 Task: Create new customer invoice with Date Opened: 15-May-23, Select Customer: Office Depot OfficeMax
, Terms: Net 15. Make invoice entry for item-1 with Date: 15-May-23, Description: African Spice Luxury Home Reed Diffuser & Decor
, Income Account: Income:Sales, Quantity: 1, Unit Price: 15.49, Sales Tax: Y, Sales Tax Included: N, Tax Table: Sales Tax. Make entry for item-2 with Date: 15-May-23, Description: Maybelline New York Fit Me 355 Tinted Moisturizer
, Income Account: Income:Sales, Quantity: 1, Unit Price: 10.69, Sales Tax: Y, Sales Tax Included: N, Tax Table: Sales Tax. Post Invoice with Post Date: 15-May-23, Post to Accounts: Assets:Accounts Receivable. Pay / Process Payment with Transaction Date: 29-May-23, Amount: 27.75, Transfer Account: Checking Account. Go to 'Print Invoice'. Save a pdf copy of the invoice.
Action: Mouse moved to (191, 38)
Screenshot: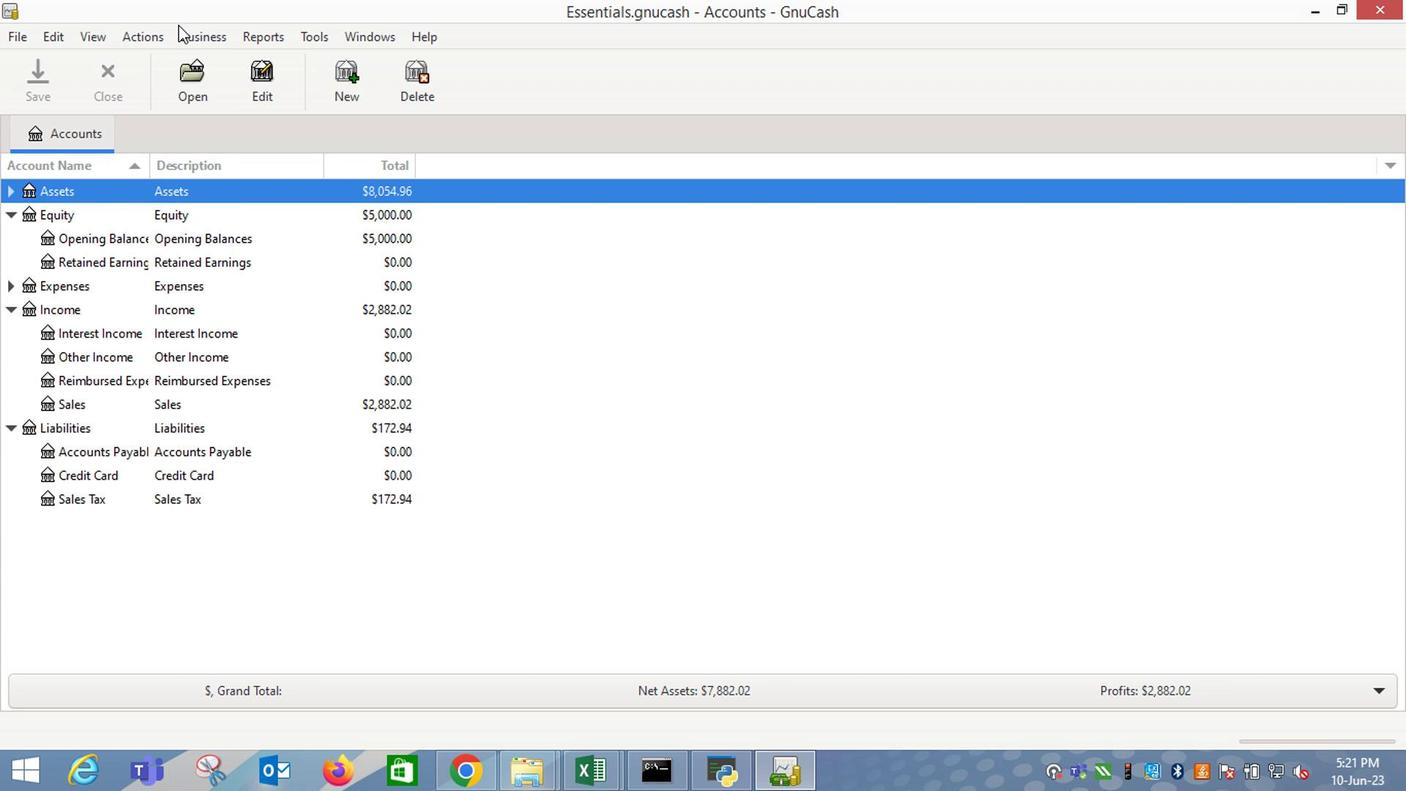 
Action: Mouse pressed left at (191, 38)
Screenshot: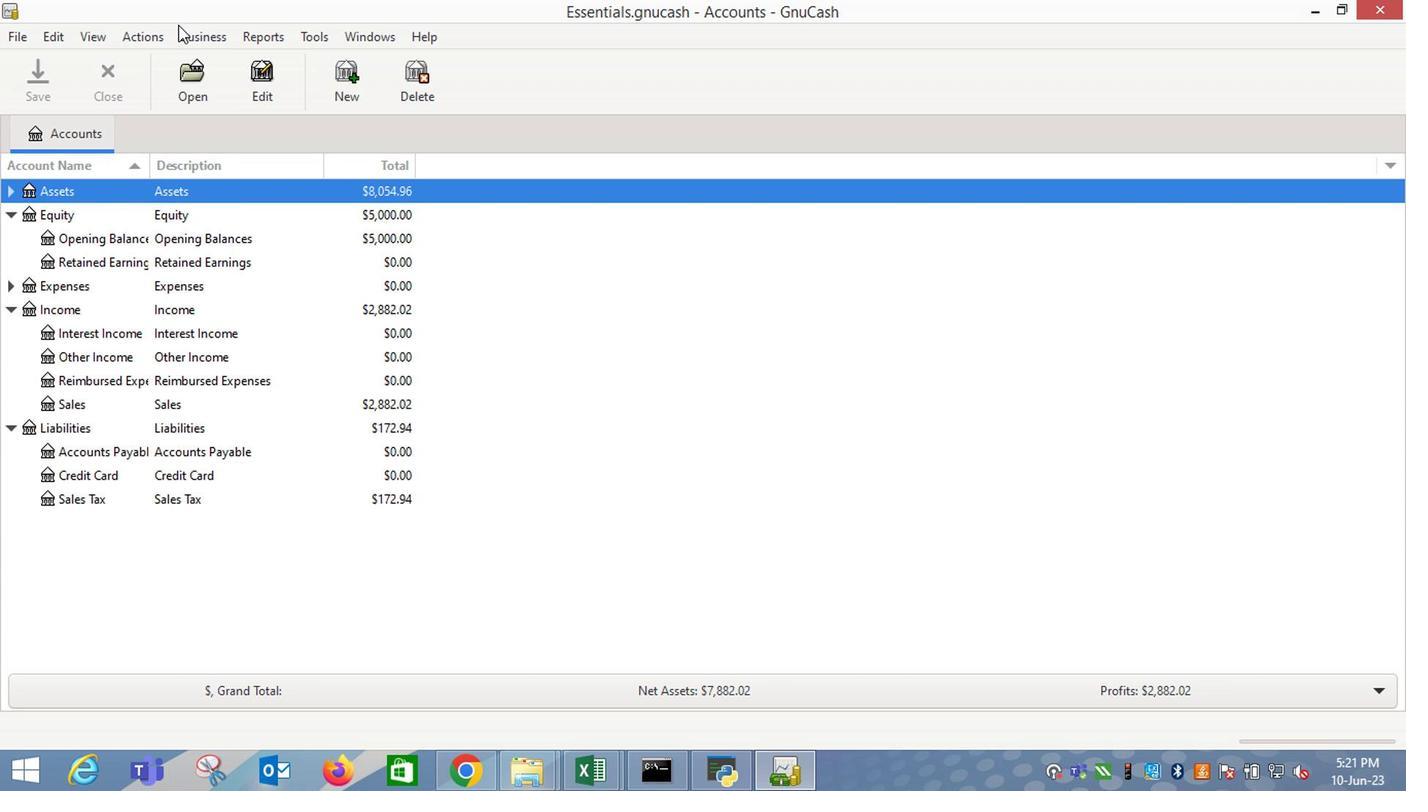 
Action: Mouse moved to (456, 146)
Screenshot: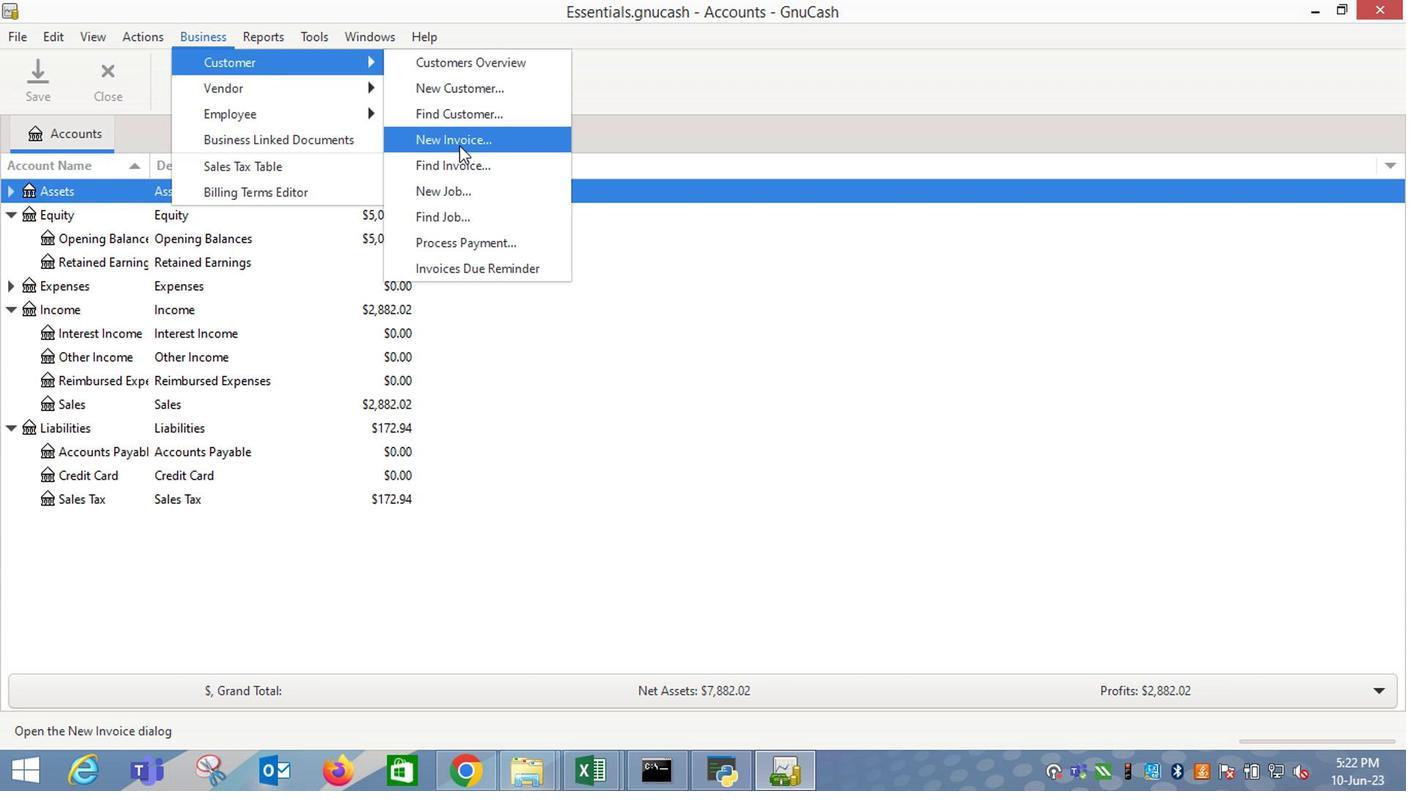 
Action: Mouse pressed left at (456, 146)
Screenshot: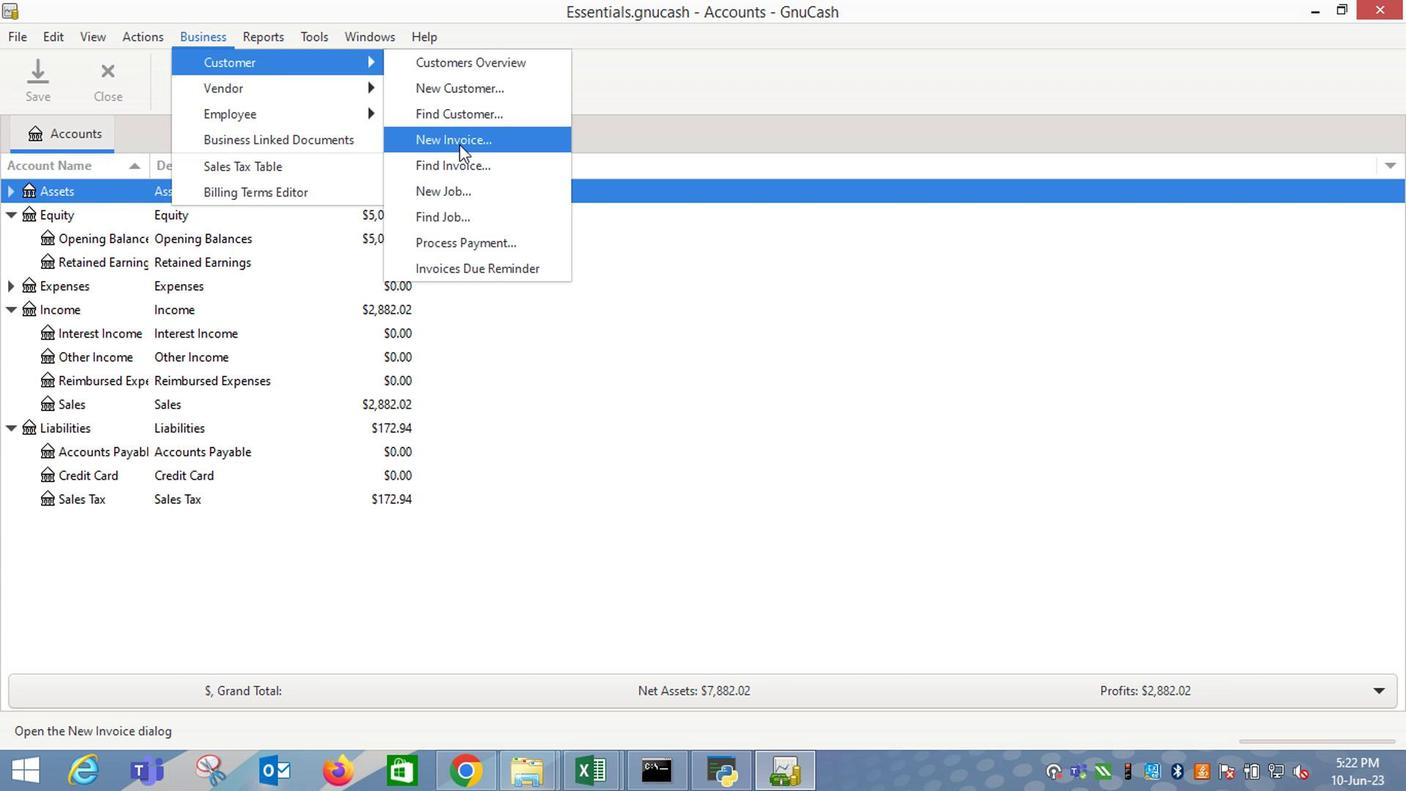 
Action: Mouse moved to (848, 312)
Screenshot: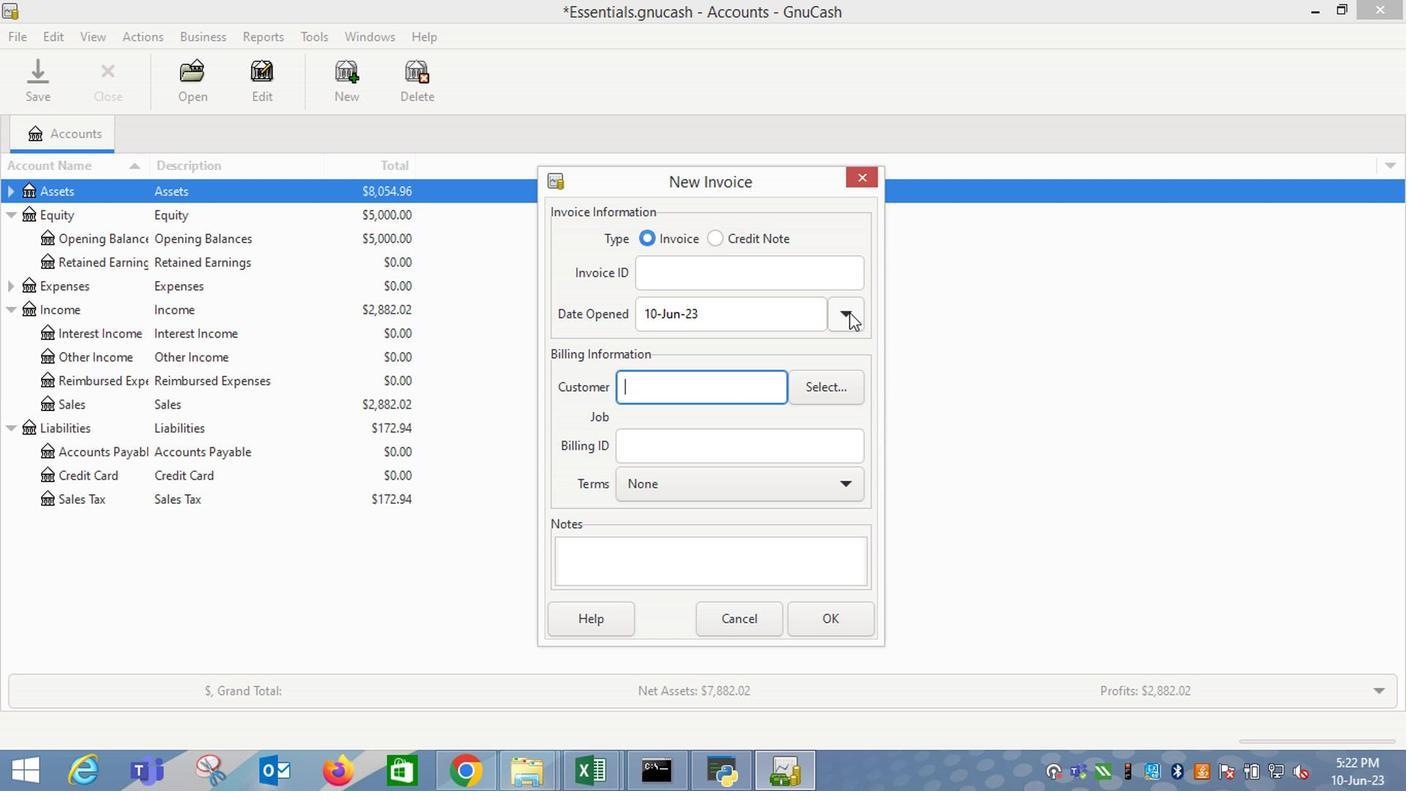 
Action: Mouse pressed left at (848, 312)
Screenshot: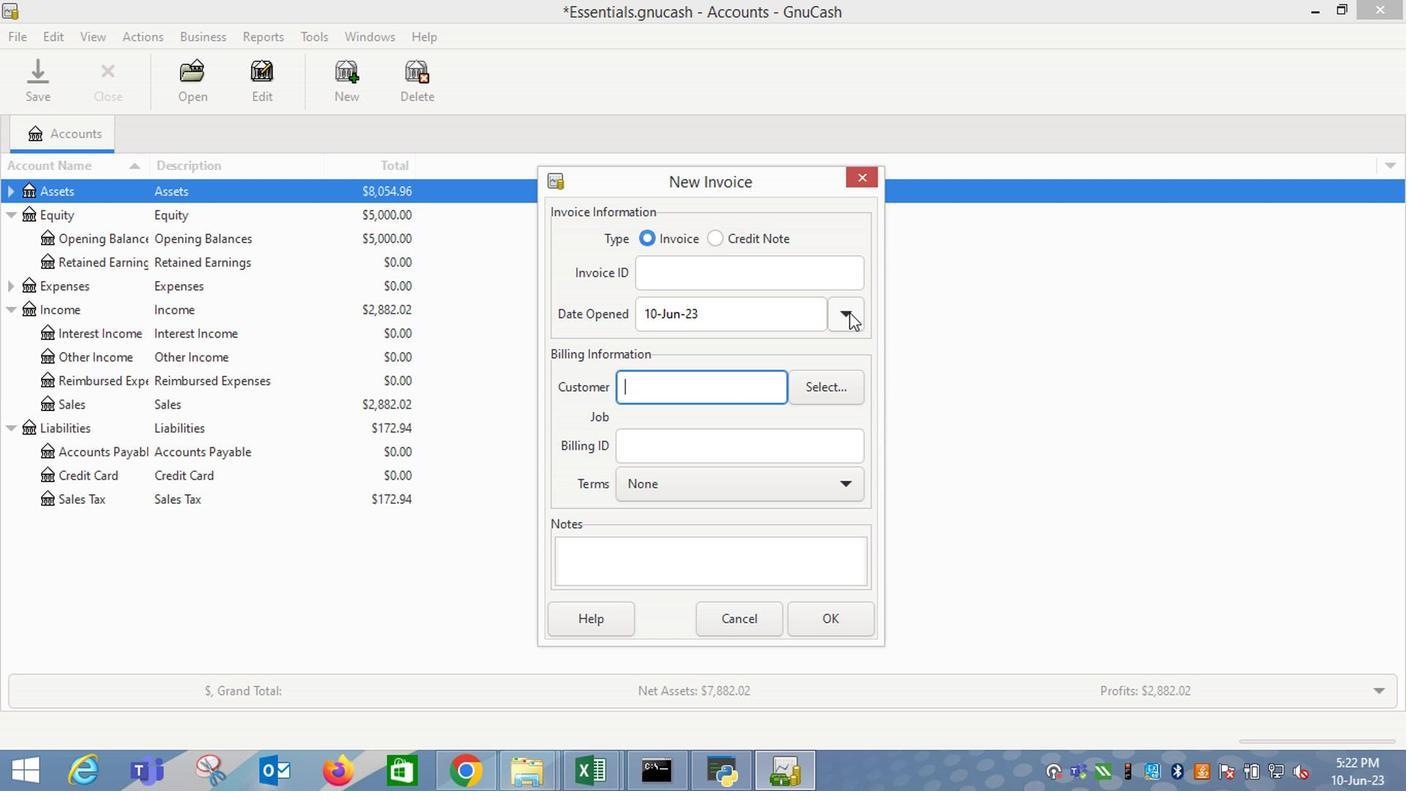 
Action: Mouse moved to (682, 343)
Screenshot: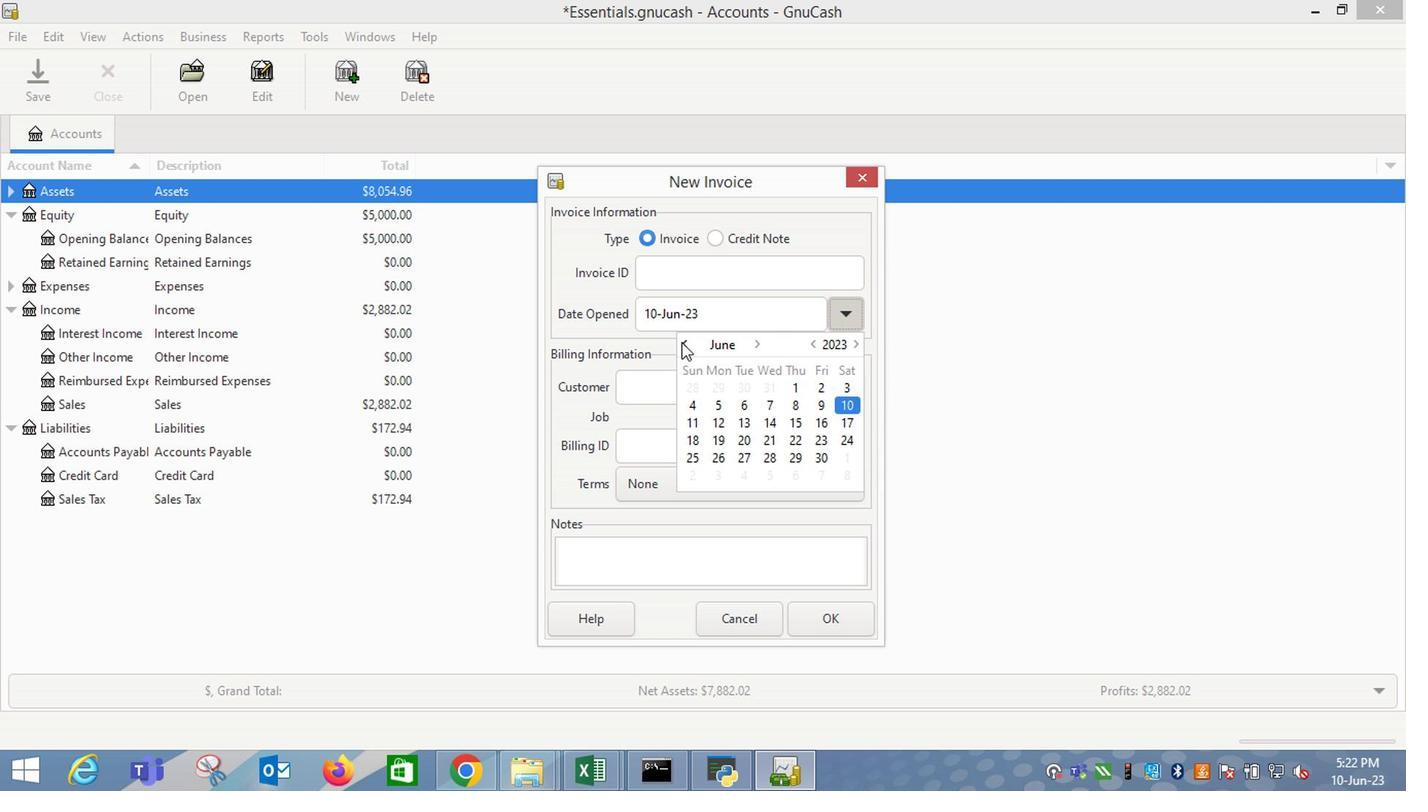 
Action: Mouse pressed left at (682, 343)
Screenshot: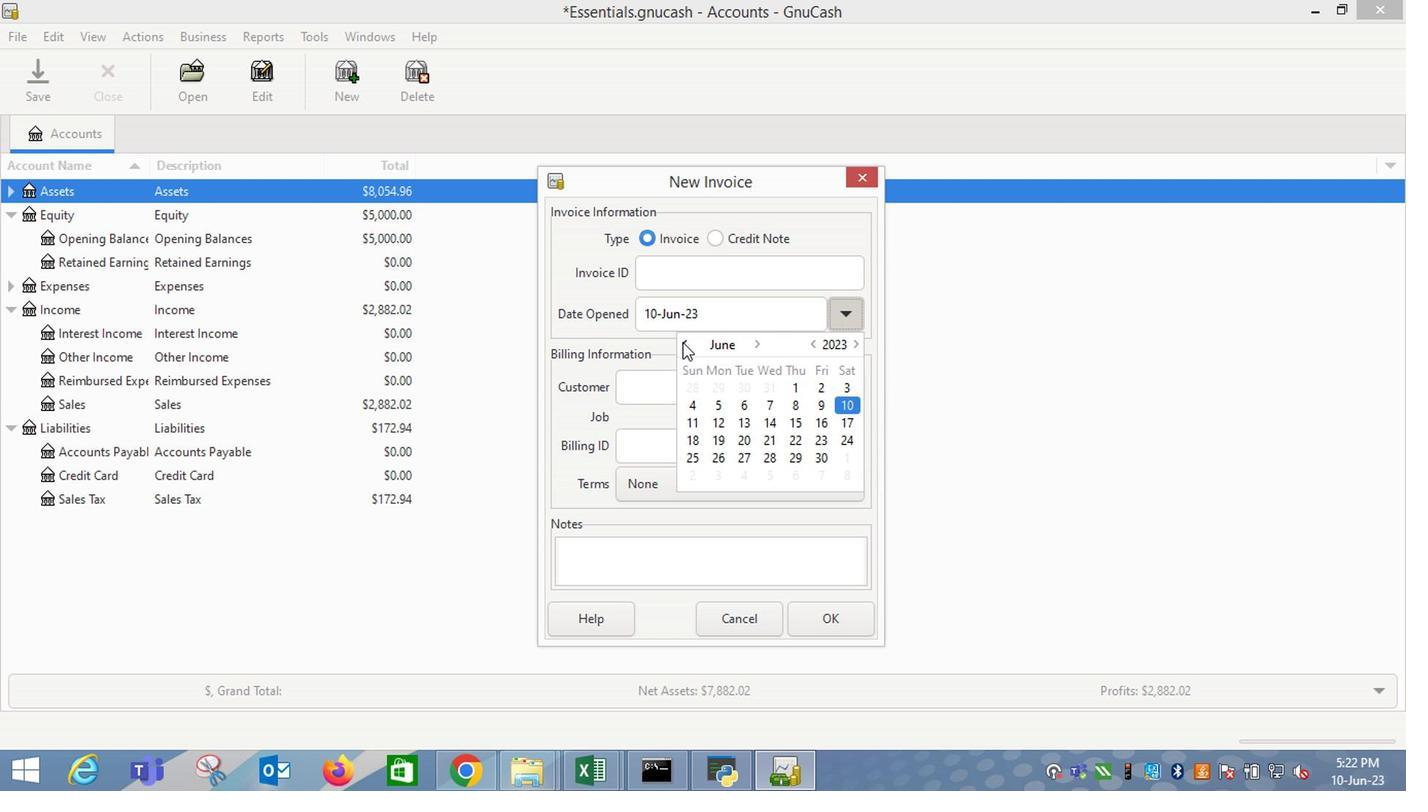 
Action: Mouse moved to (719, 425)
Screenshot: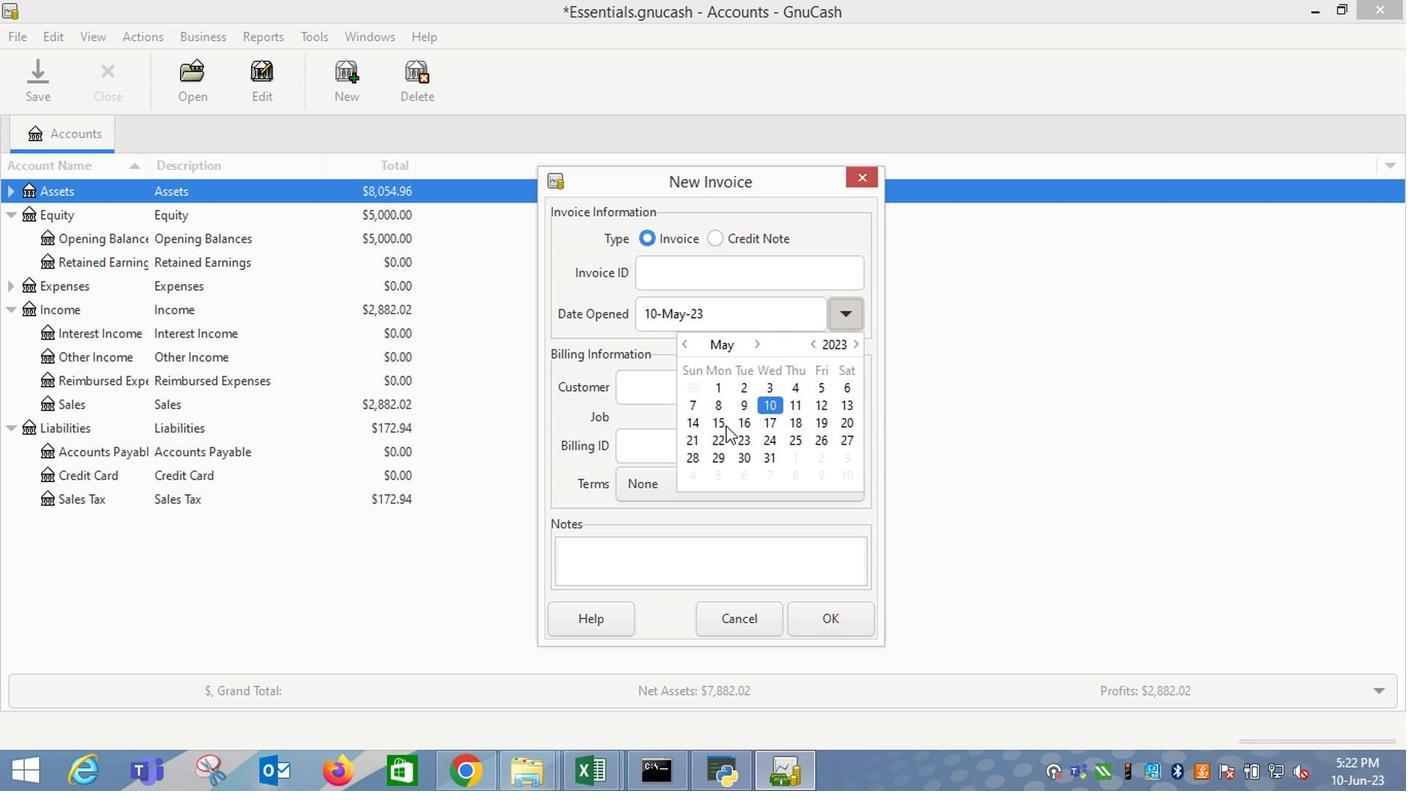 
Action: Mouse pressed left at (719, 425)
Screenshot: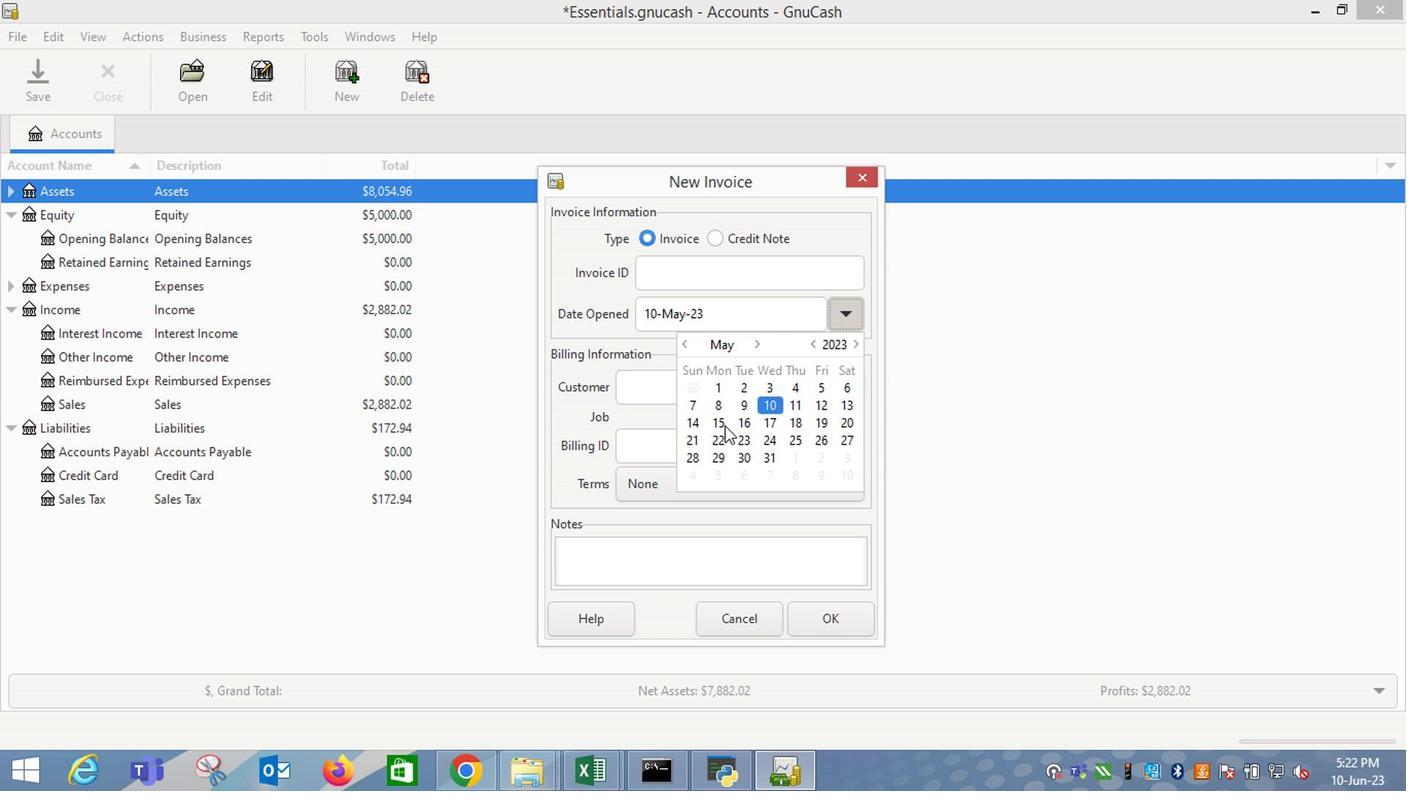 
Action: Mouse moved to (635, 384)
Screenshot: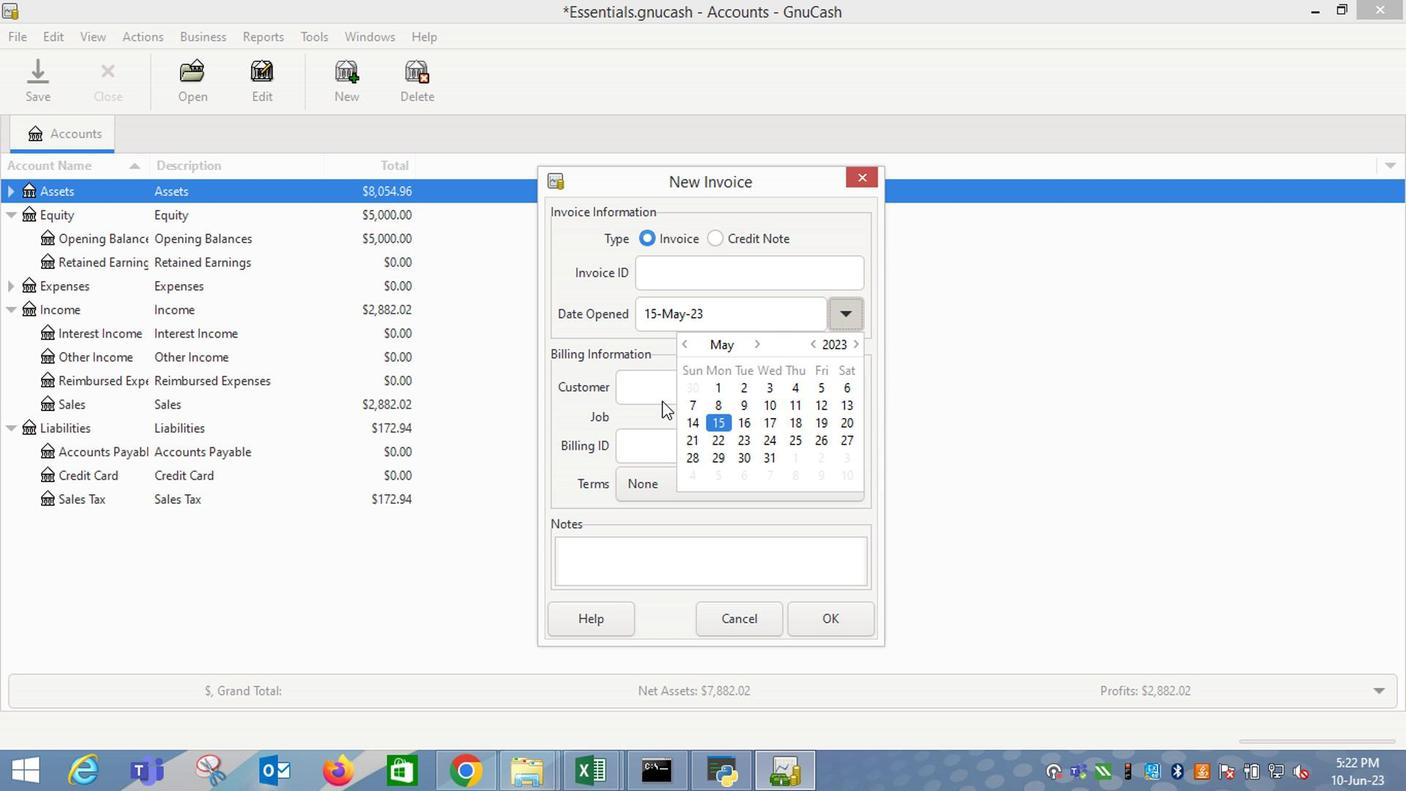 
Action: Mouse pressed left at (635, 384)
Screenshot: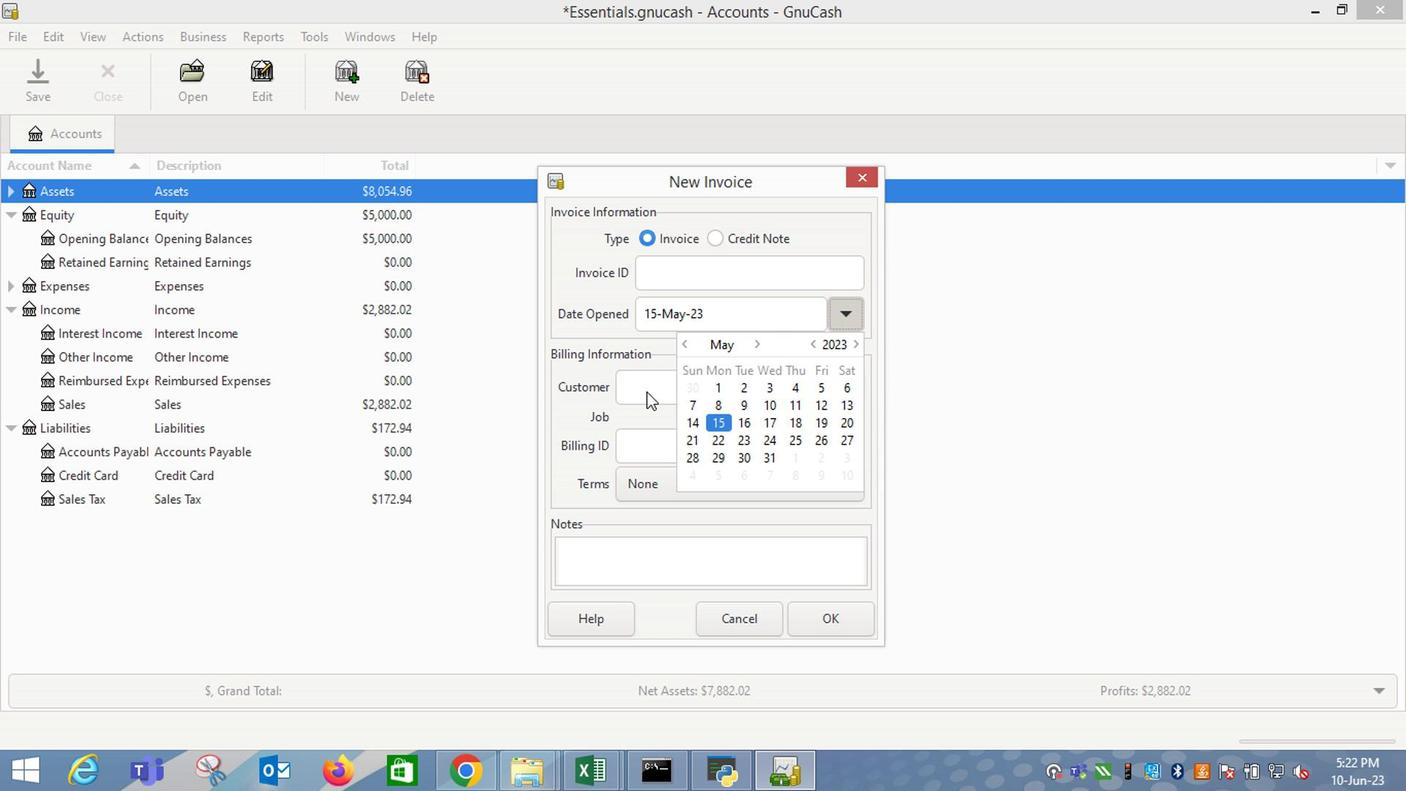 
Action: Mouse moved to (667, 394)
Screenshot: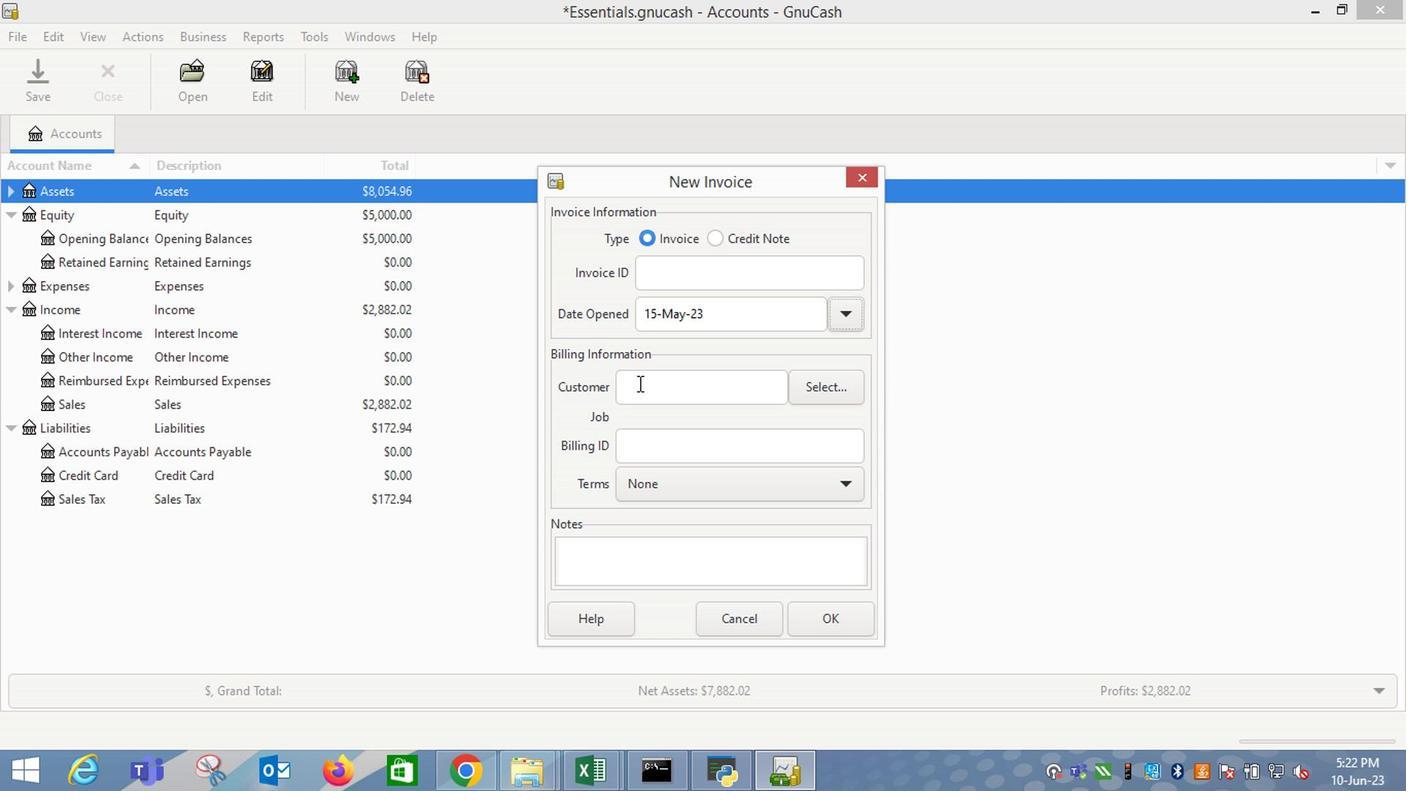 
Action: Mouse pressed left at (667, 394)
Screenshot: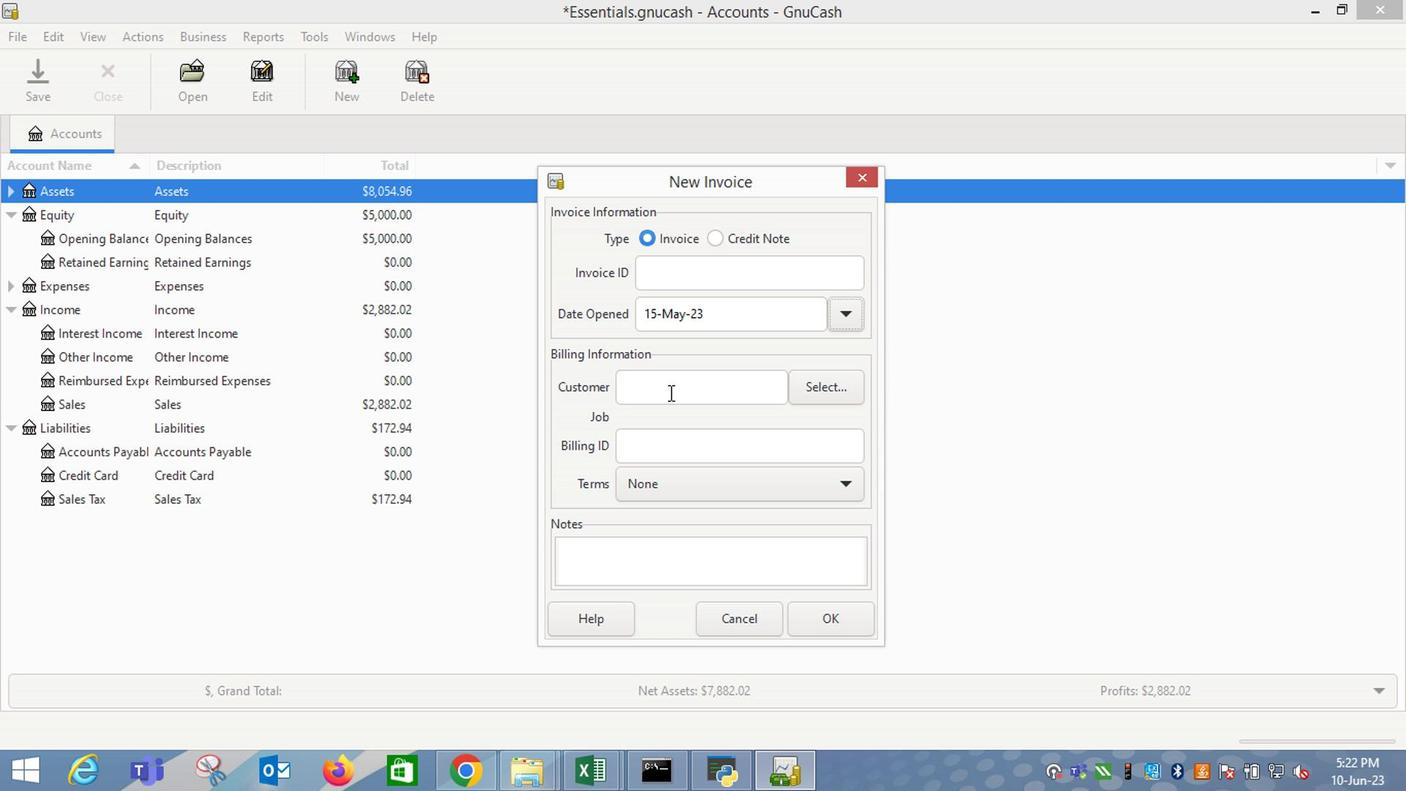 
Action: Mouse moved to (674, 389)
Screenshot: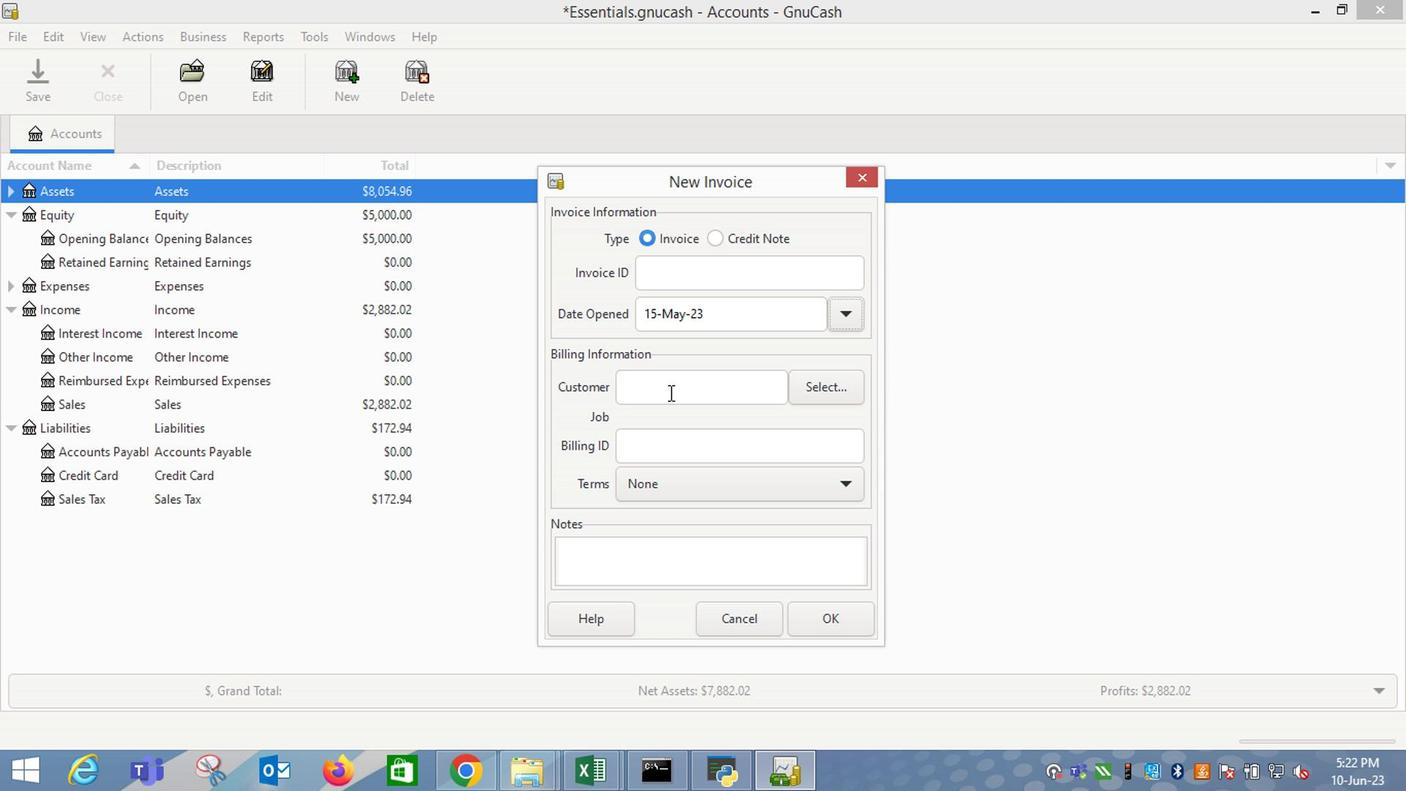
Action: Key pressed <Key.shift_r>Off
Screenshot: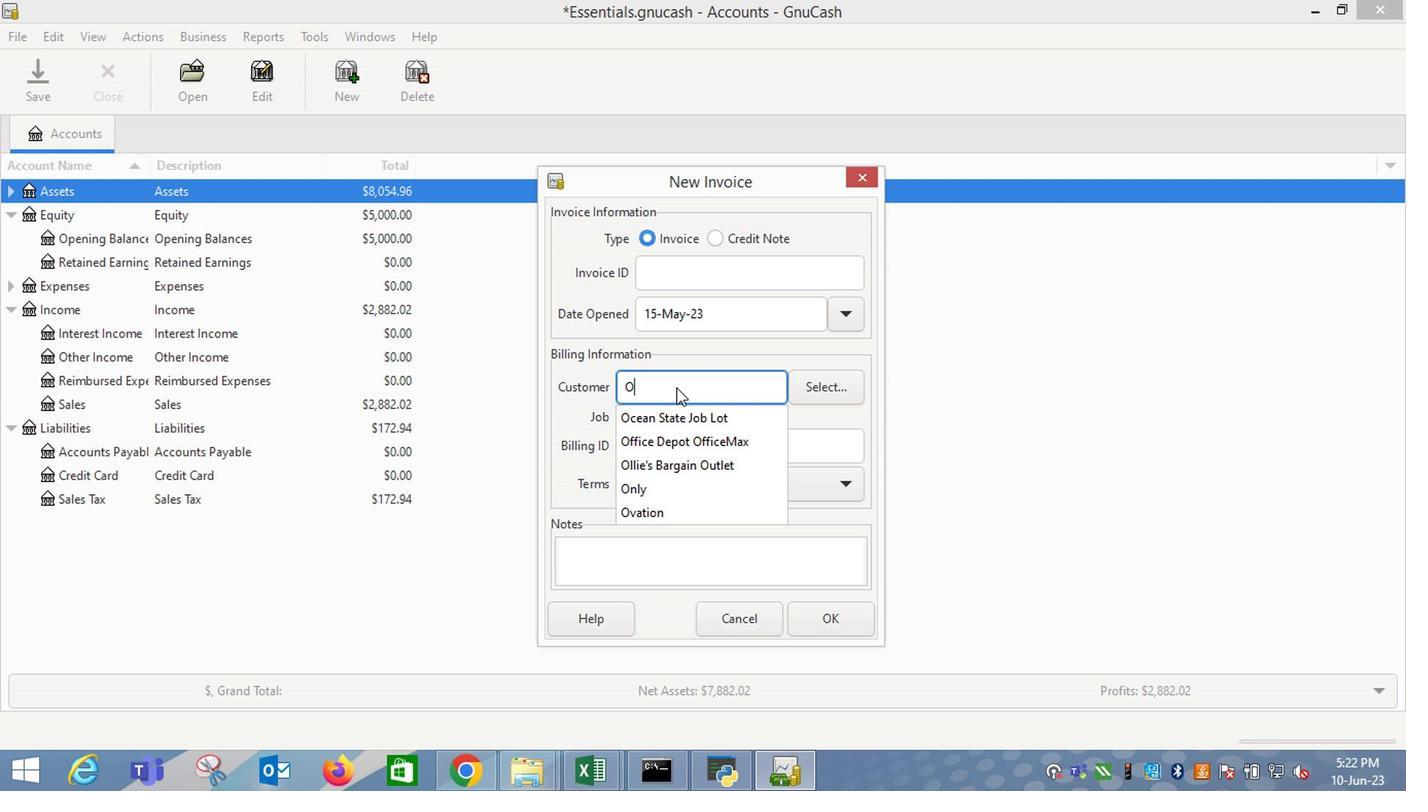 
Action: Mouse moved to (668, 407)
Screenshot: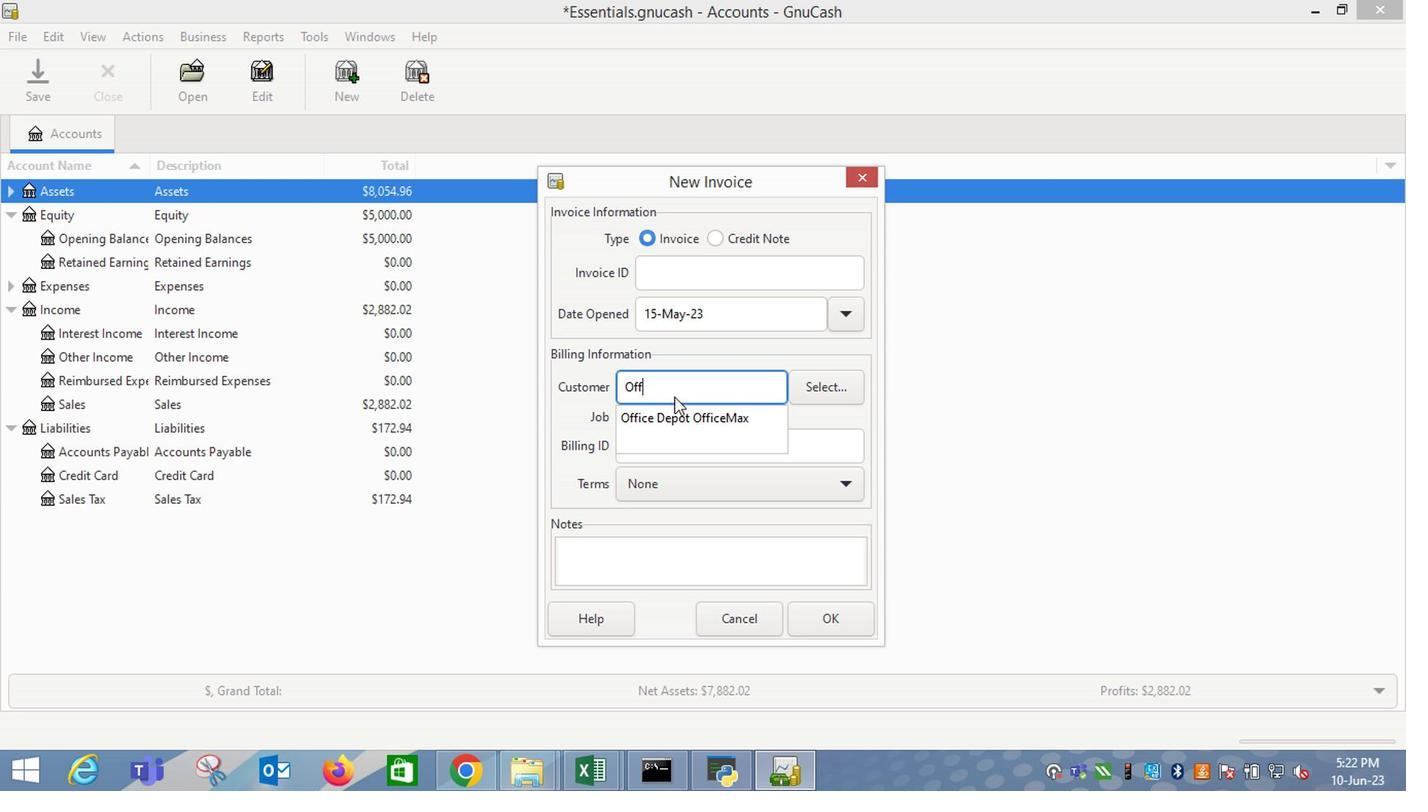 
Action: Mouse pressed left at (668, 407)
Screenshot: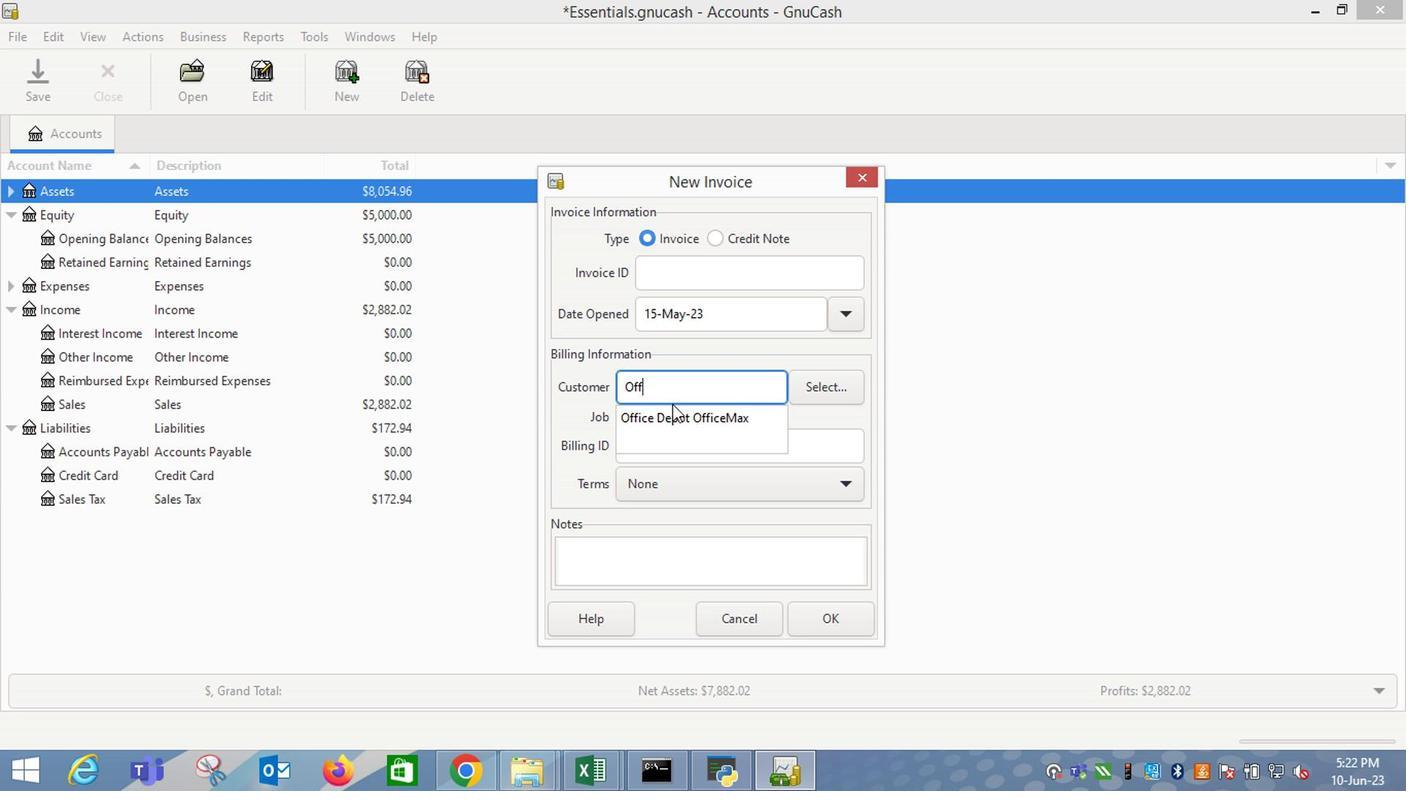 
Action: Mouse moved to (676, 504)
Screenshot: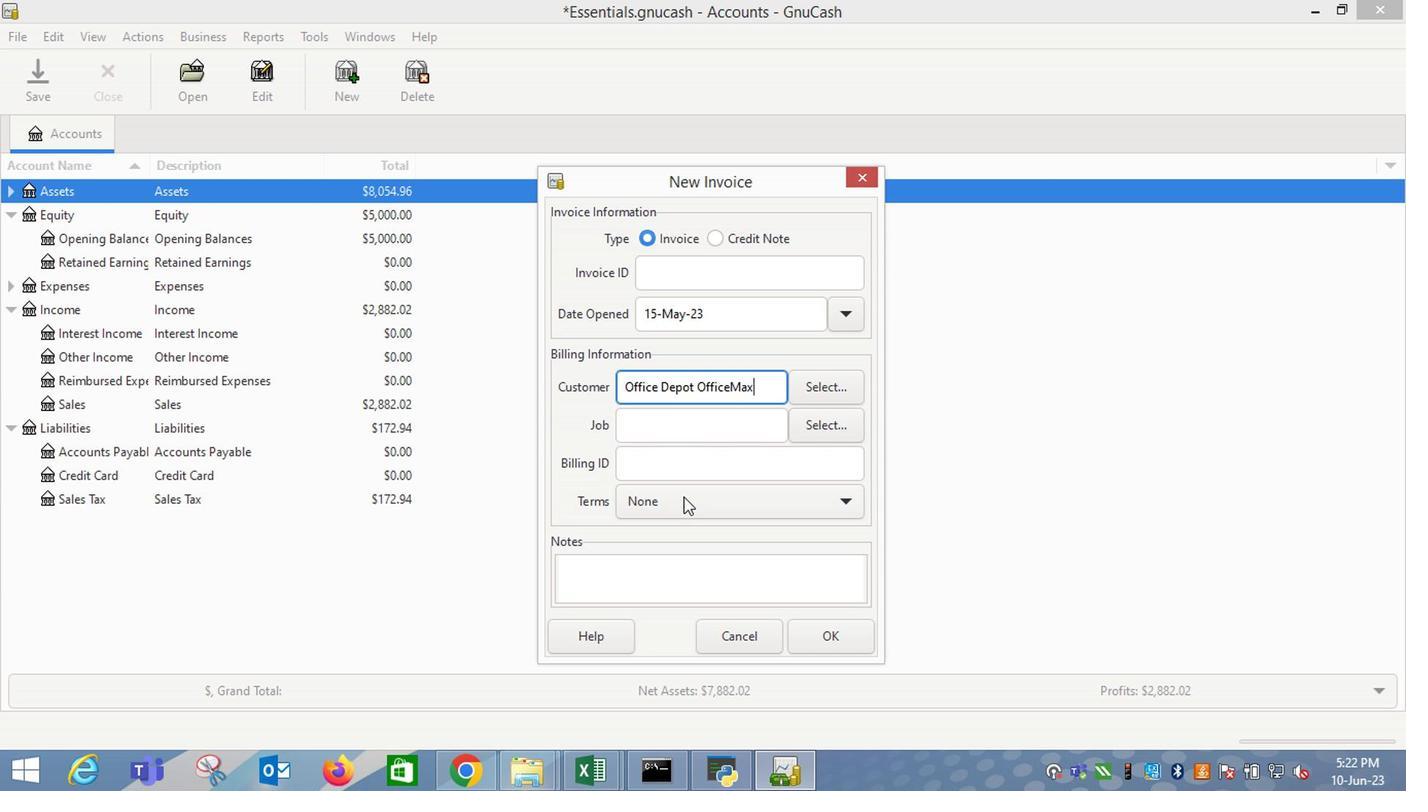 
Action: Mouse pressed left at (676, 504)
Screenshot: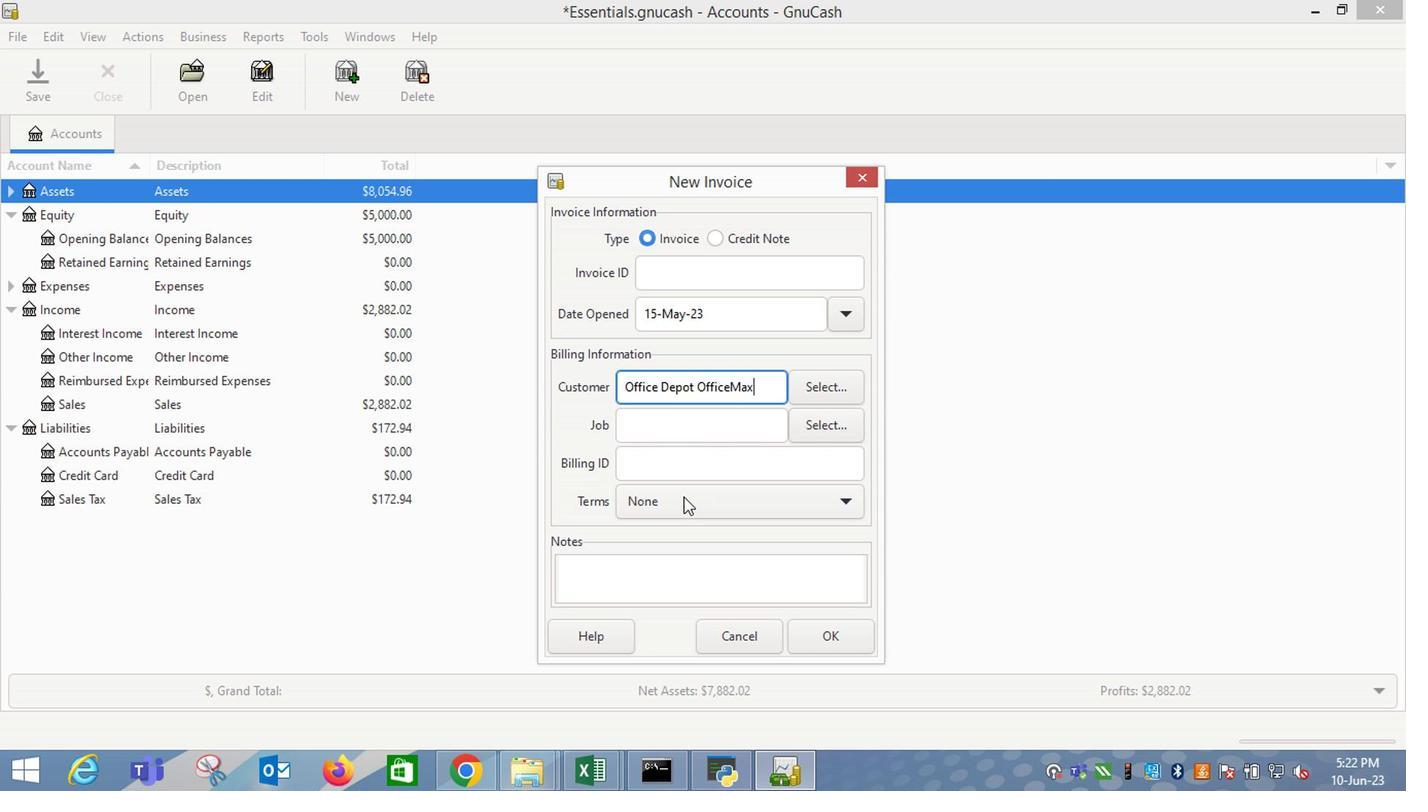 
Action: Mouse moved to (657, 539)
Screenshot: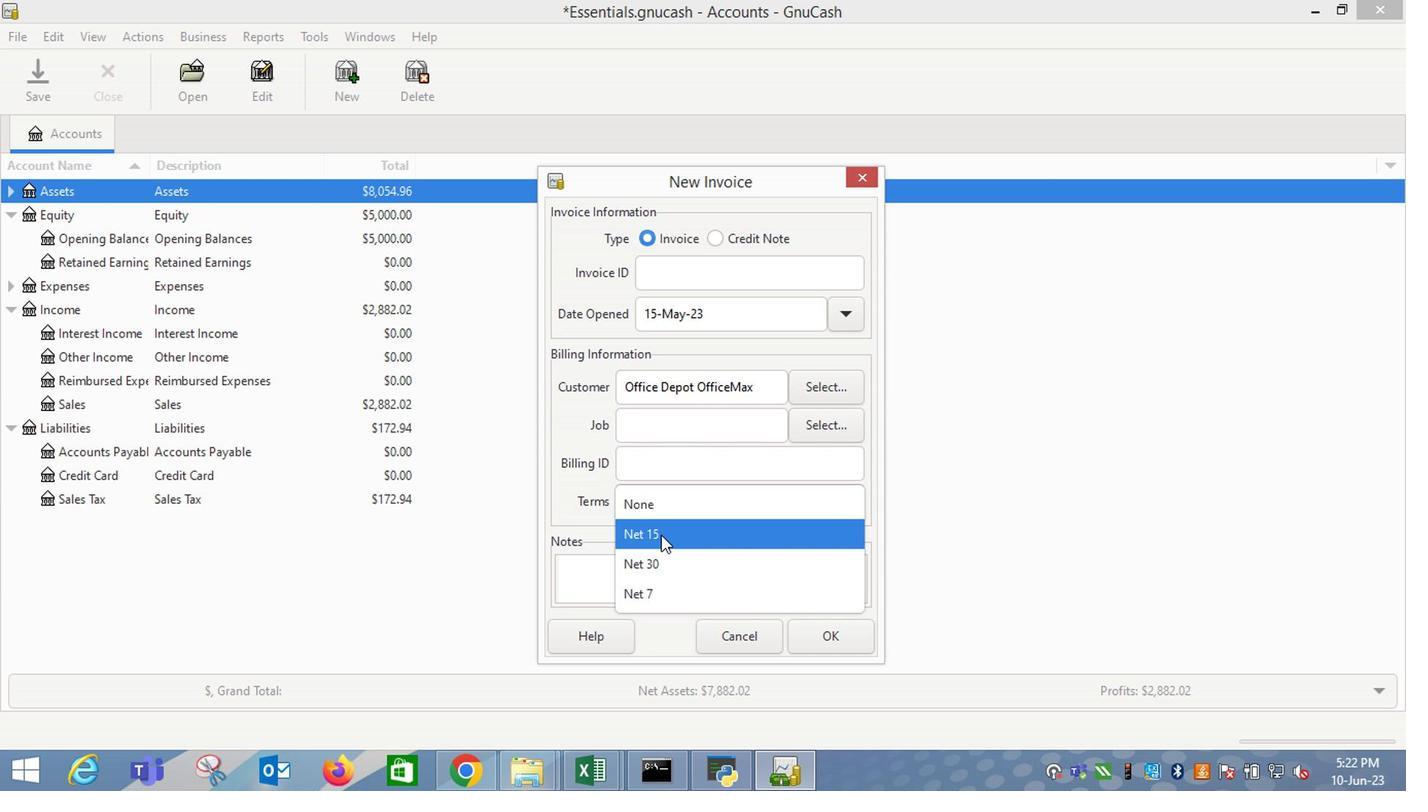 
Action: Mouse pressed left at (657, 539)
Screenshot: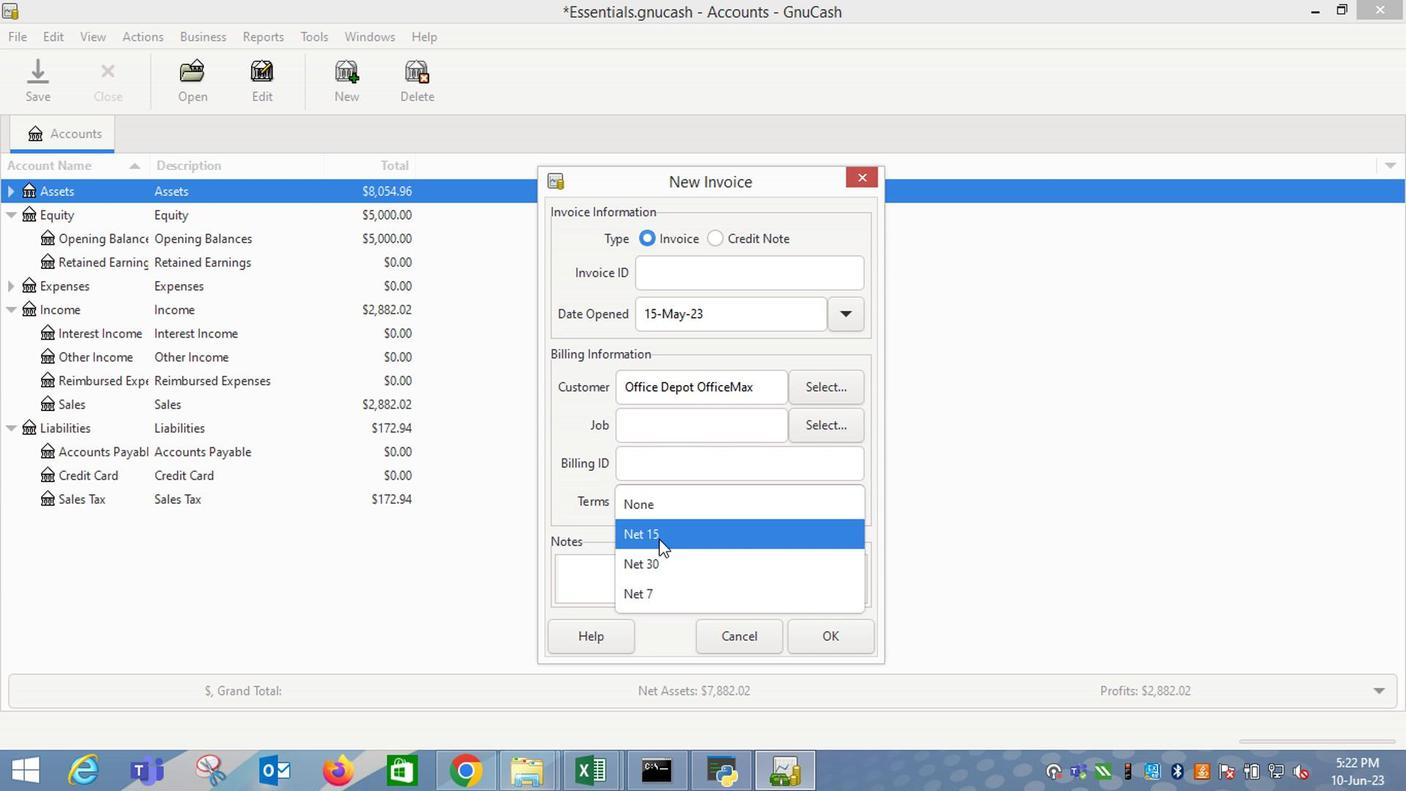 
Action: Mouse moved to (817, 641)
Screenshot: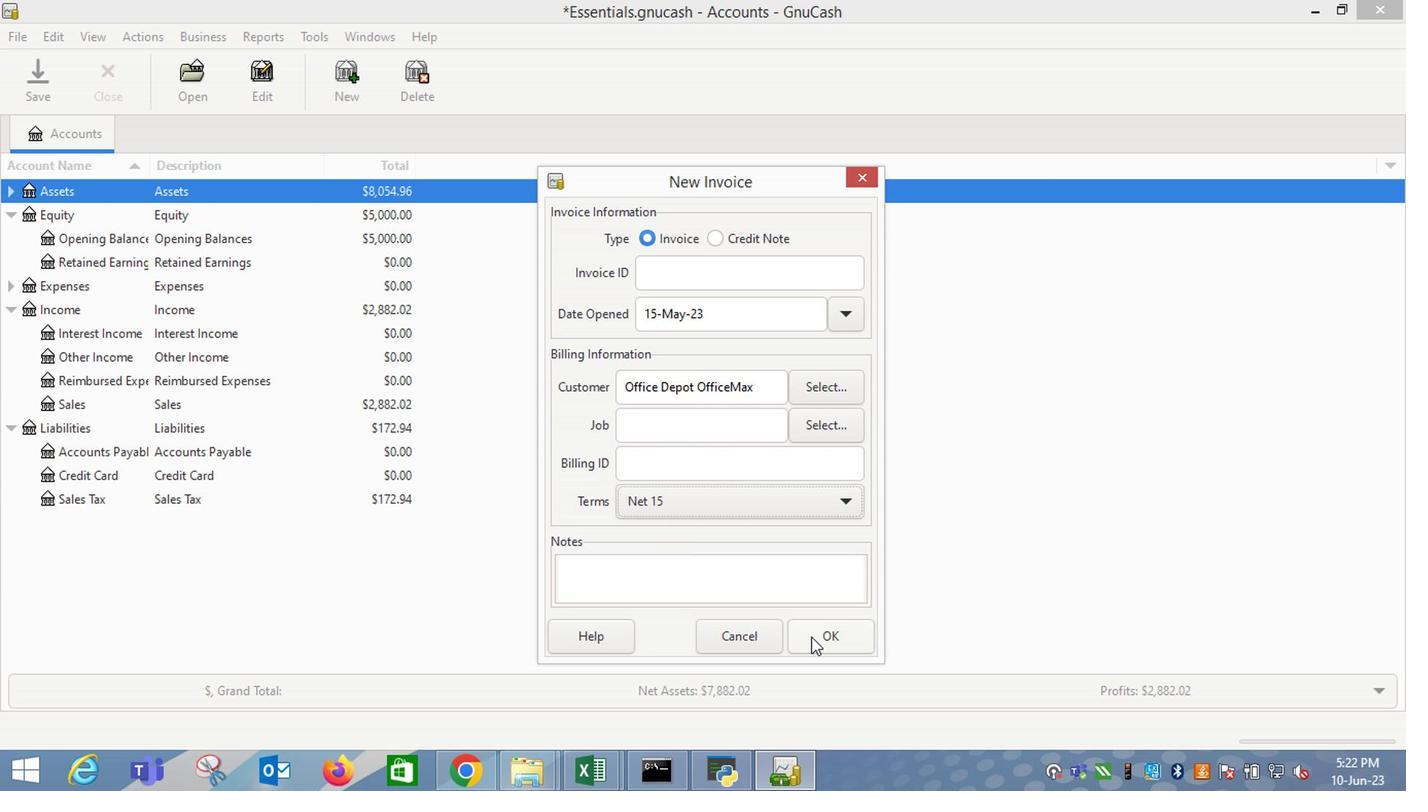 
Action: Mouse pressed left at (817, 641)
Screenshot: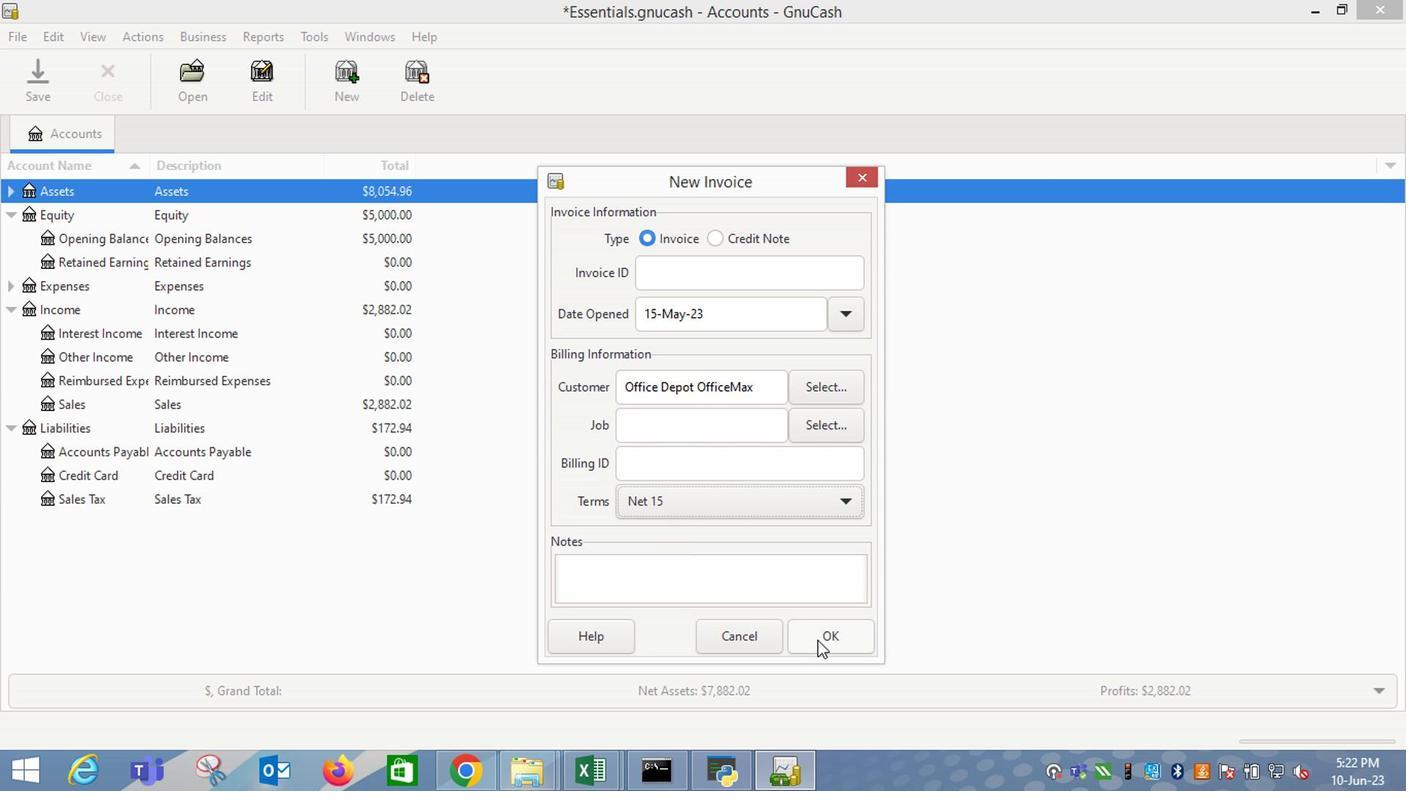 
Action: Mouse moved to (90, 397)
Screenshot: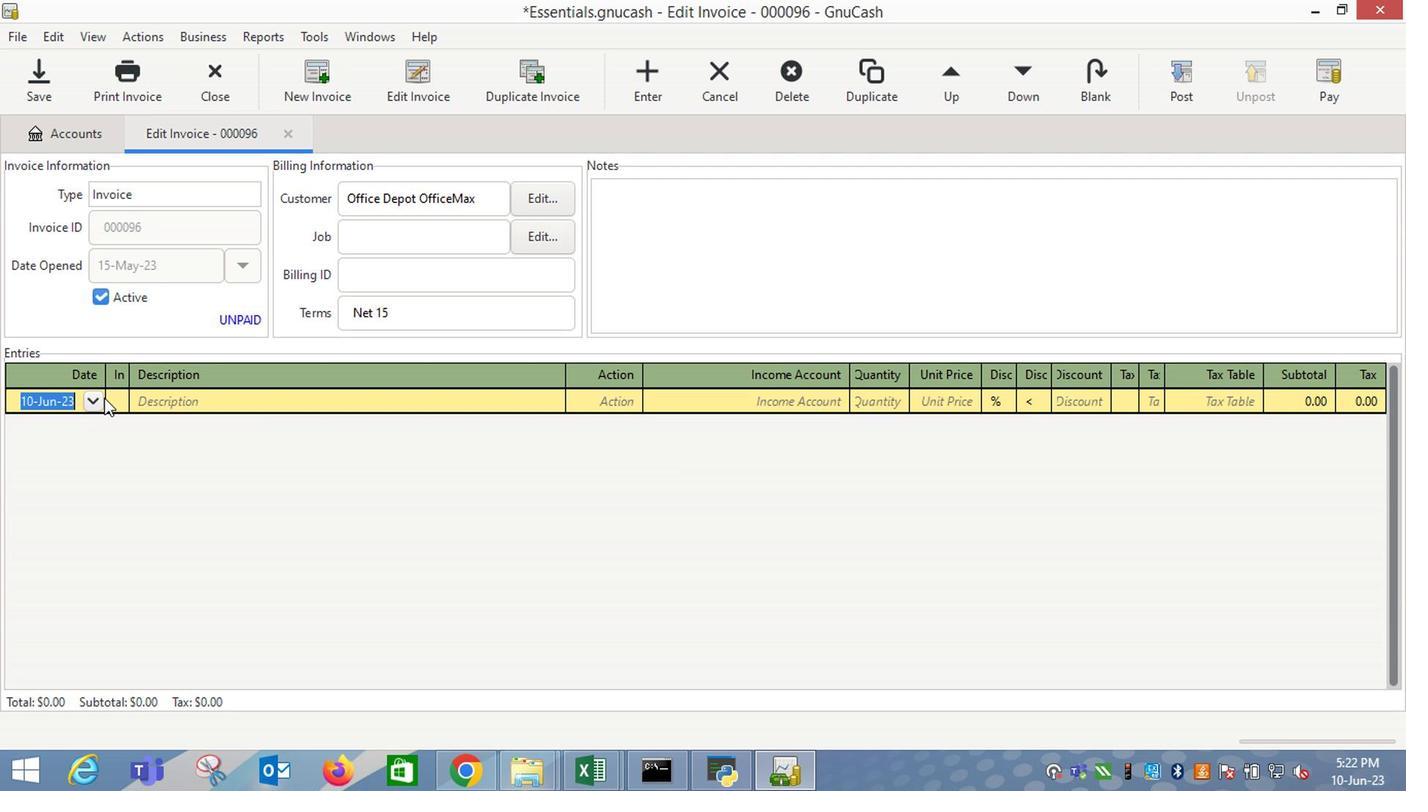 
Action: Mouse pressed left at (90, 397)
Screenshot: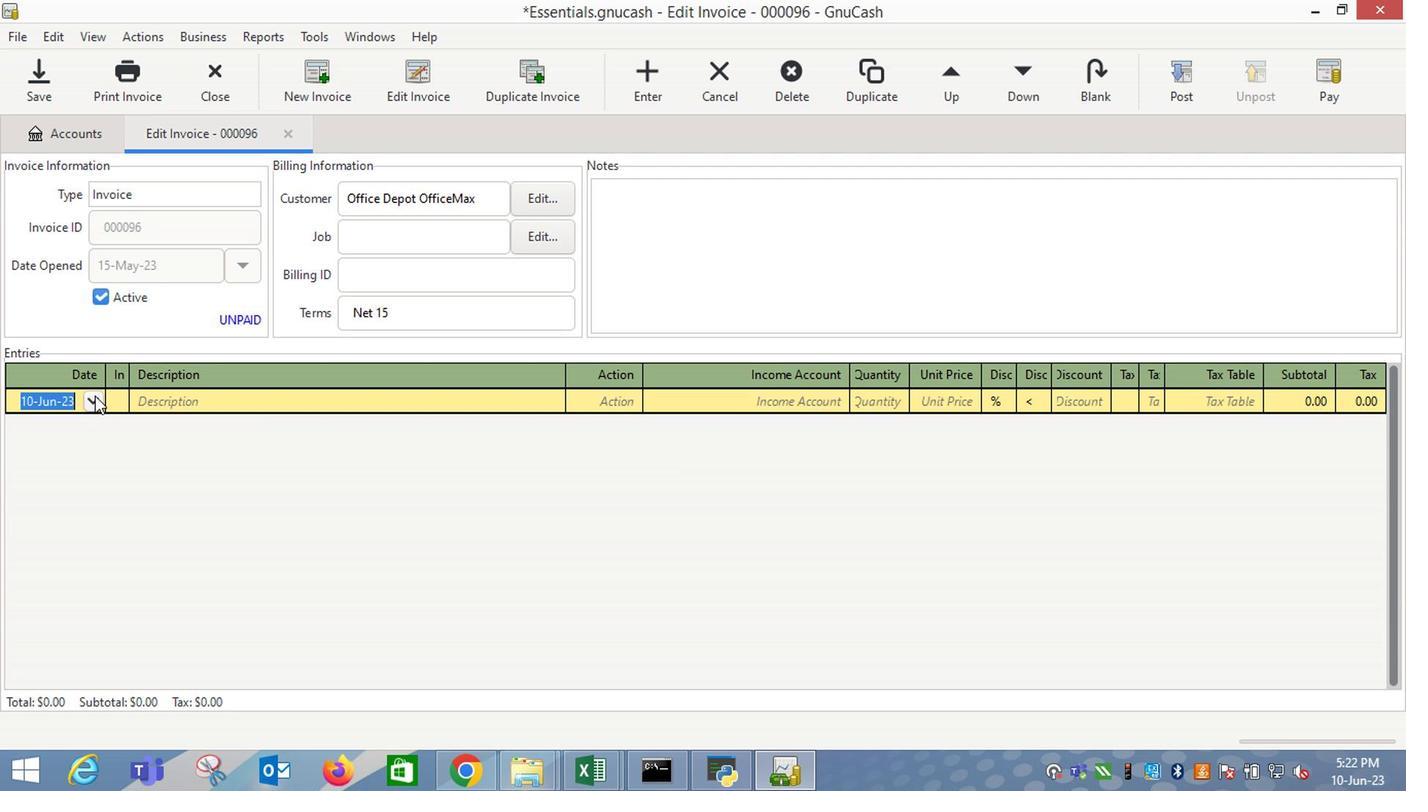 
Action: Mouse moved to (6, 430)
Screenshot: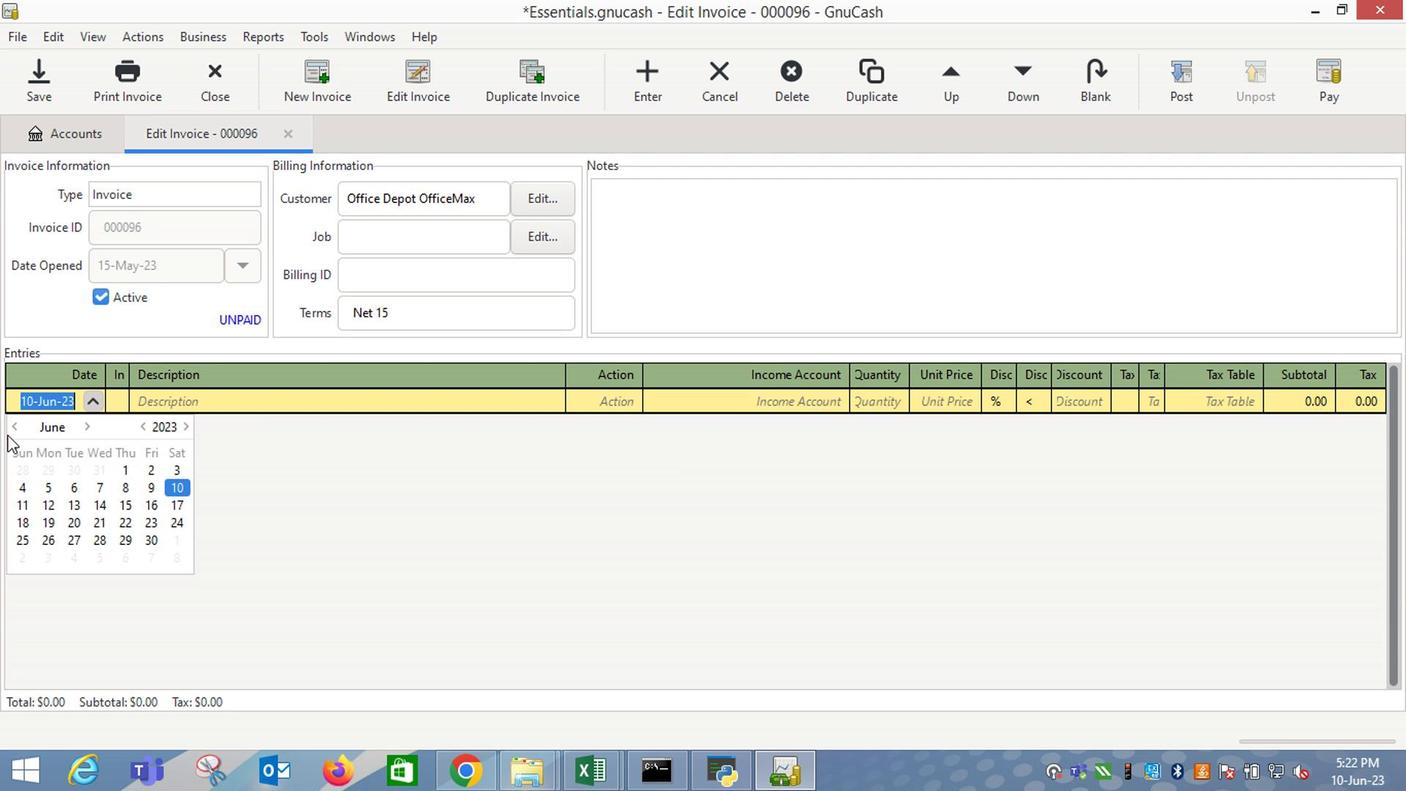 
Action: Mouse pressed left at (6, 430)
Screenshot: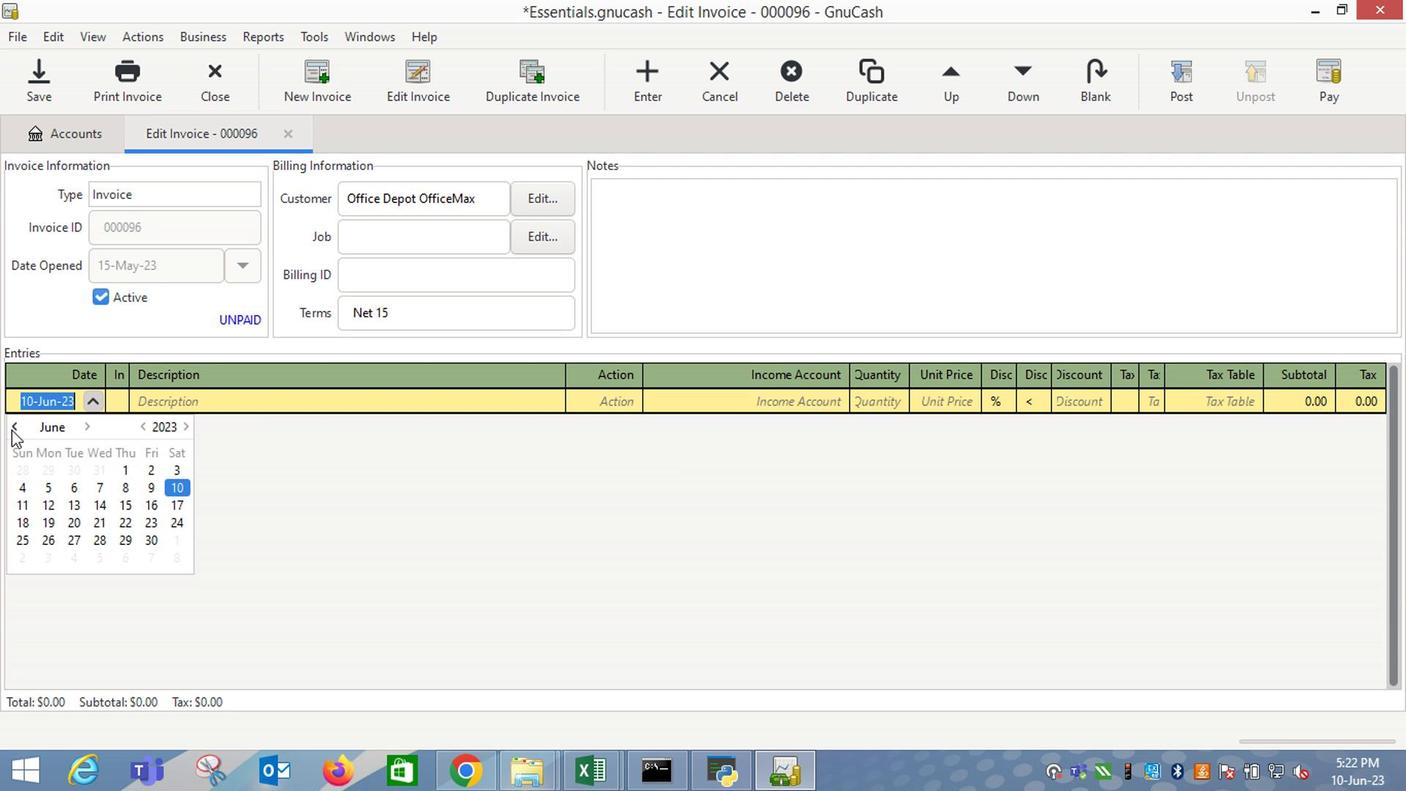 
Action: Mouse moved to (46, 509)
Screenshot: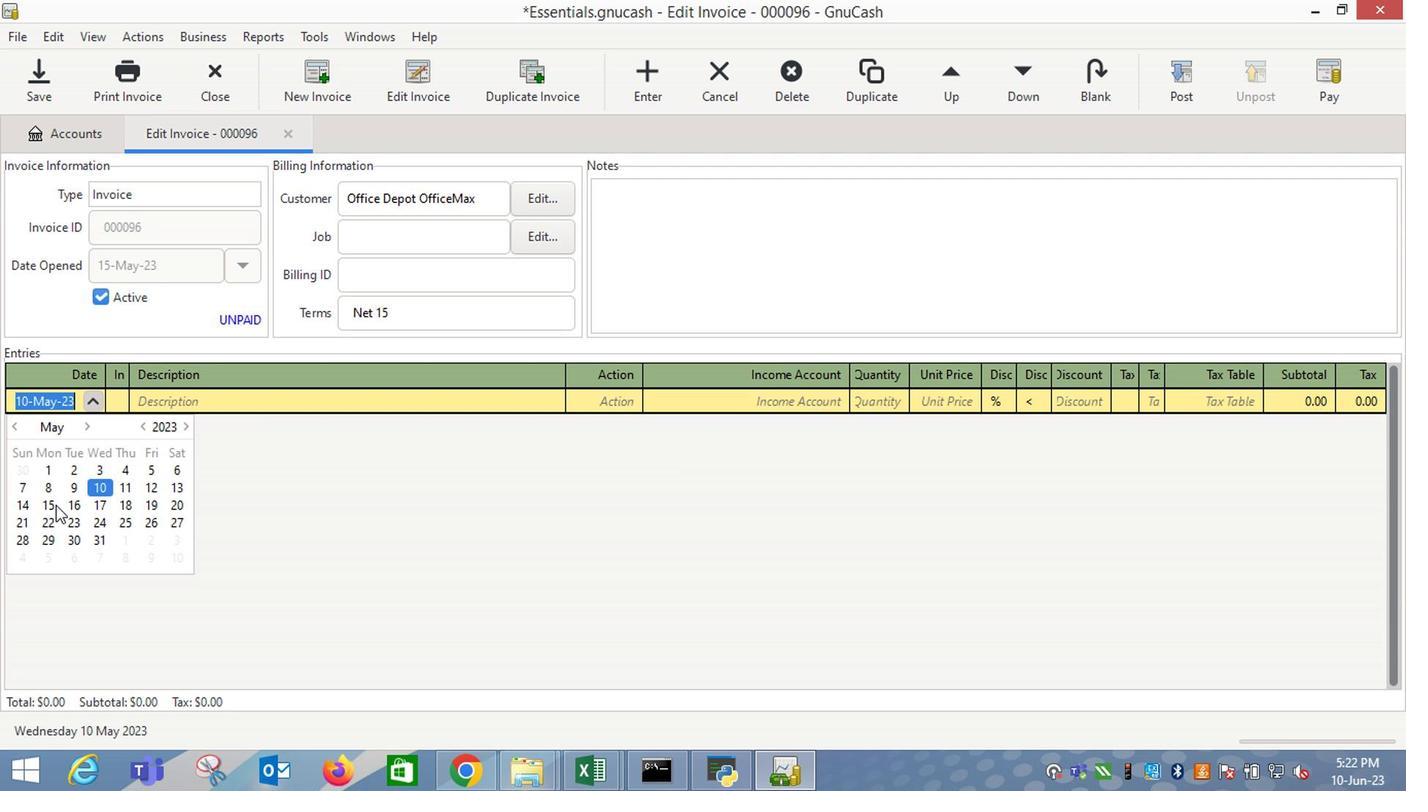 
Action: Mouse pressed left at (46, 509)
Screenshot: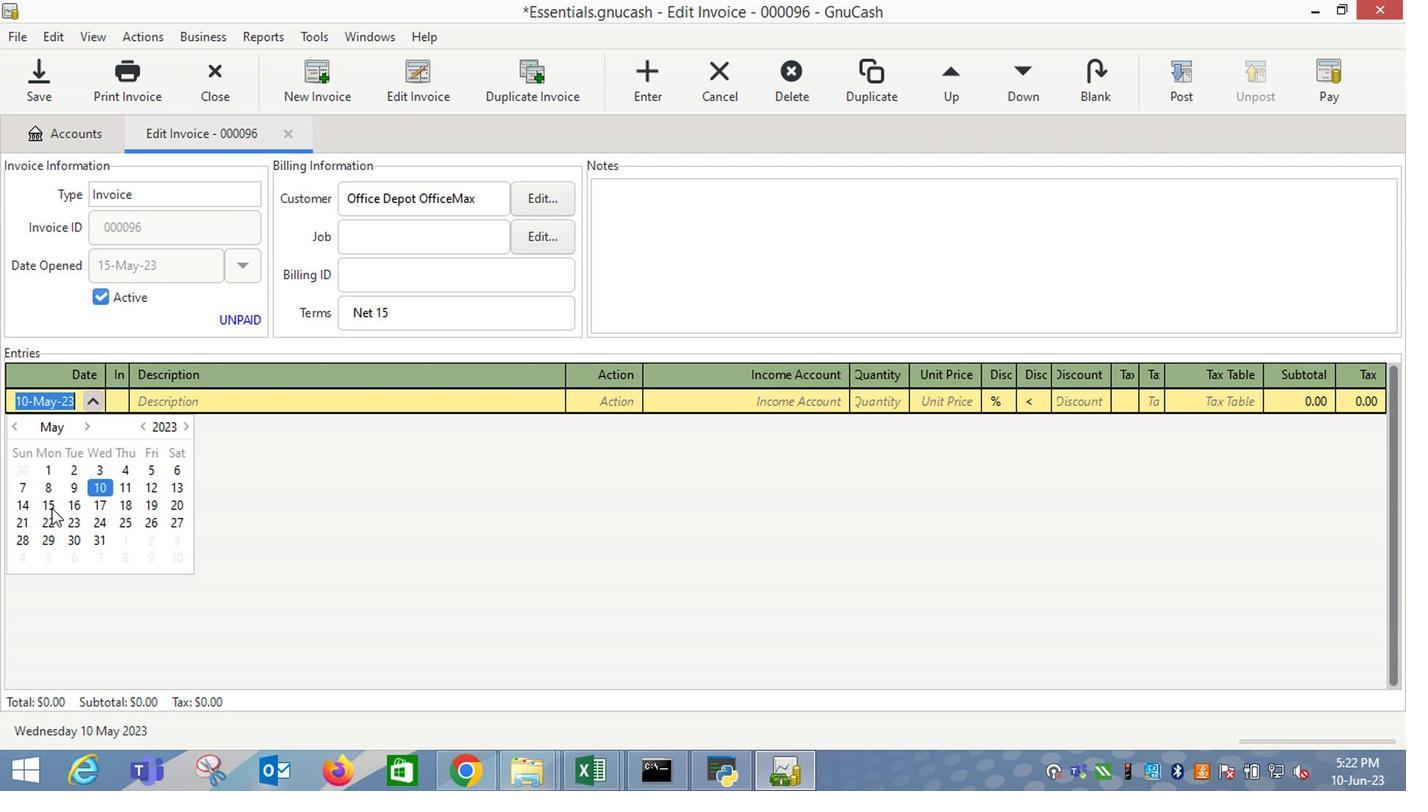 
Action: Mouse moved to (46, 509)
Screenshot: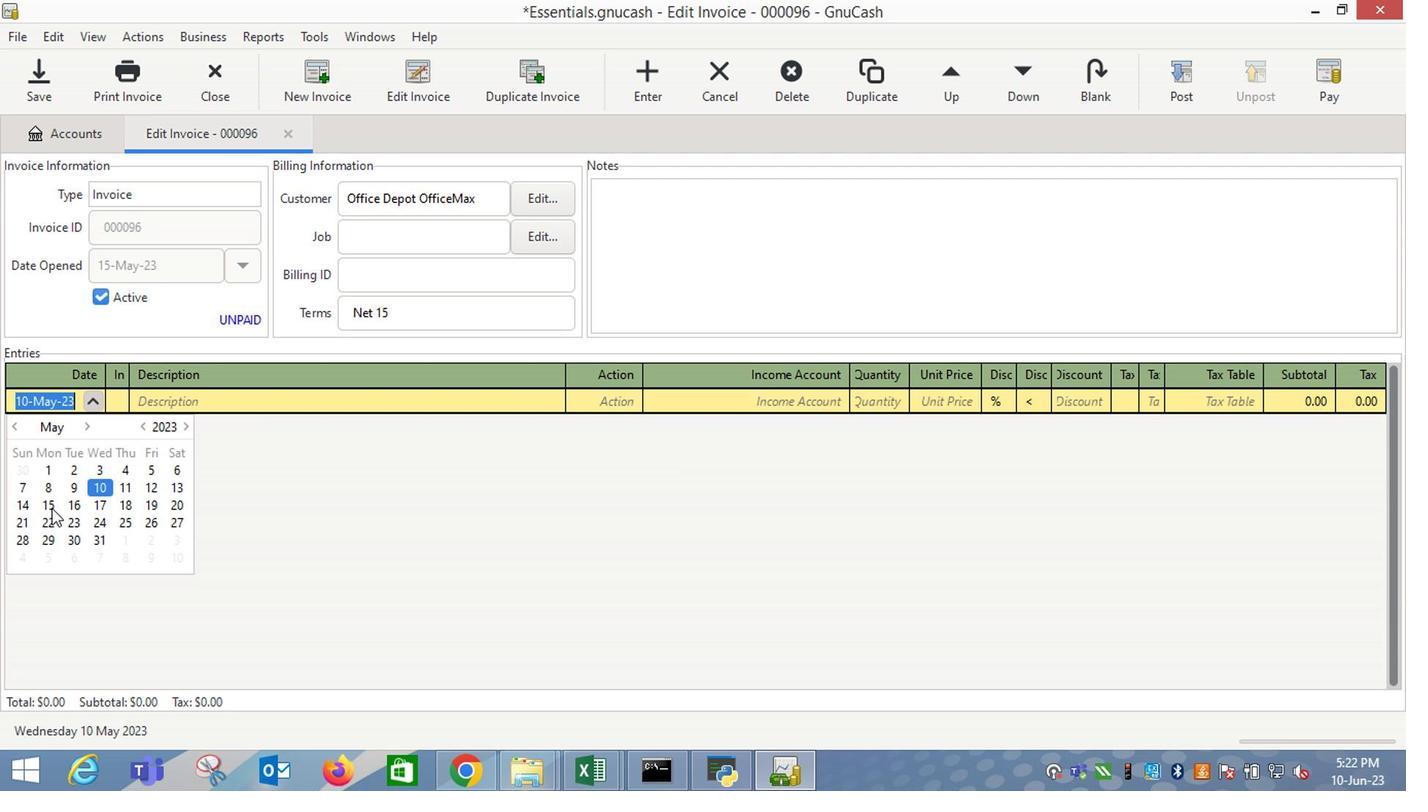 
Action: Key pressed <Key.tab><Key.shift_r>Af<Key.tab>1<Key.tab>15.49<Key.tab>
Screenshot: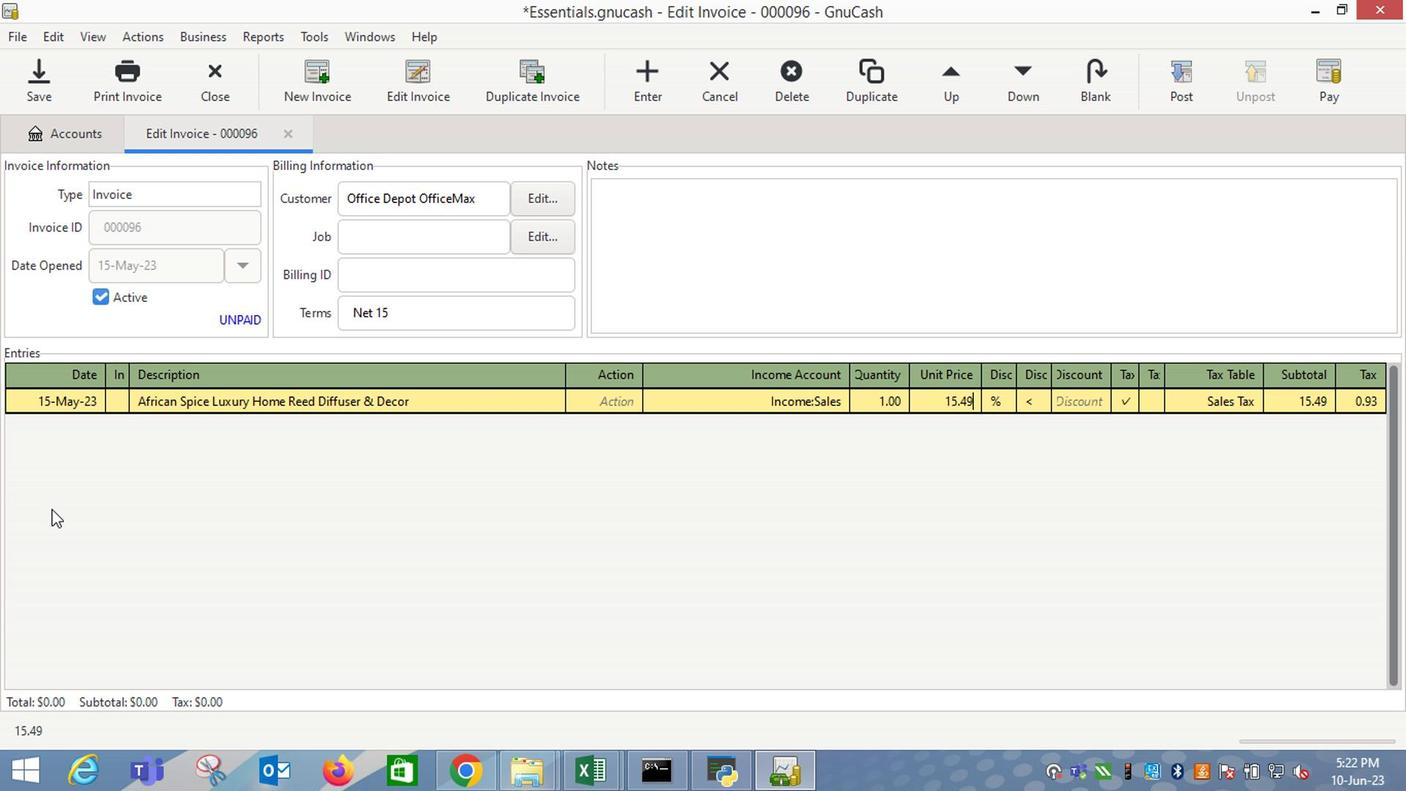 
Action: Mouse moved to (1198, 402)
Screenshot: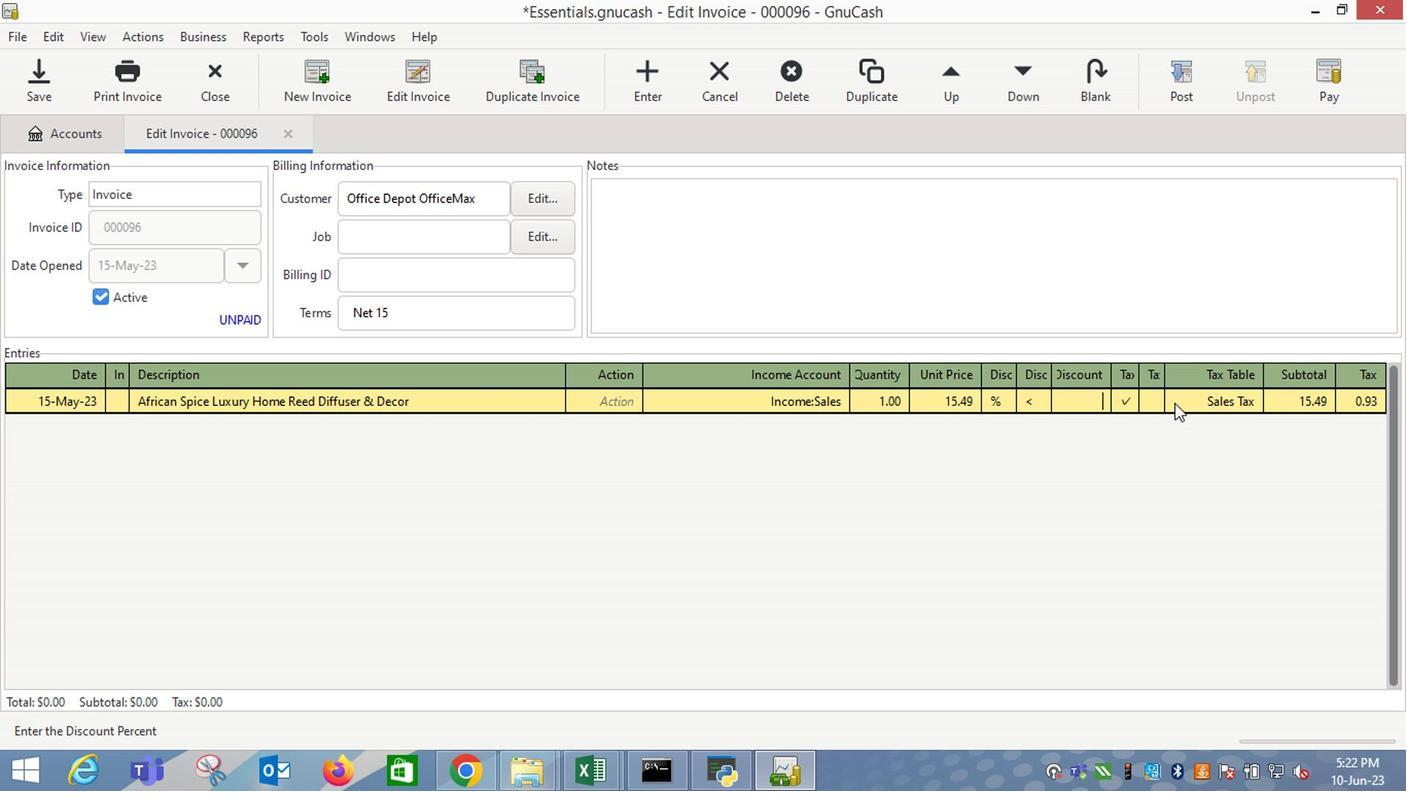 
Action: Mouse pressed left at (1198, 402)
Screenshot: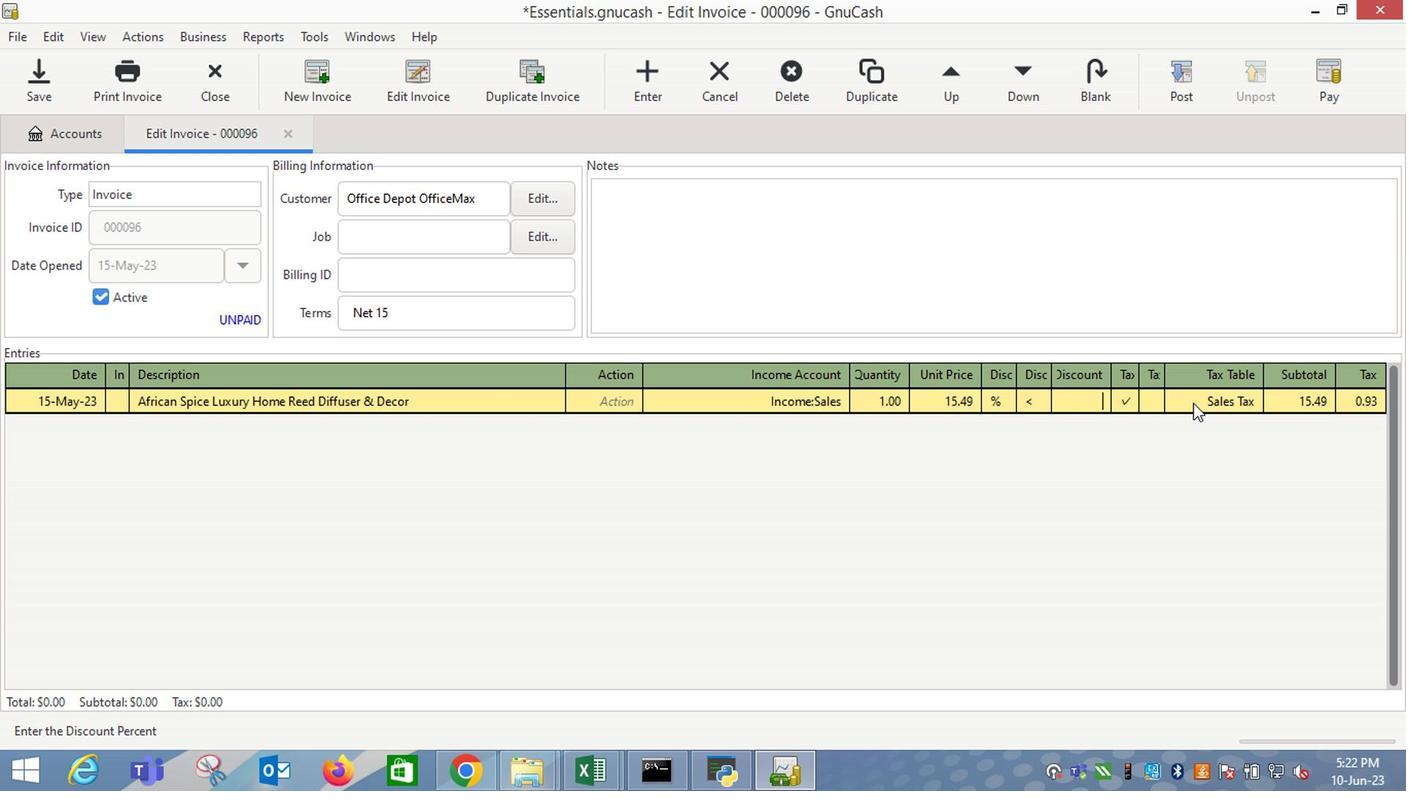 
Action: Mouse moved to (1183, 405)
Screenshot: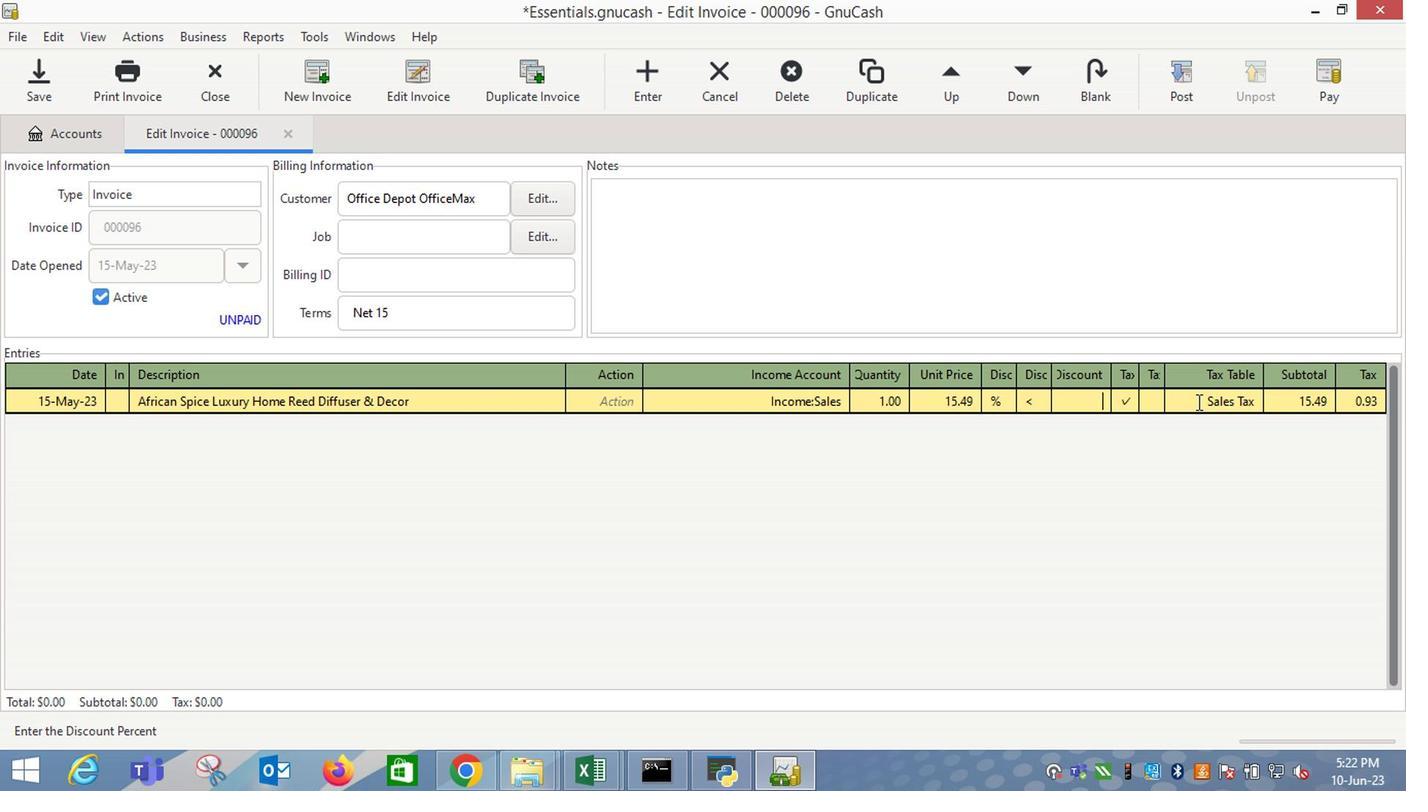 
Action: Key pressed <Key.enter>
Screenshot: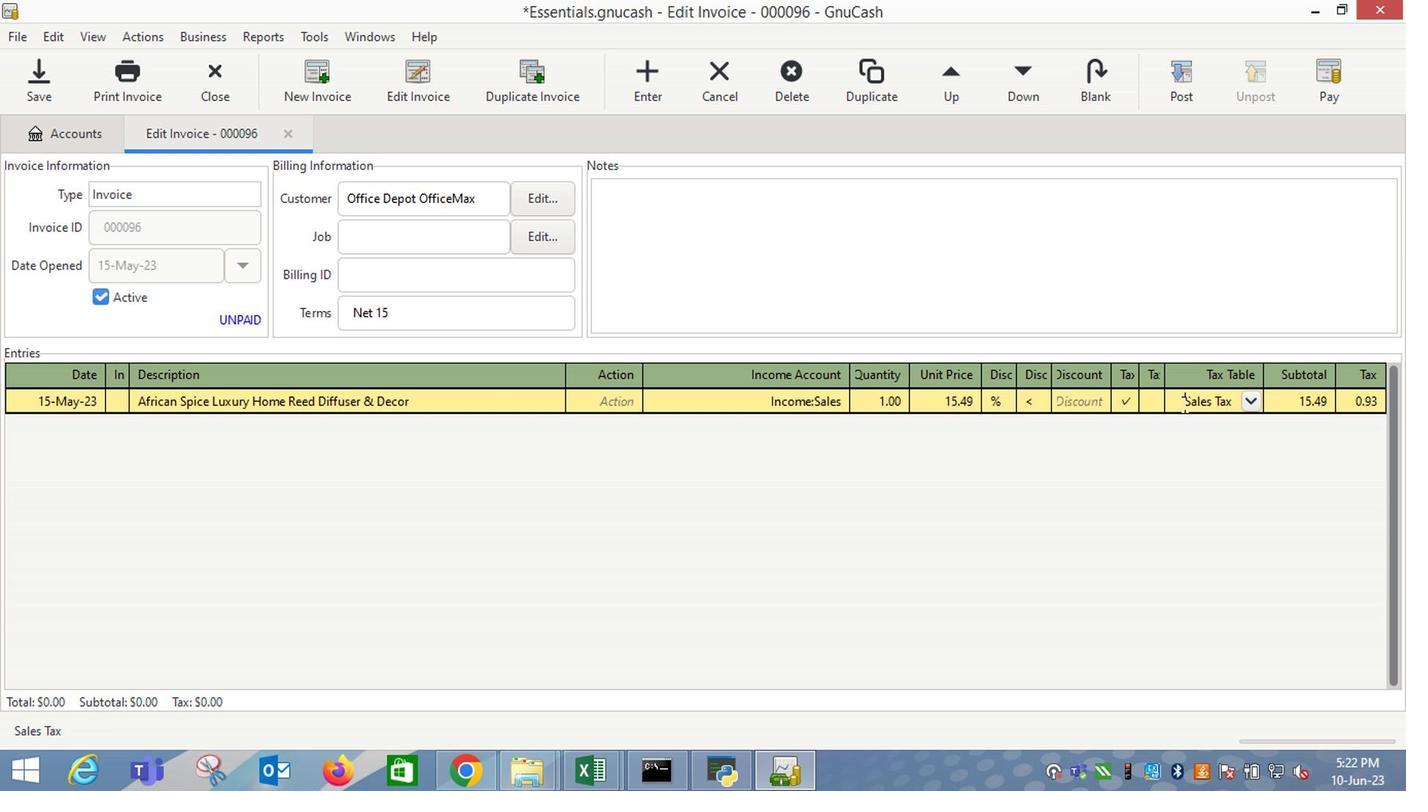 
Action: Mouse moved to (1182, 405)
Screenshot: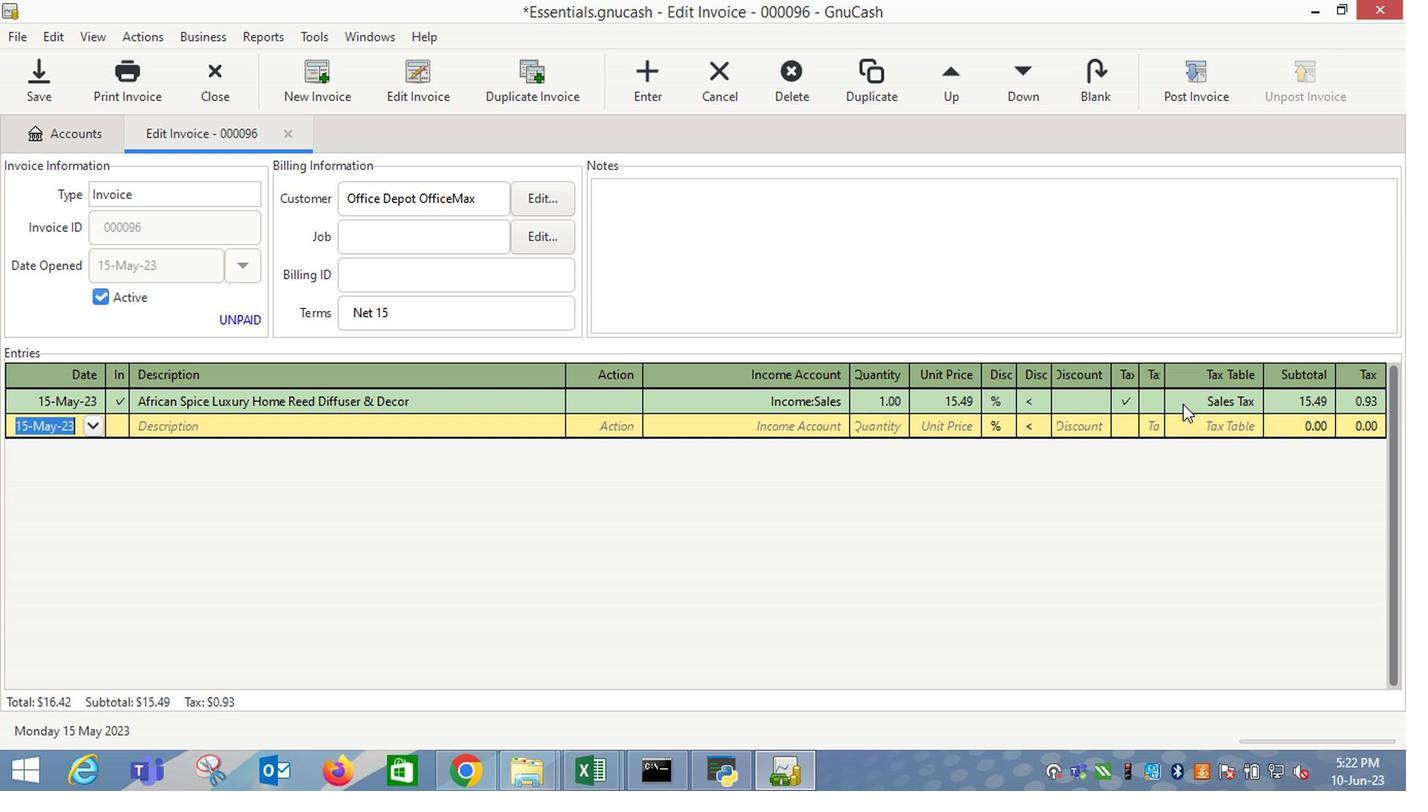 
Action: Key pressed <Key.tab><Key.shift_r>Maybelline<Key.space><Key.shift_r>New<Key.space><Key.shift_r><Key.shift_r><Key.shift_r><Key.shift_r><Key.shift_r><Key.shift_r><Key.shift_r>R<Key.backspace><Key.shift_r>York<Key.space><Key.shift_r>Fit<Key.space><Key.shift_r>M<Key.tab><Key.tab>10.69<Key.tab>
Screenshot: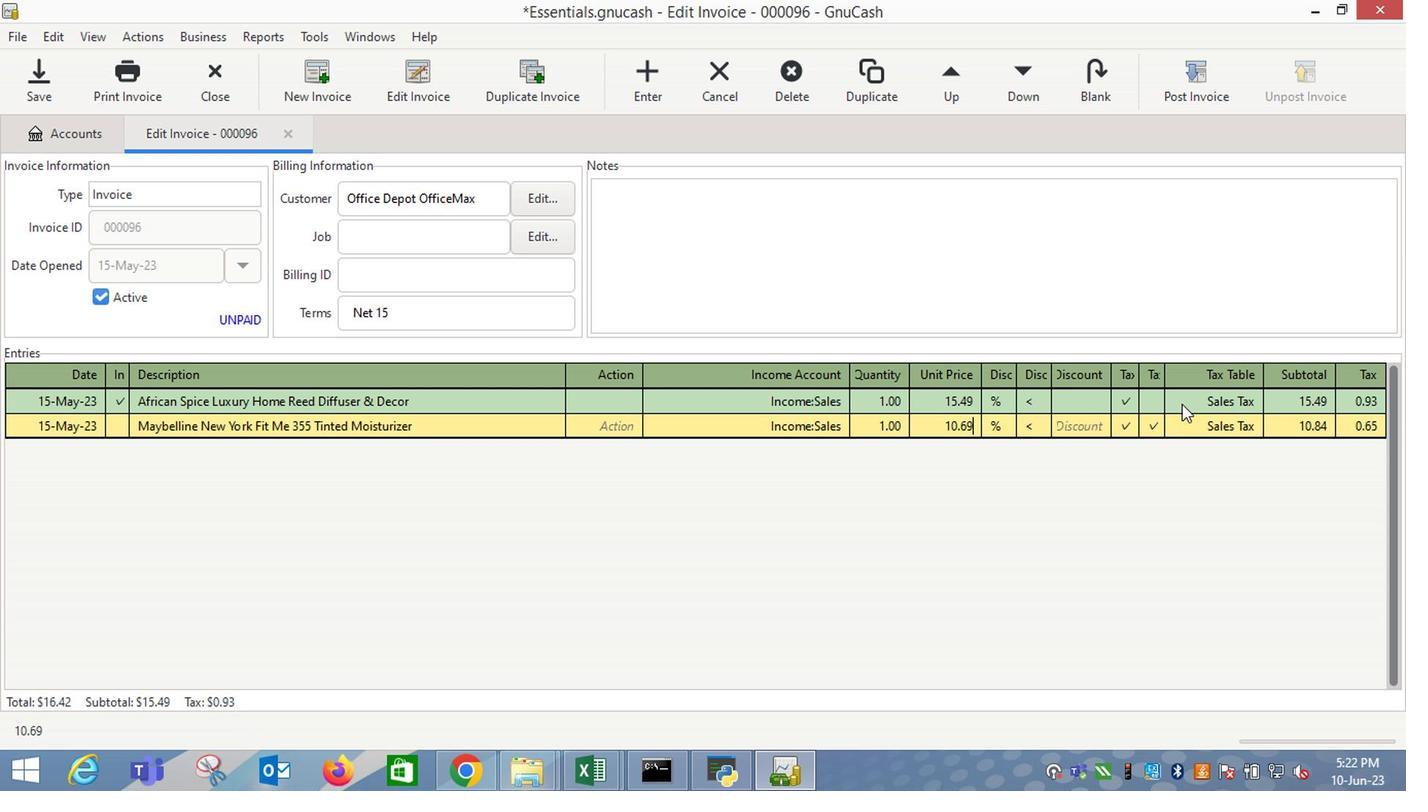 
Action: Mouse moved to (1147, 430)
Screenshot: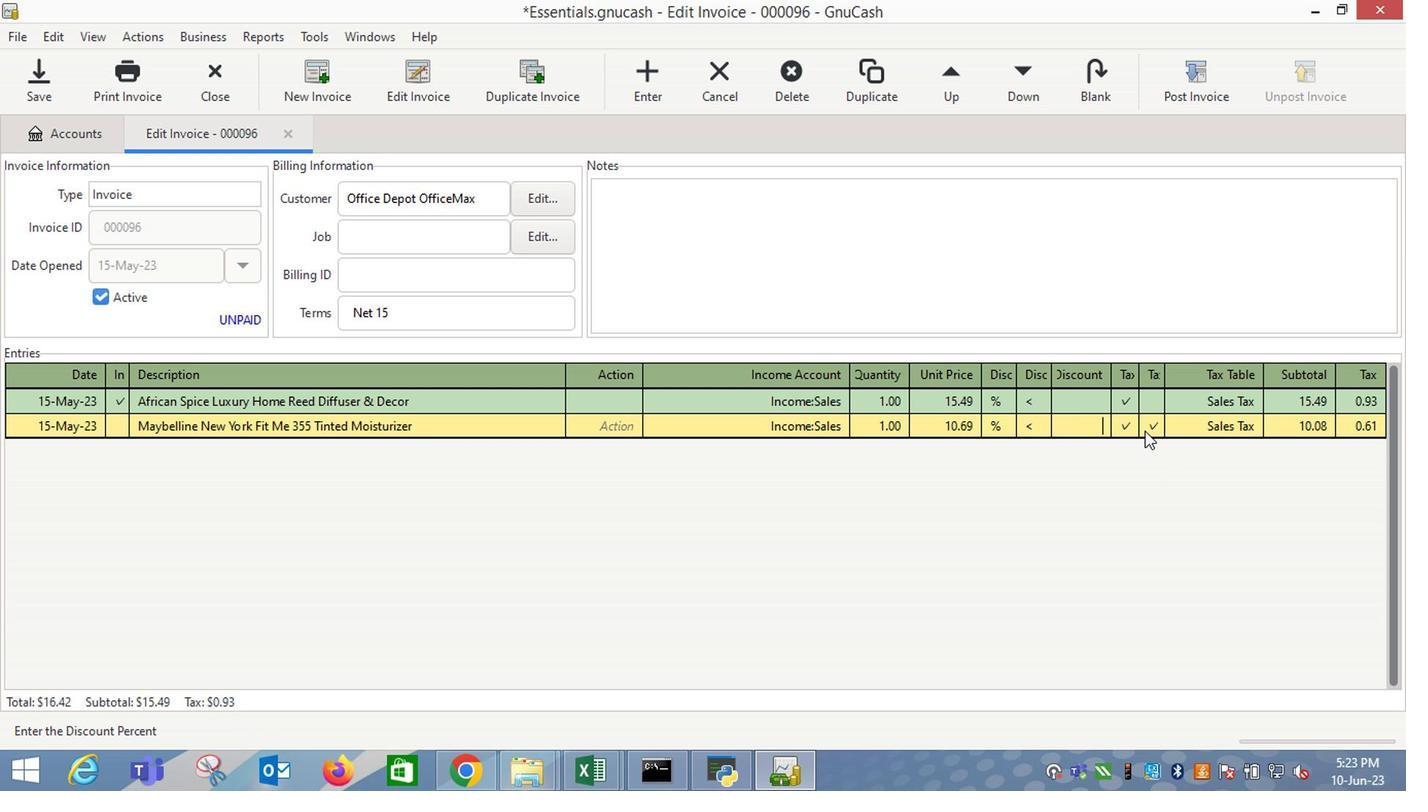 
Action: Mouse pressed left at (1147, 430)
Screenshot: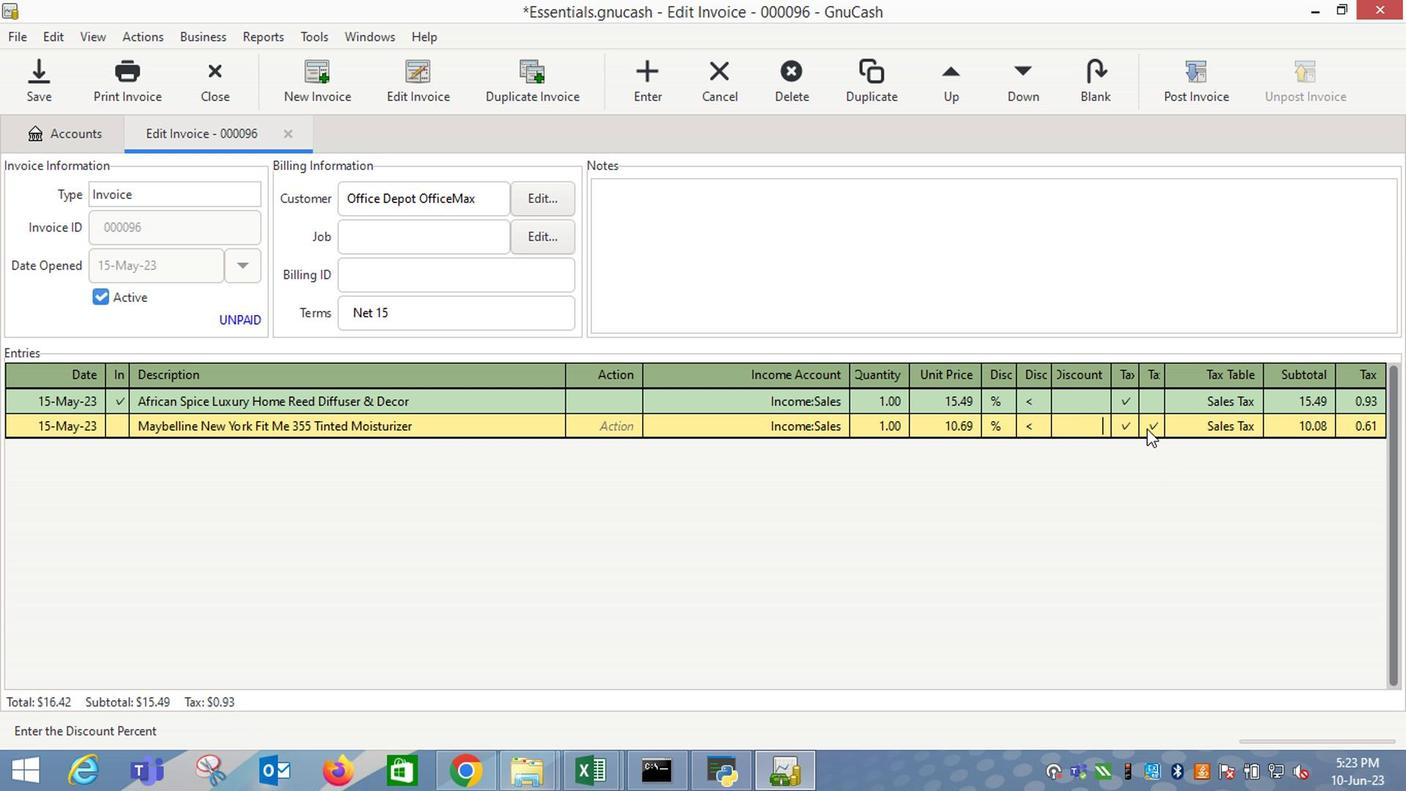 
Action: Mouse moved to (1222, 432)
Screenshot: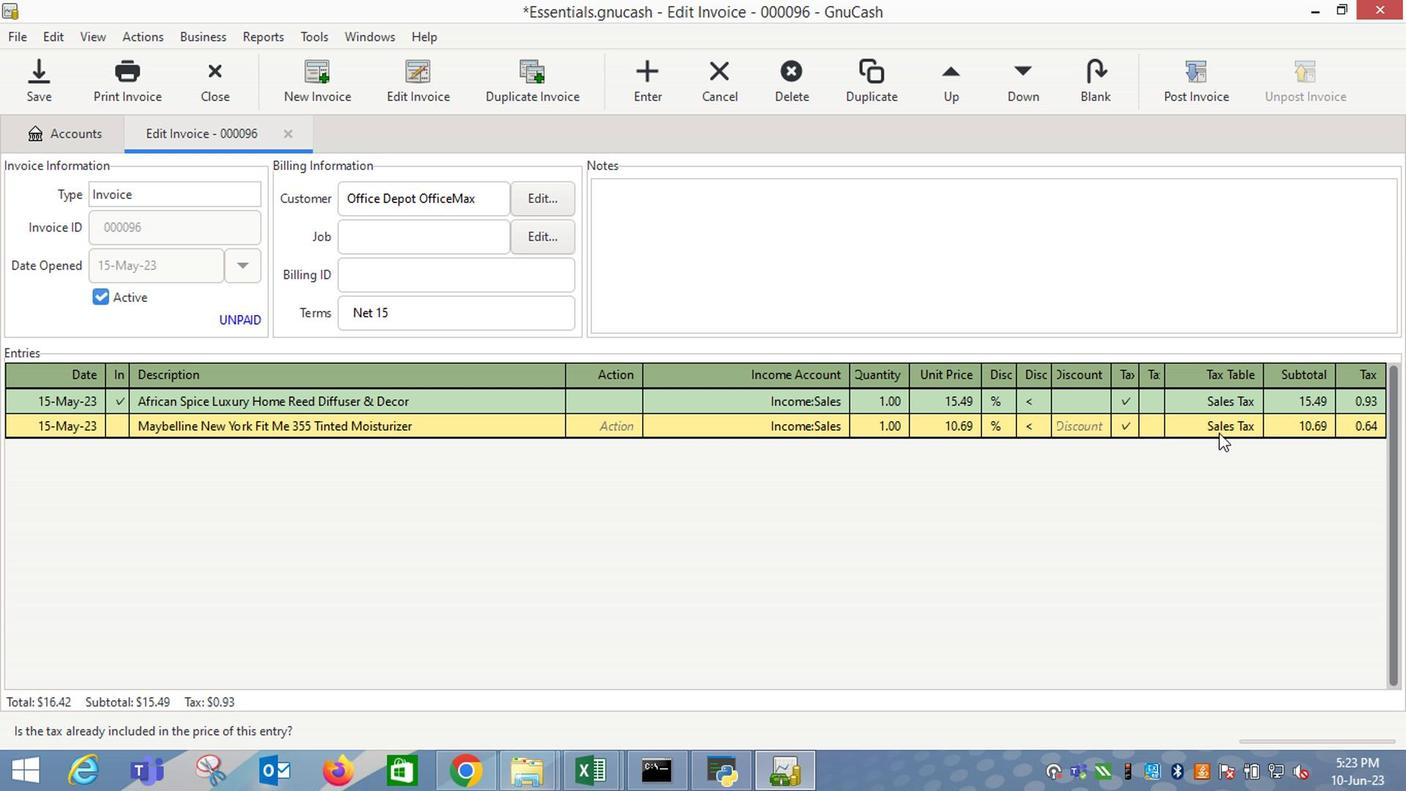 
Action: Mouse pressed left at (1222, 432)
Screenshot: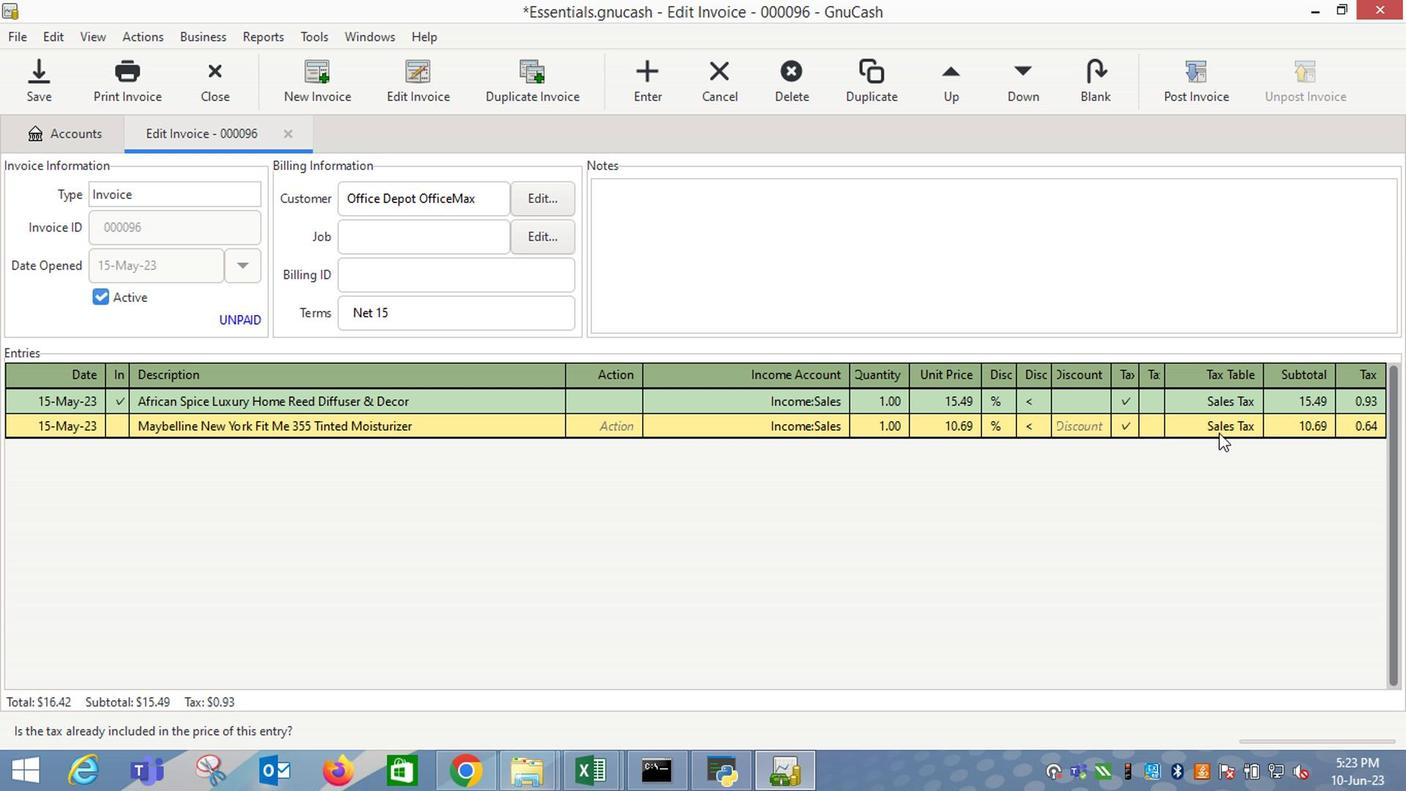 
Action: Mouse moved to (1206, 432)
Screenshot: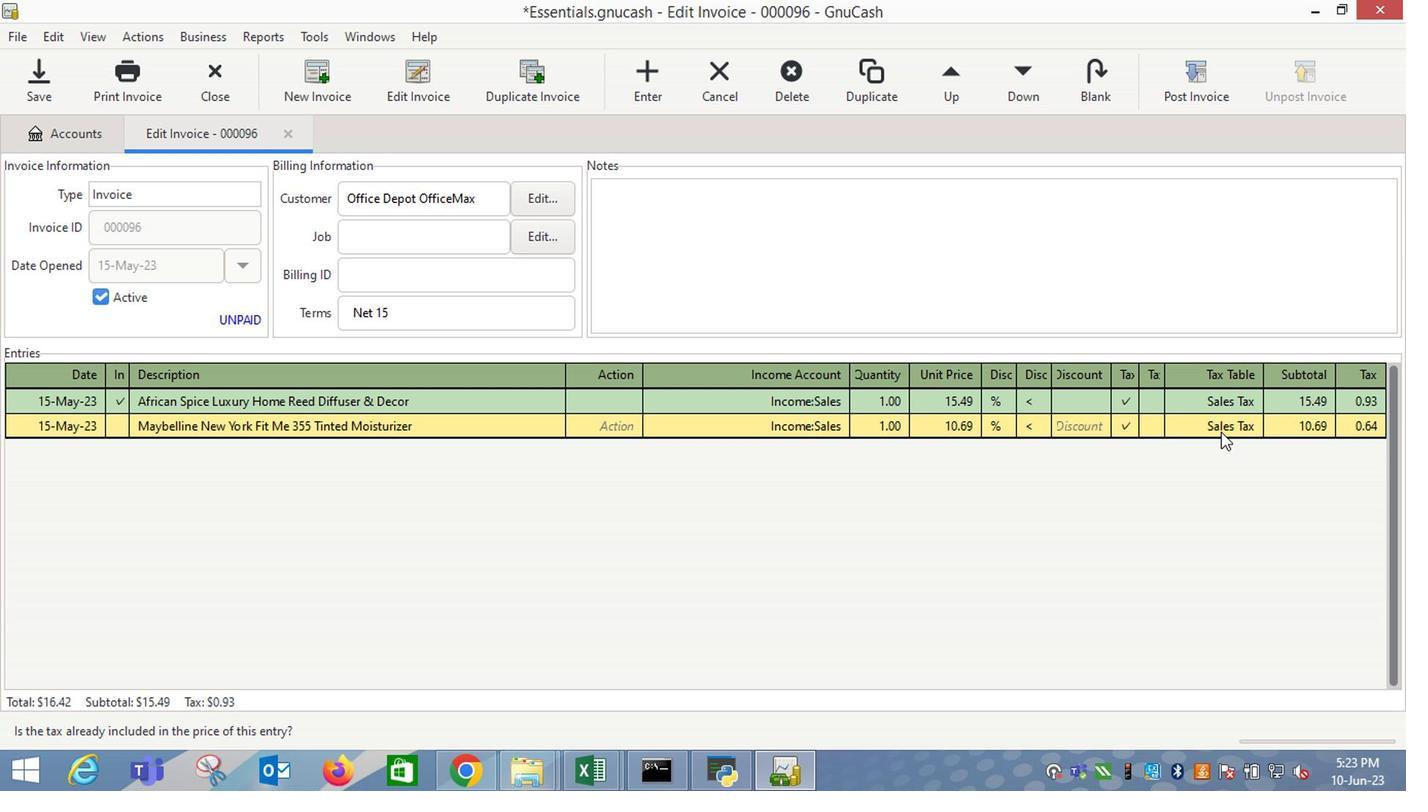 
Action: Key pressed <Key.enter>
Screenshot: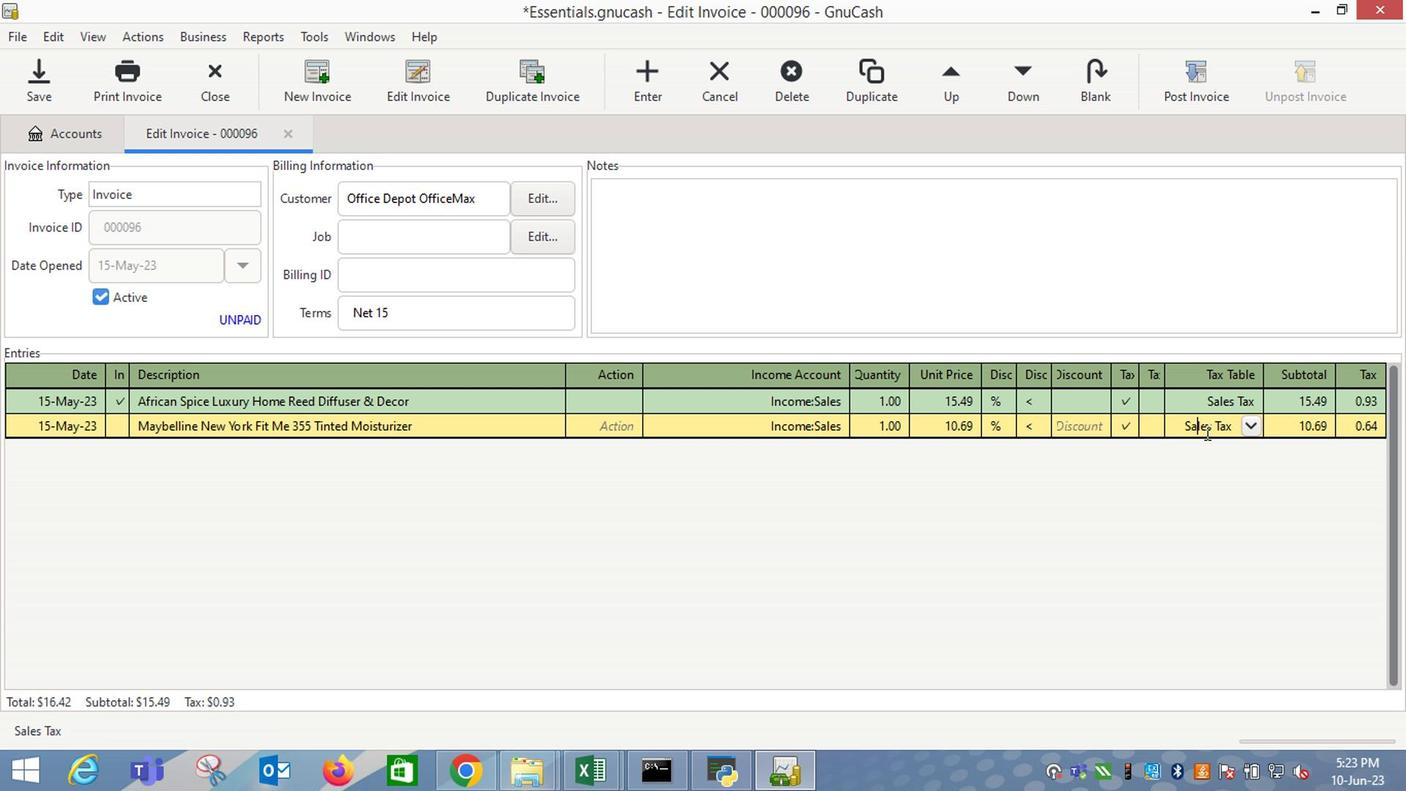 
Action: Mouse moved to (1189, 93)
Screenshot: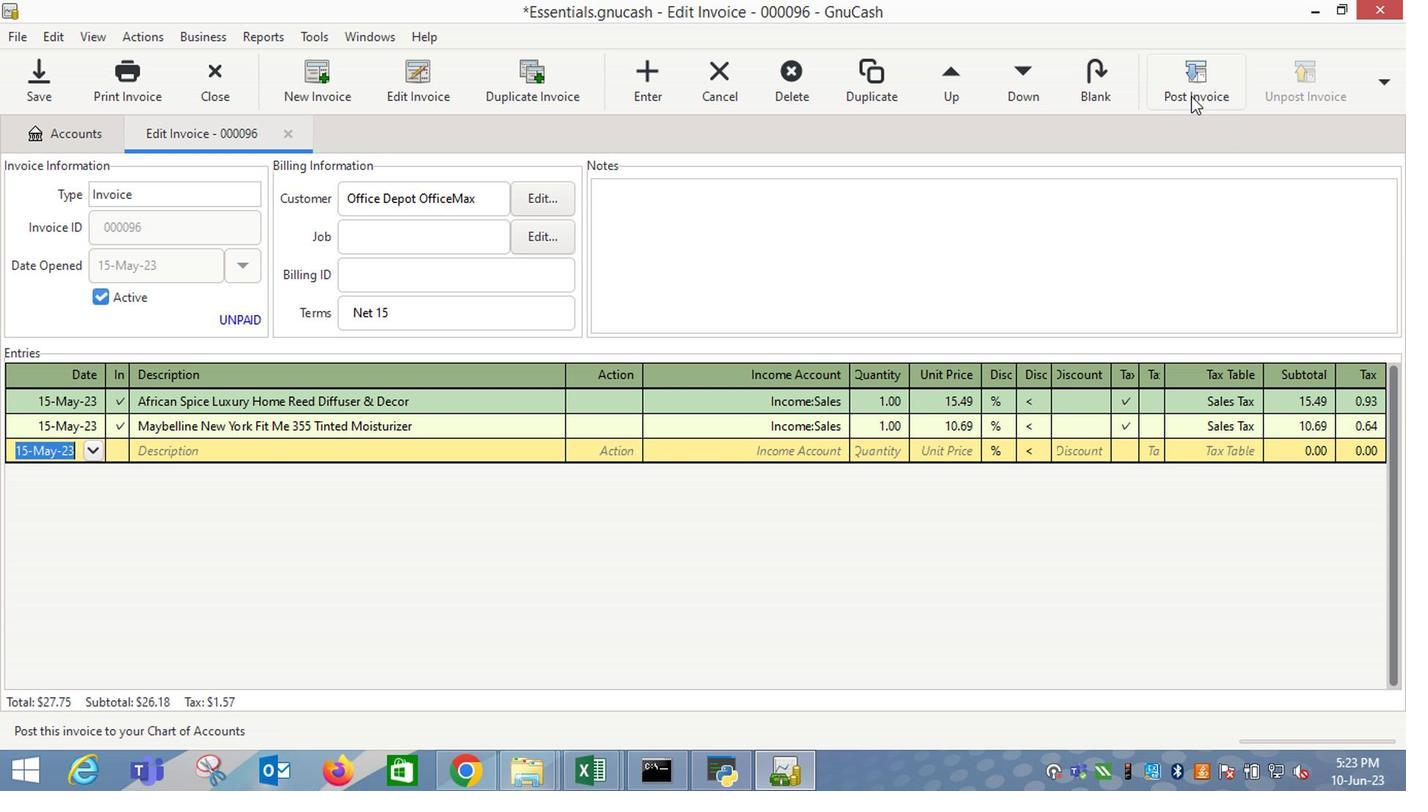 
Action: Mouse pressed left at (1189, 93)
Screenshot: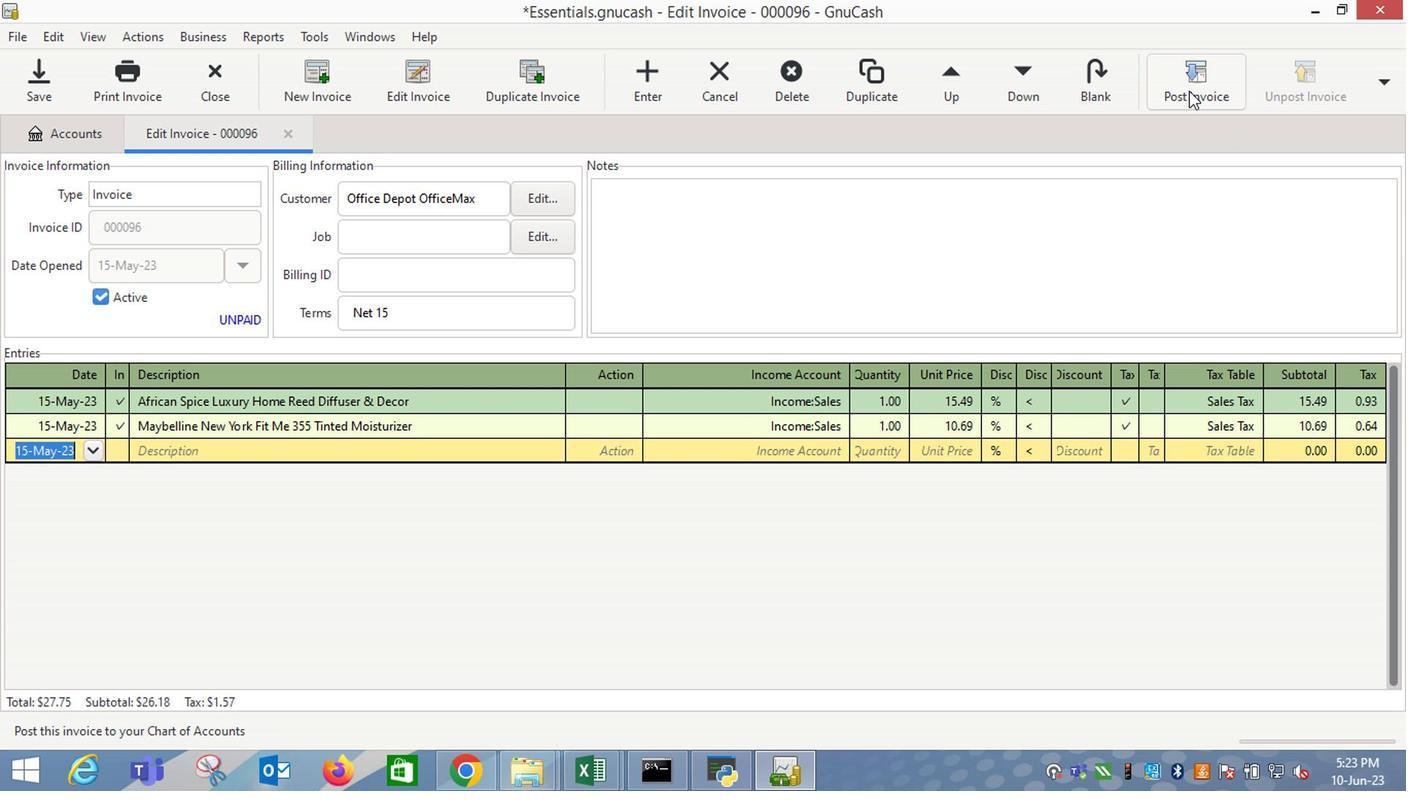 
Action: Mouse moved to (873, 342)
Screenshot: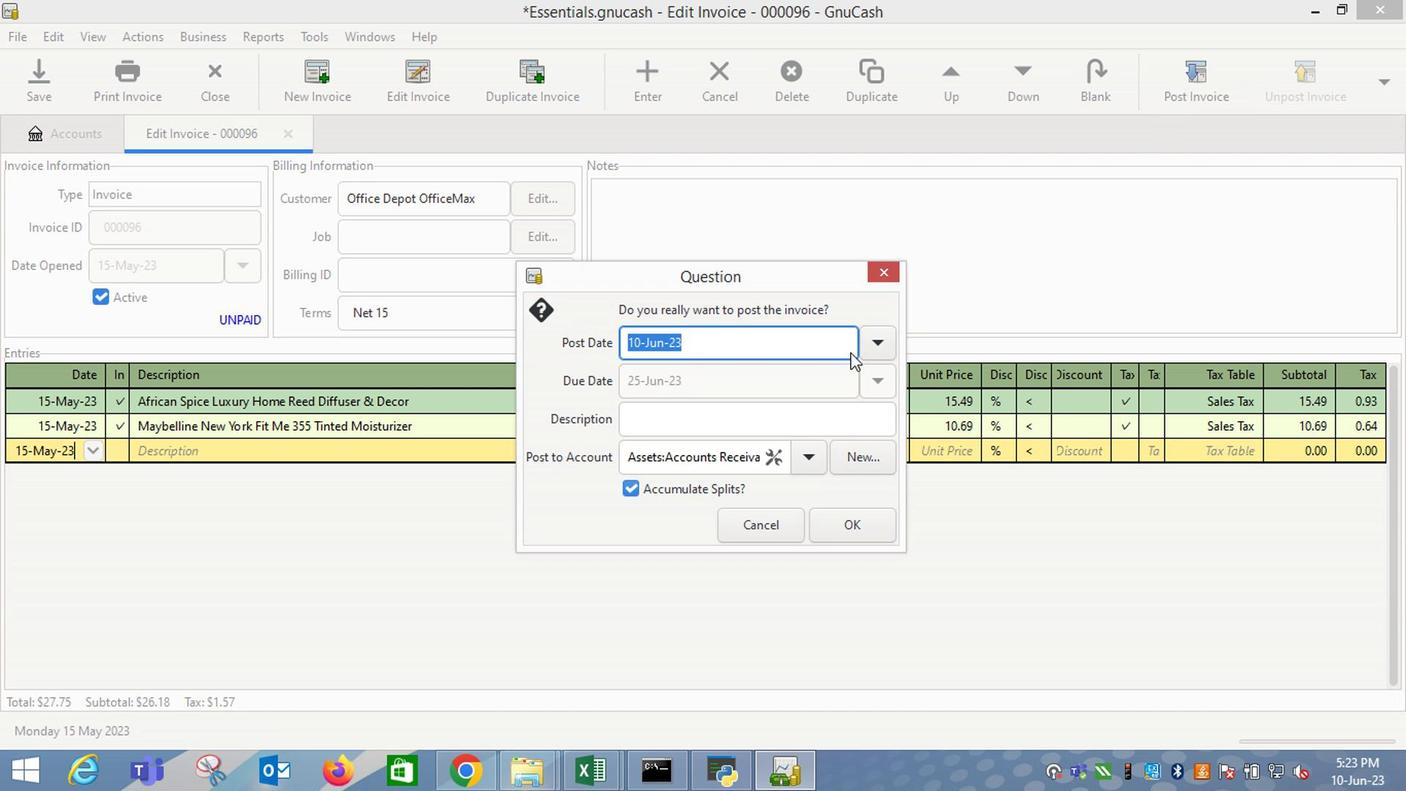 
Action: Mouse pressed left at (873, 342)
Screenshot: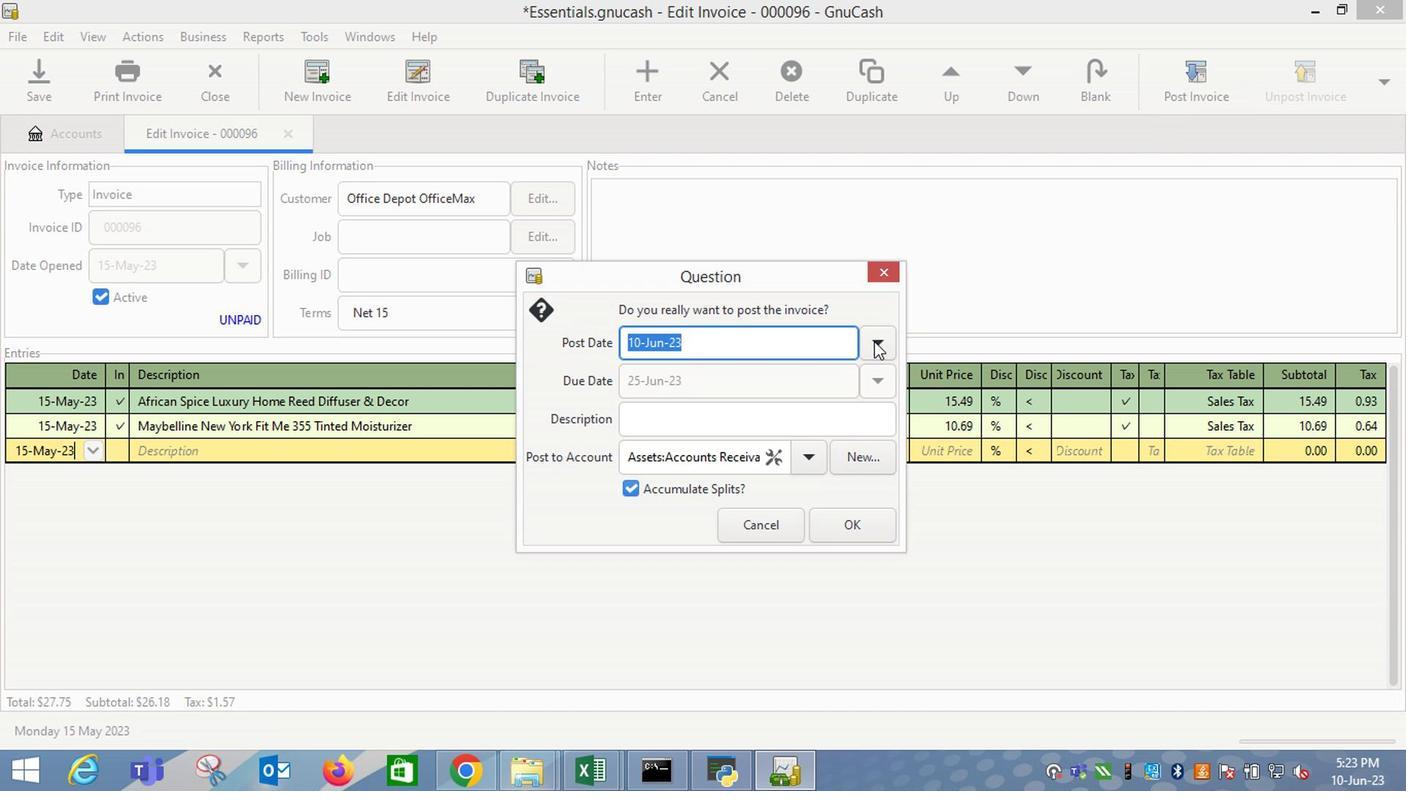 
Action: Mouse moved to (720, 375)
Screenshot: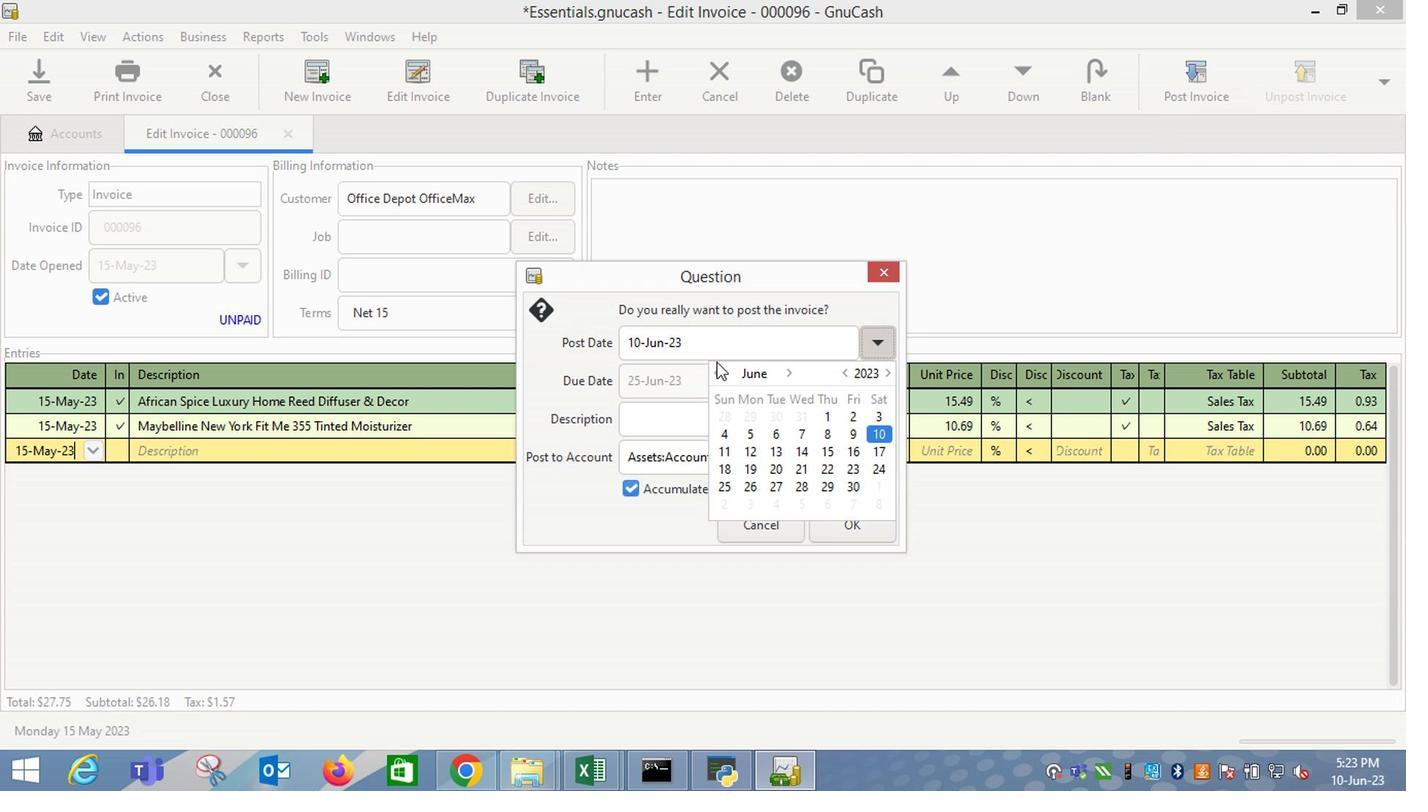 
Action: Mouse pressed left at (720, 375)
Screenshot: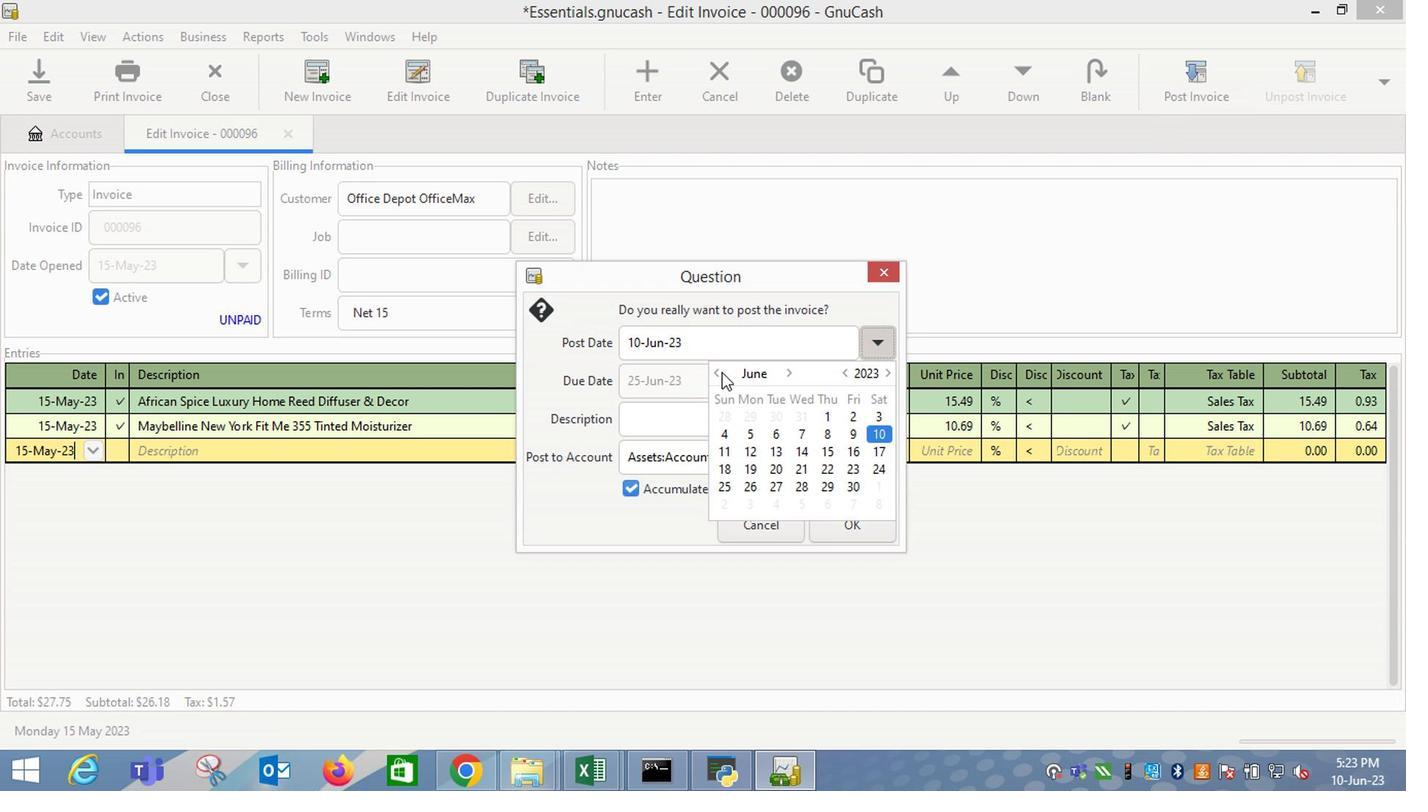 
Action: Mouse moved to (885, 346)
Screenshot: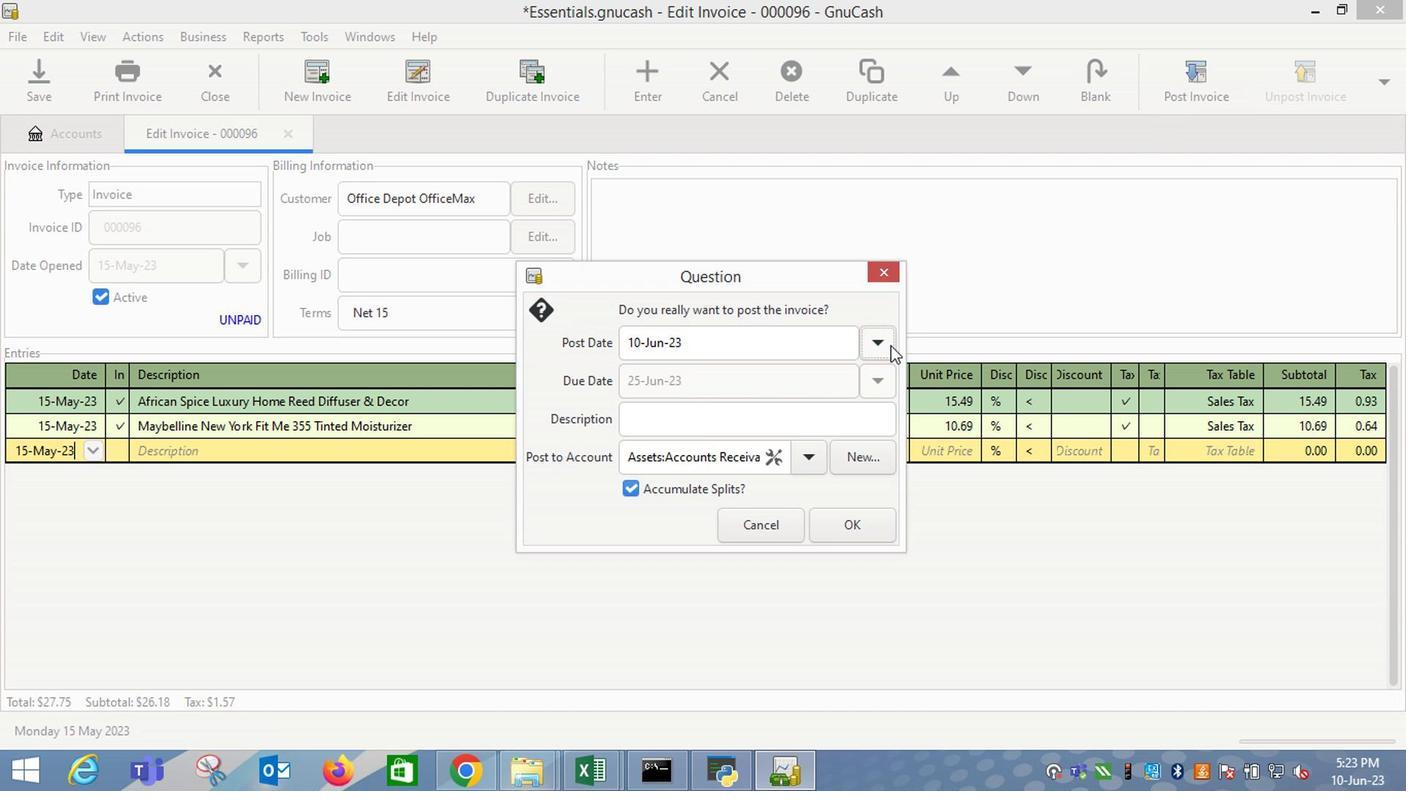 
Action: Mouse pressed left at (885, 346)
Screenshot: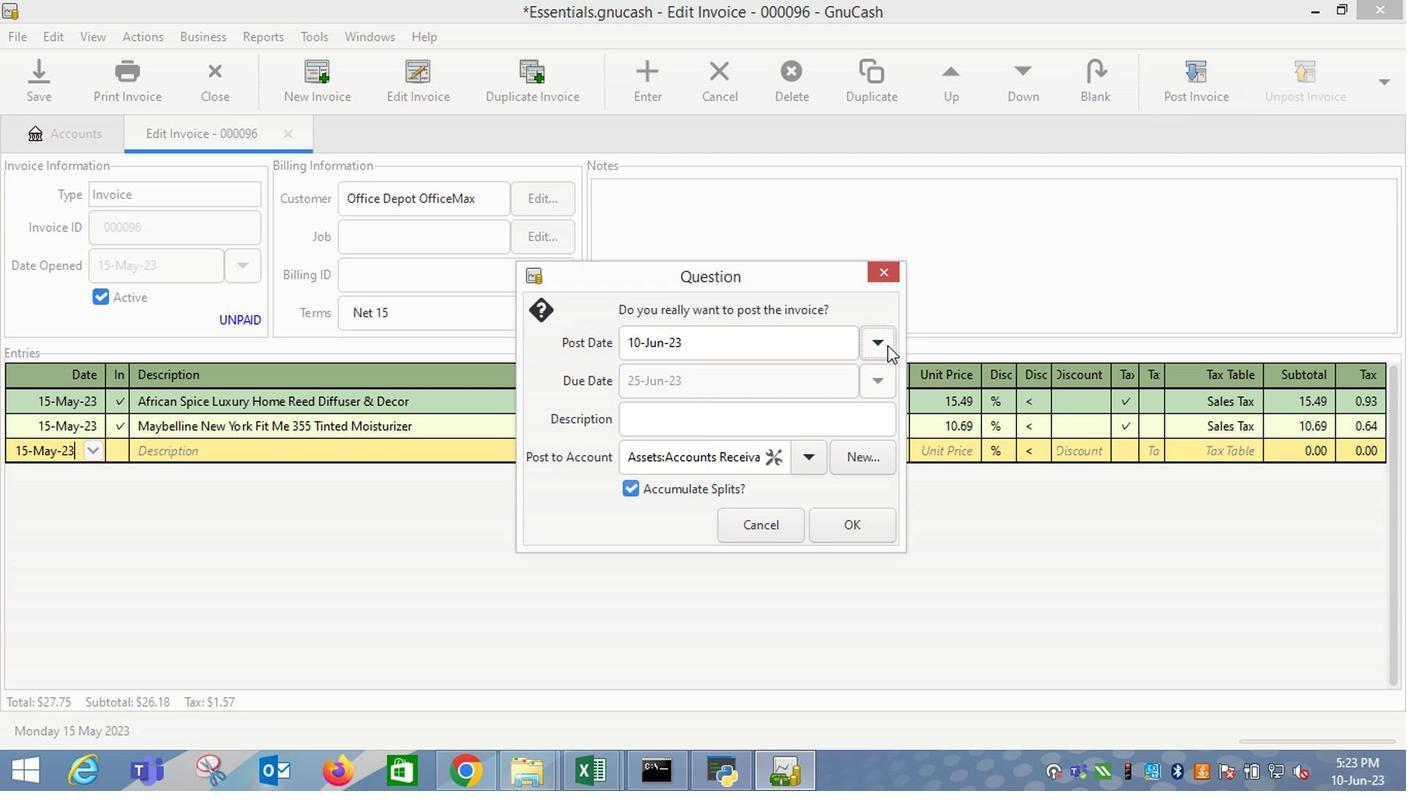 
Action: Mouse moved to (715, 371)
Screenshot: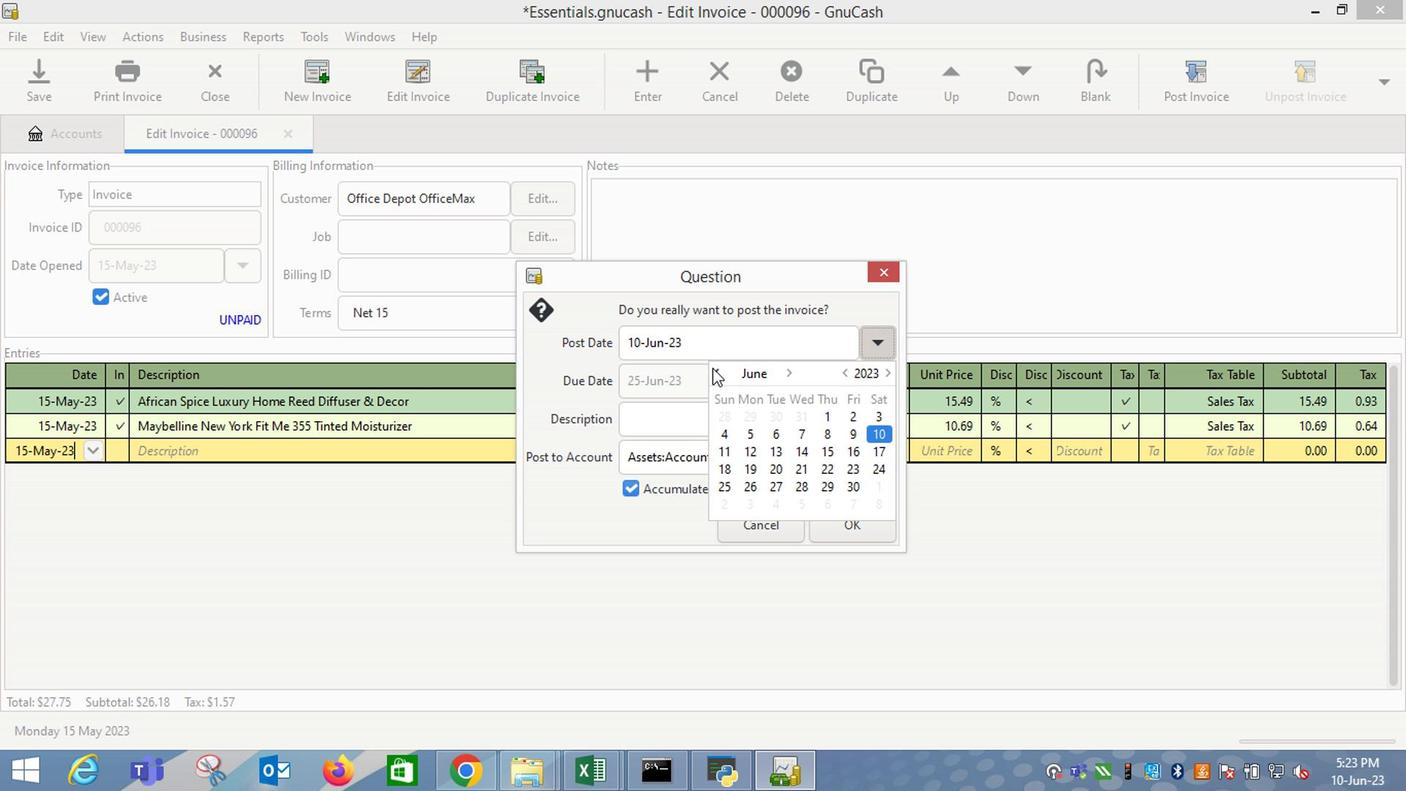 
Action: Mouse pressed left at (715, 371)
Screenshot: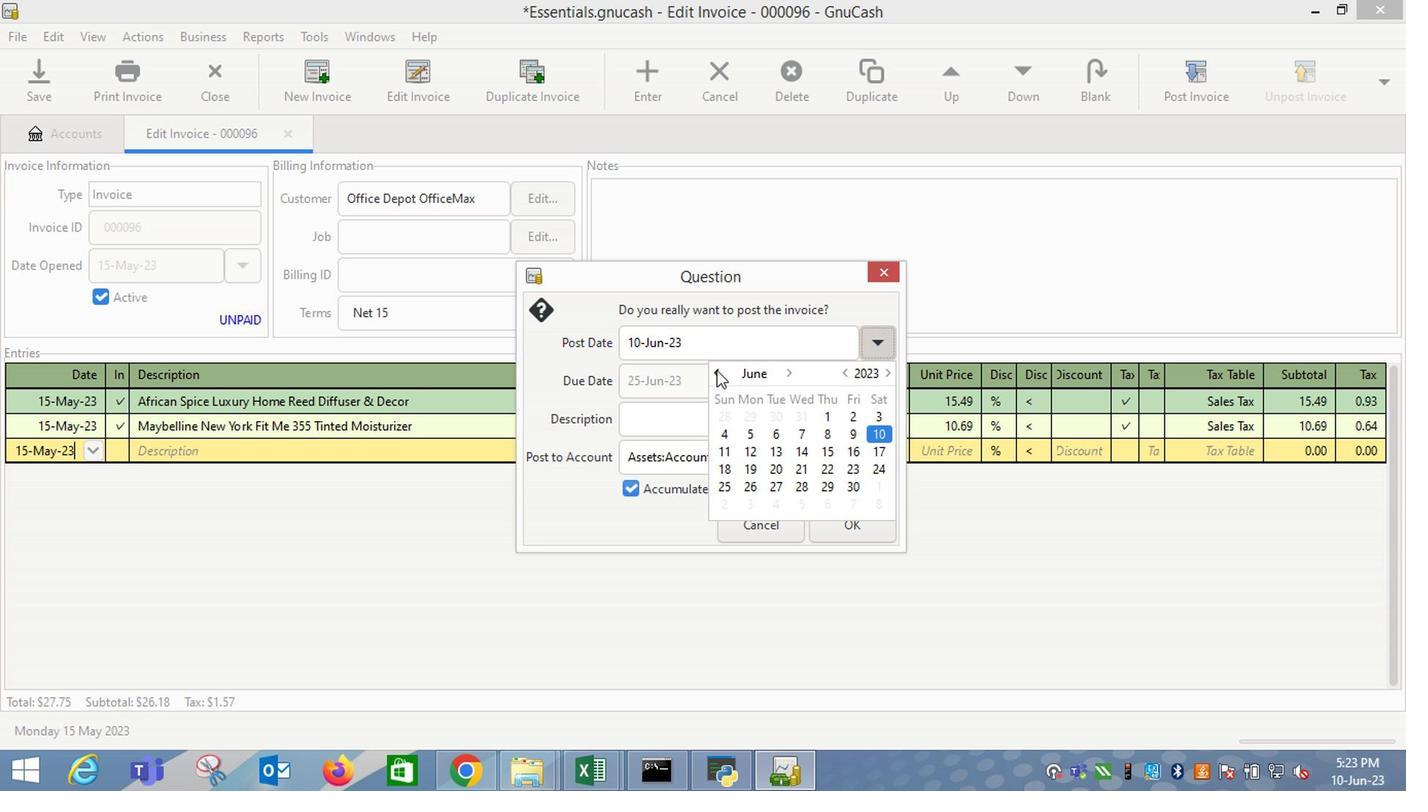 
Action: Mouse moved to (749, 452)
Screenshot: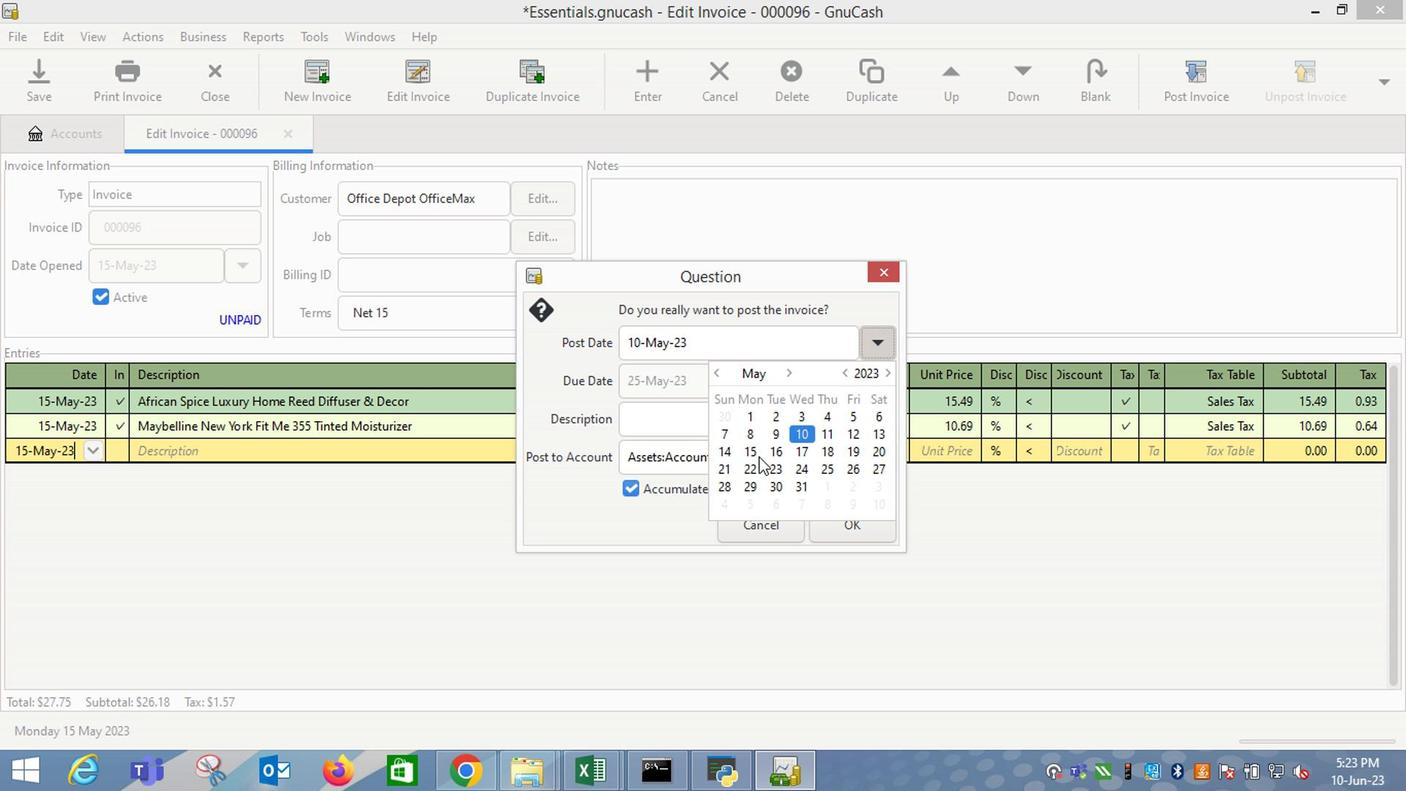 
Action: Mouse pressed left at (749, 452)
Screenshot: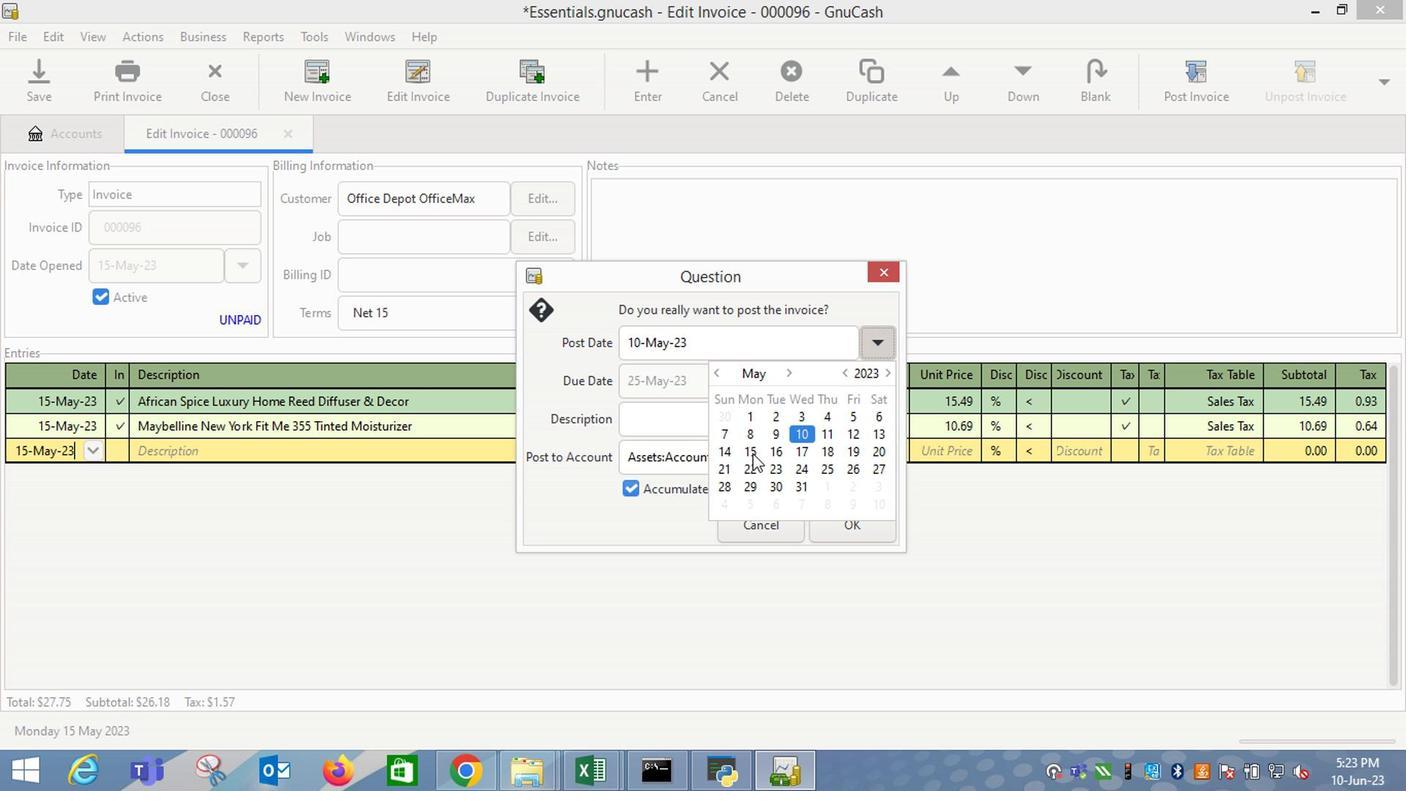 
Action: Mouse moved to (684, 468)
Screenshot: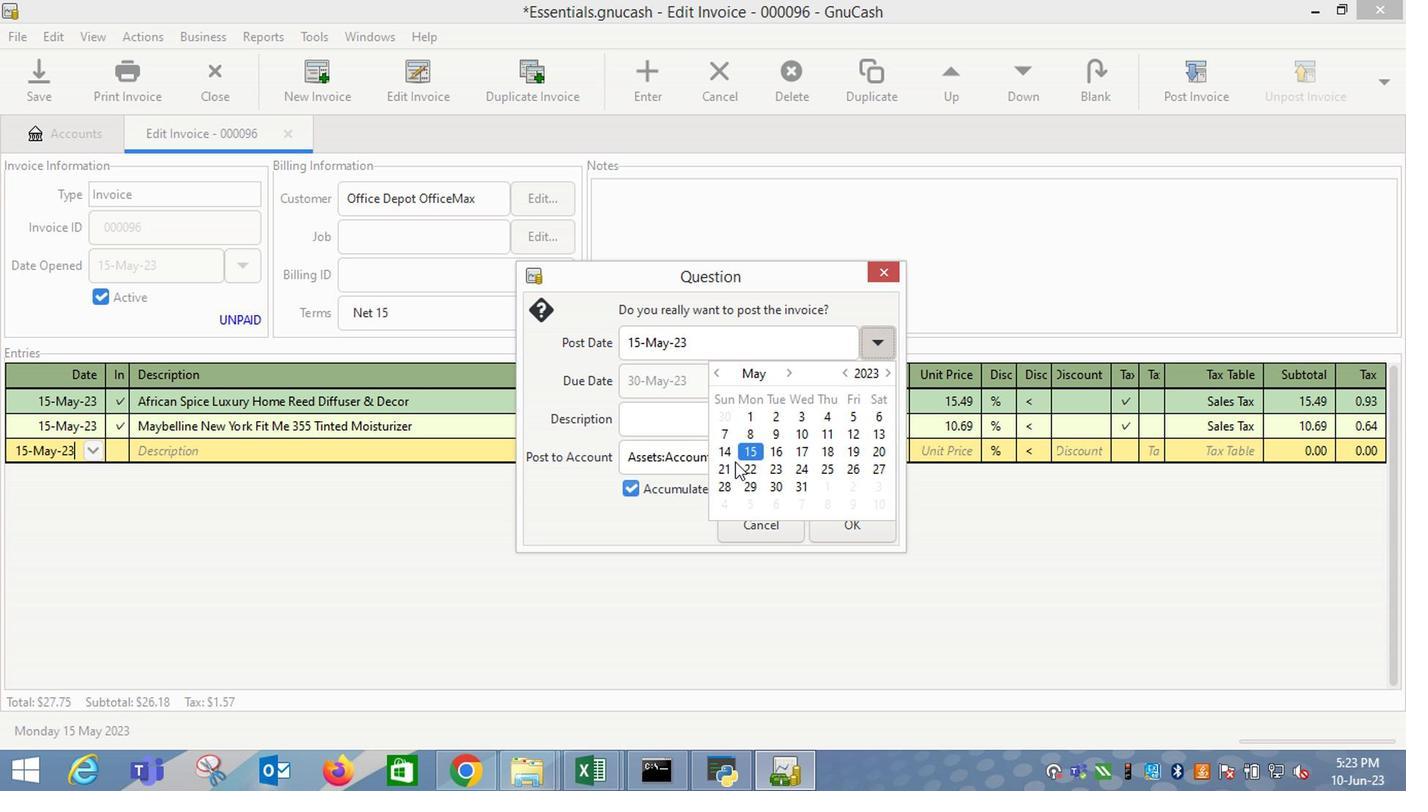
Action: Mouse pressed left at (684, 468)
Screenshot: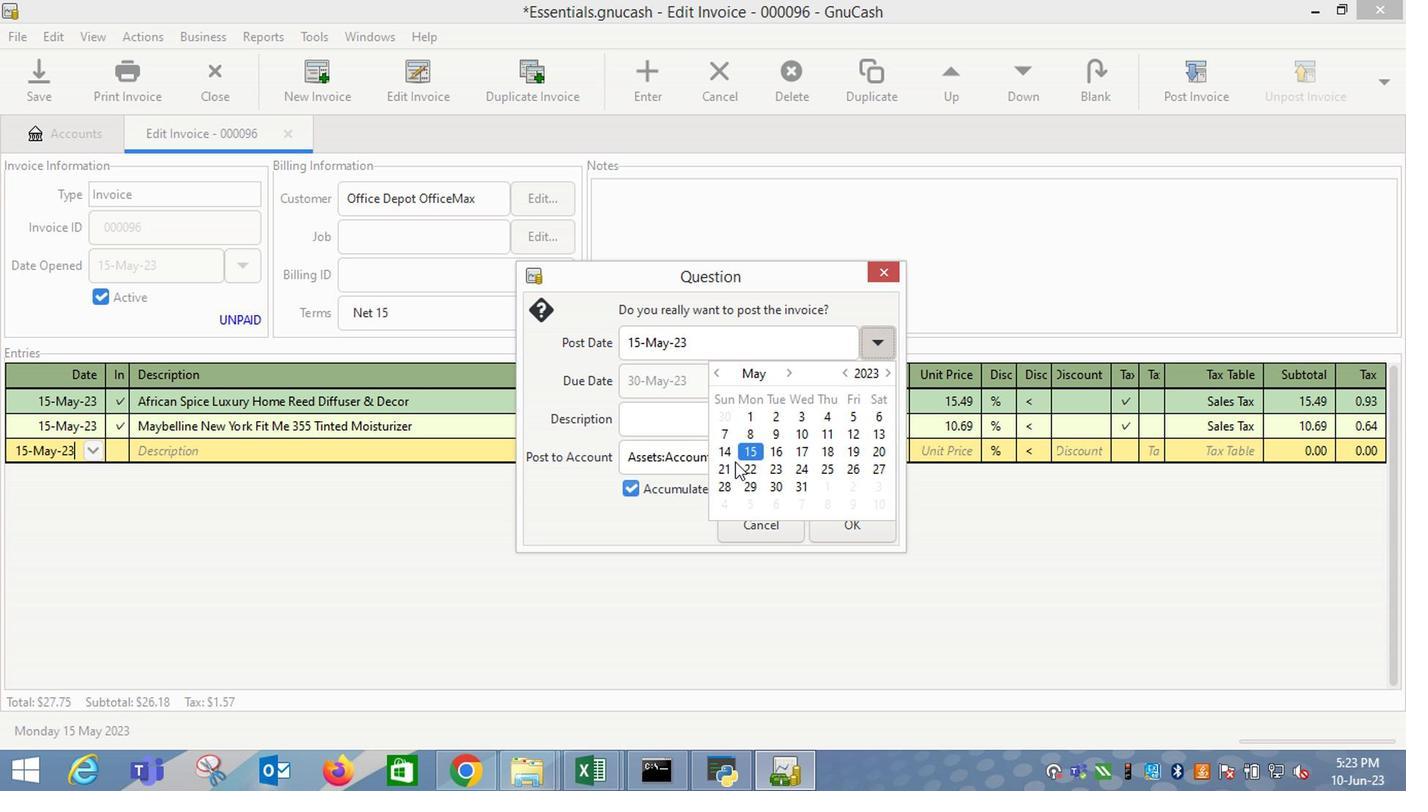 
Action: Mouse moved to (860, 525)
Screenshot: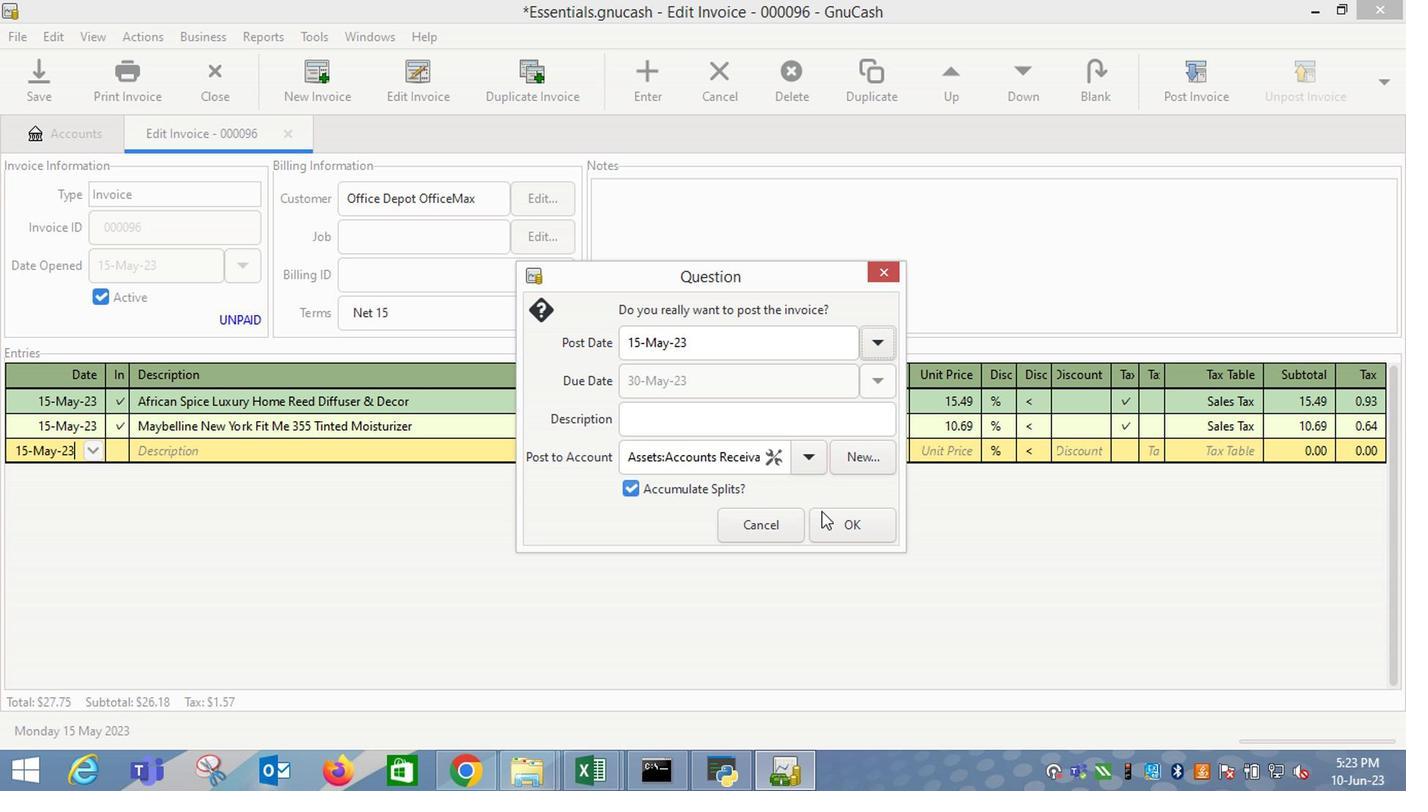 
Action: Mouse pressed left at (860, 525)
Screenshot: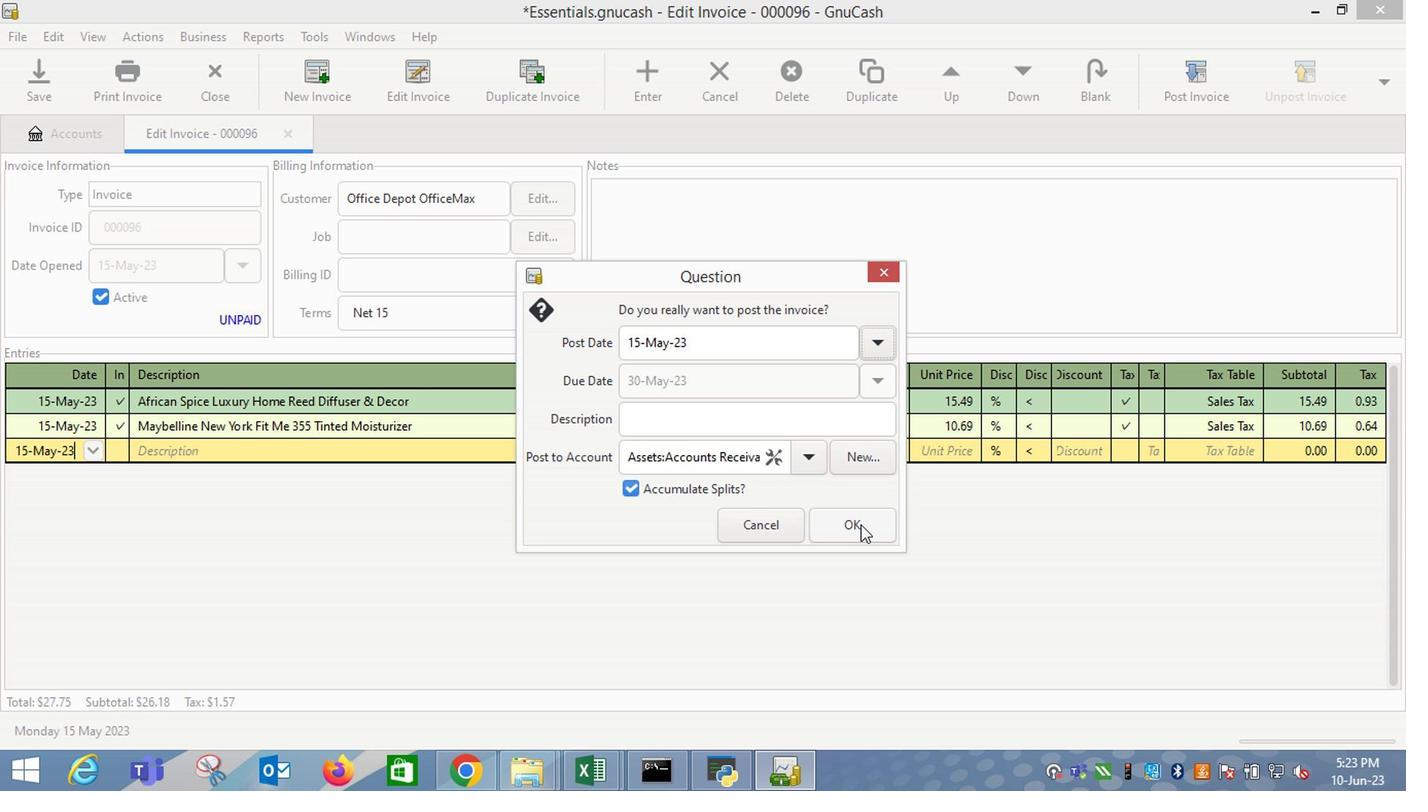 
Action: Mouse moved to (1317, 97)
Screenshot: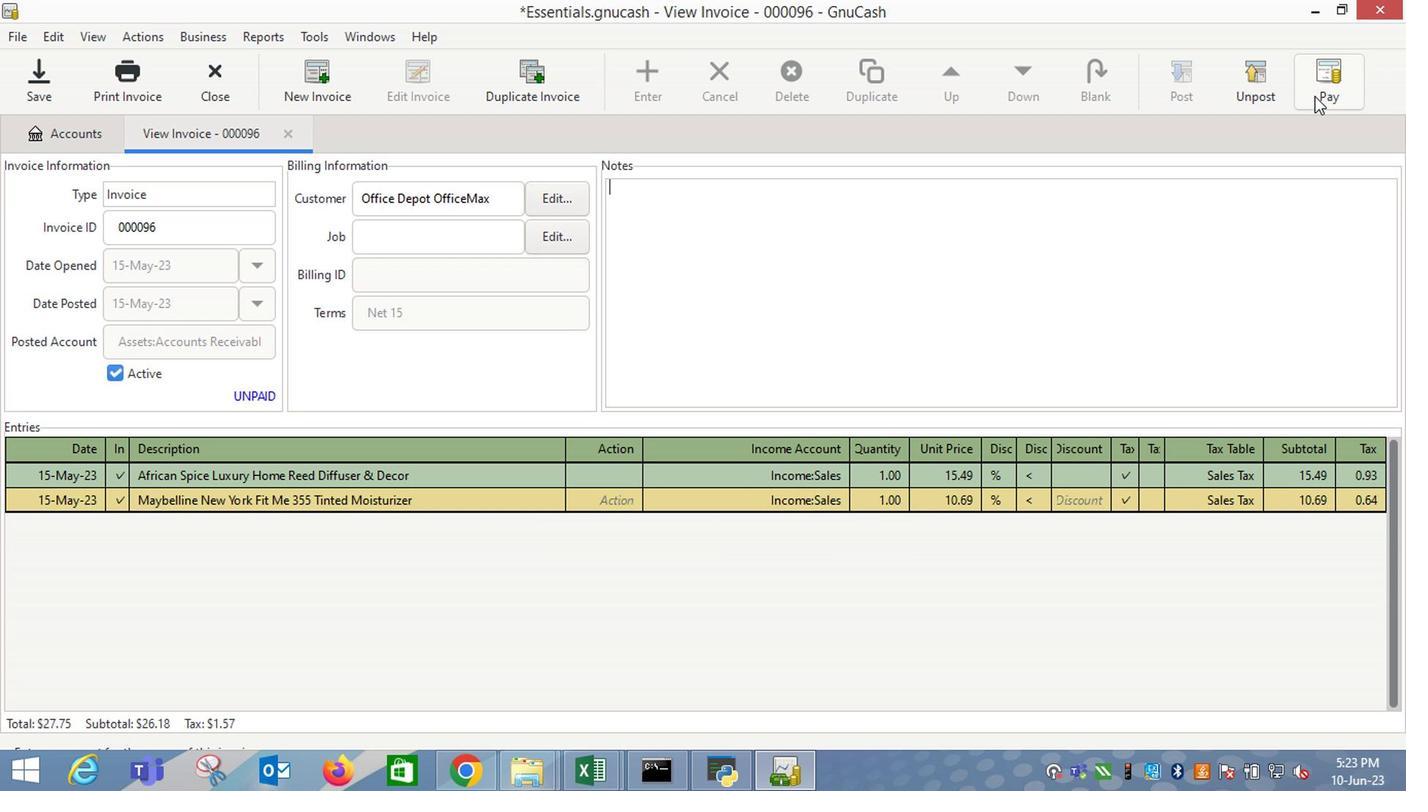 
Action: Mouse pressed left at (1317, 97)
Screenshot: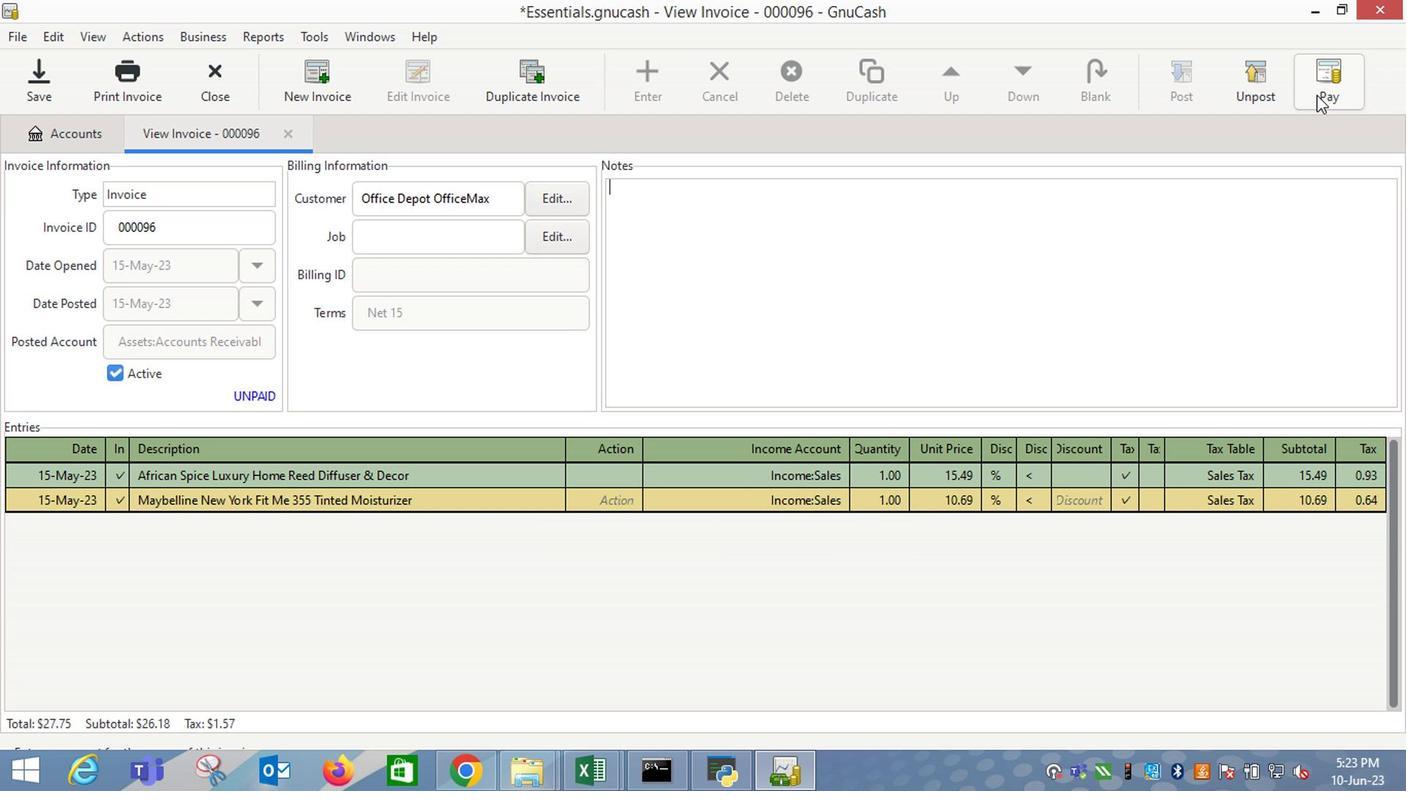 
Action: Mouse moved to (623, 405)
Screenshot: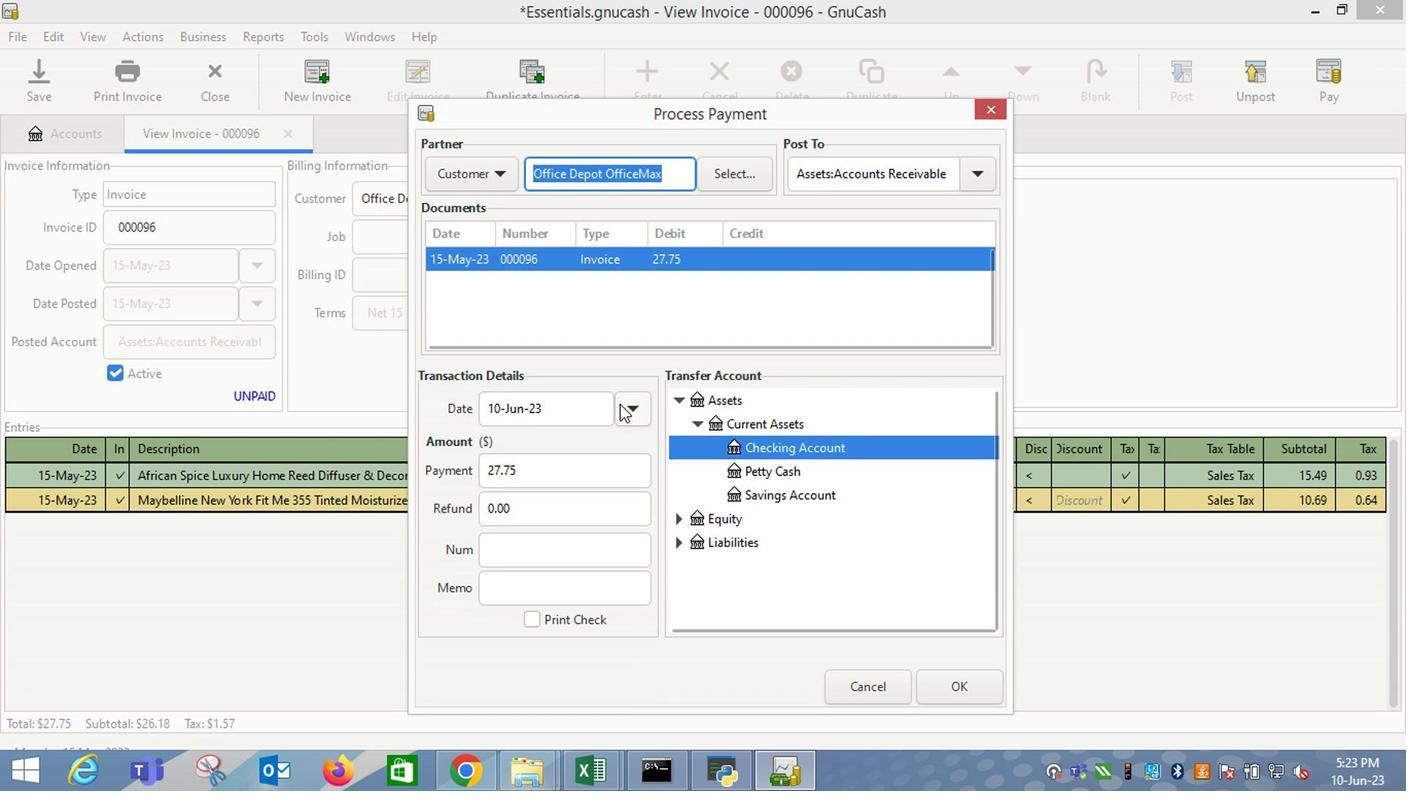 
Action: Mouse pressed left at (623, 405)
Screenshot: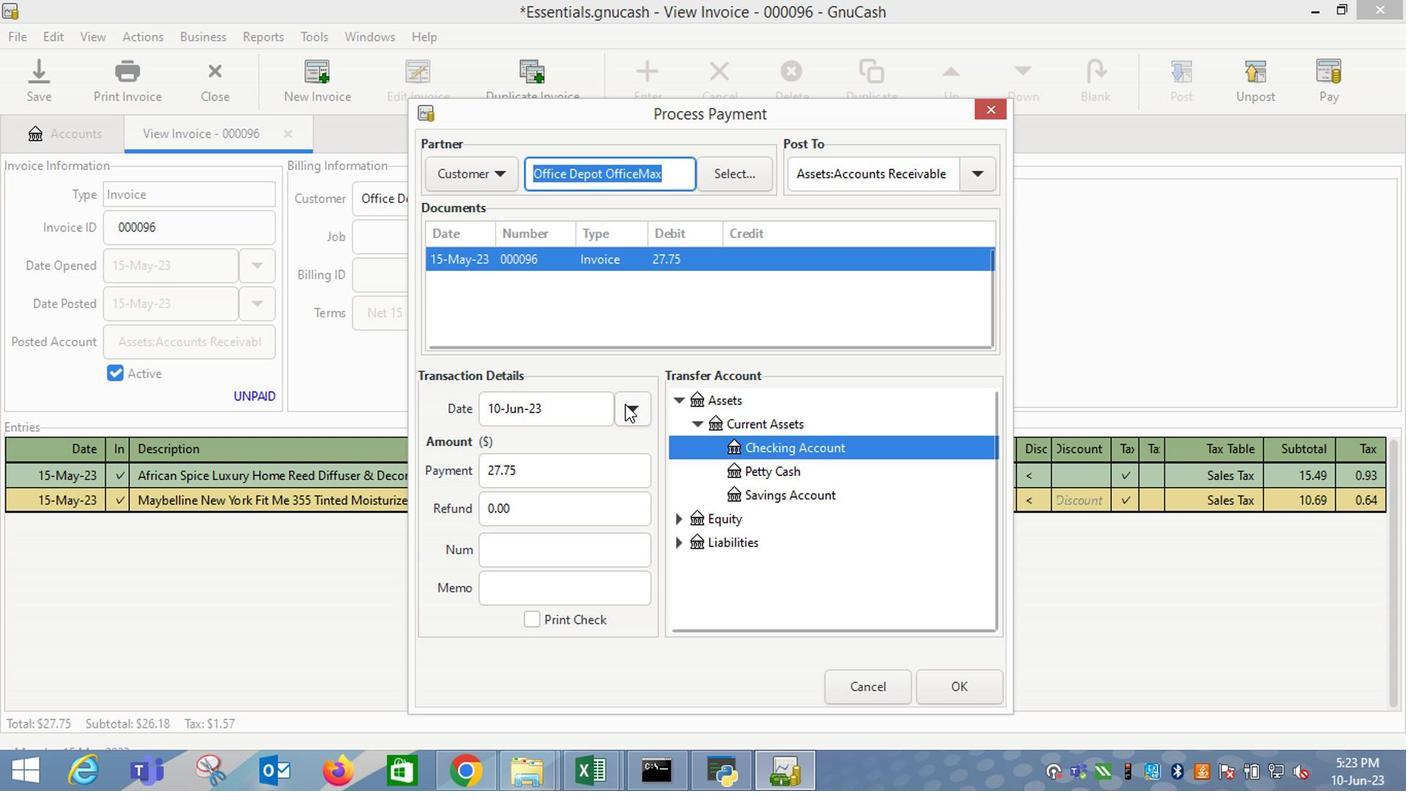 
Action: Mouse moved to (465, 437)
Screenshot: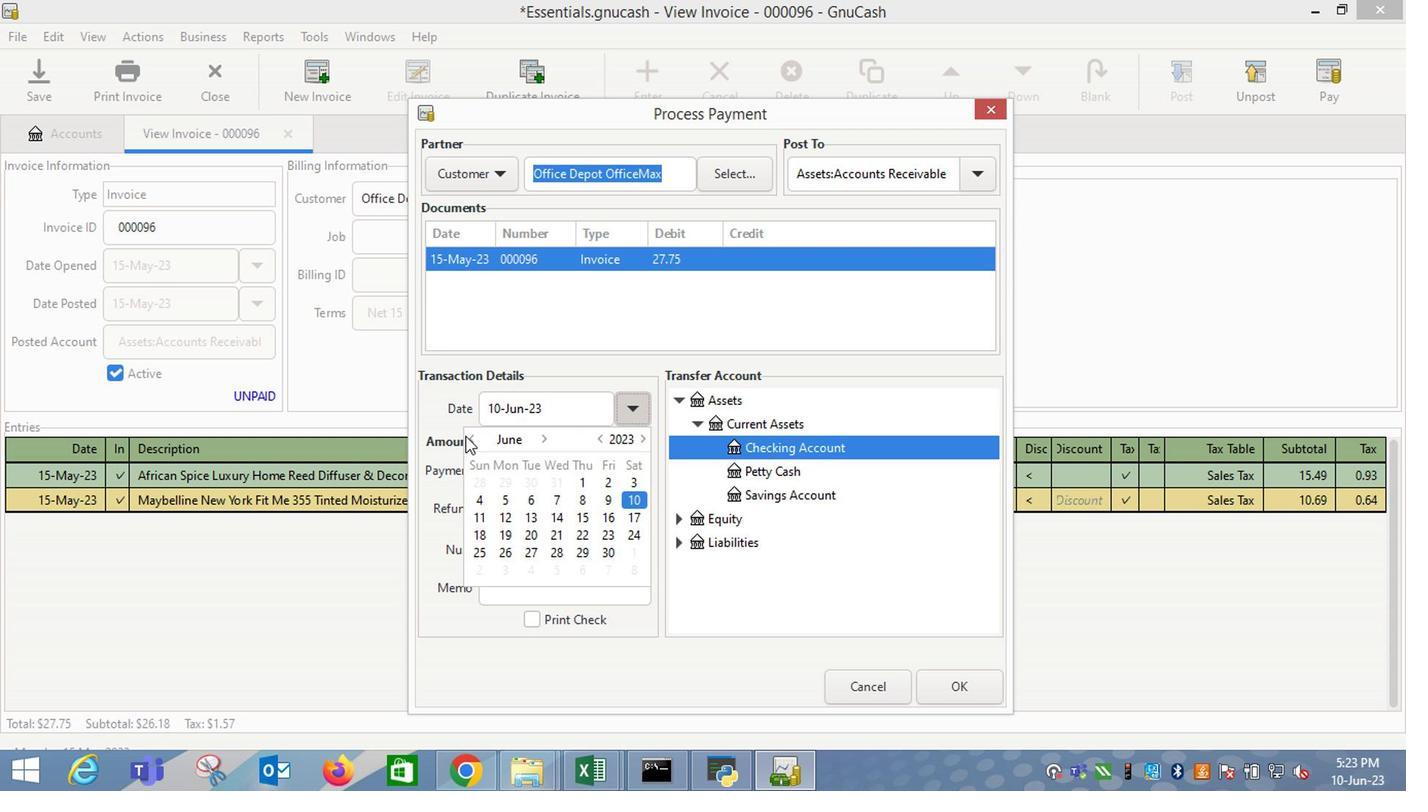 
Action: Mouse pressed left at (465, 437)
Screenshot: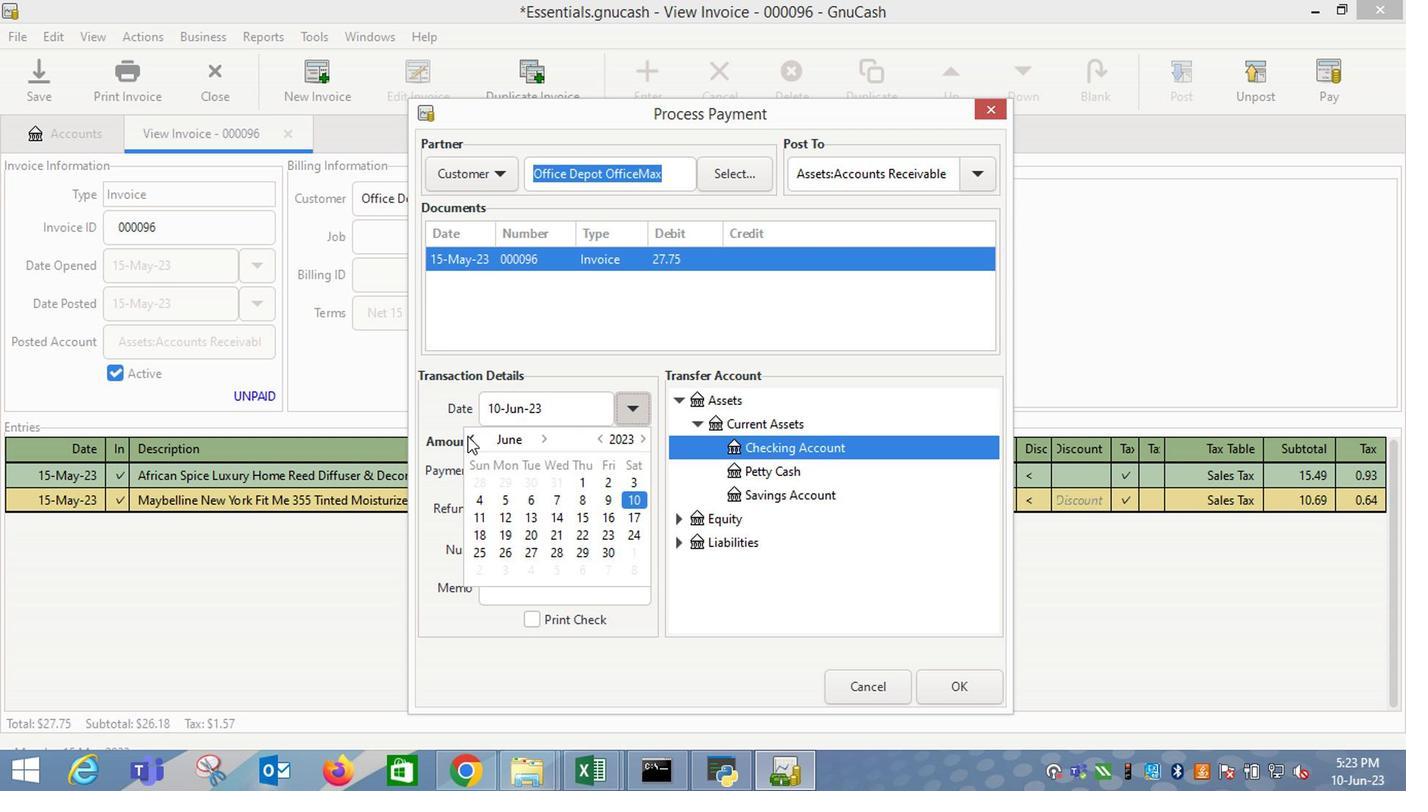 
Action: Mouse moved to (503, 553)
Screenshot: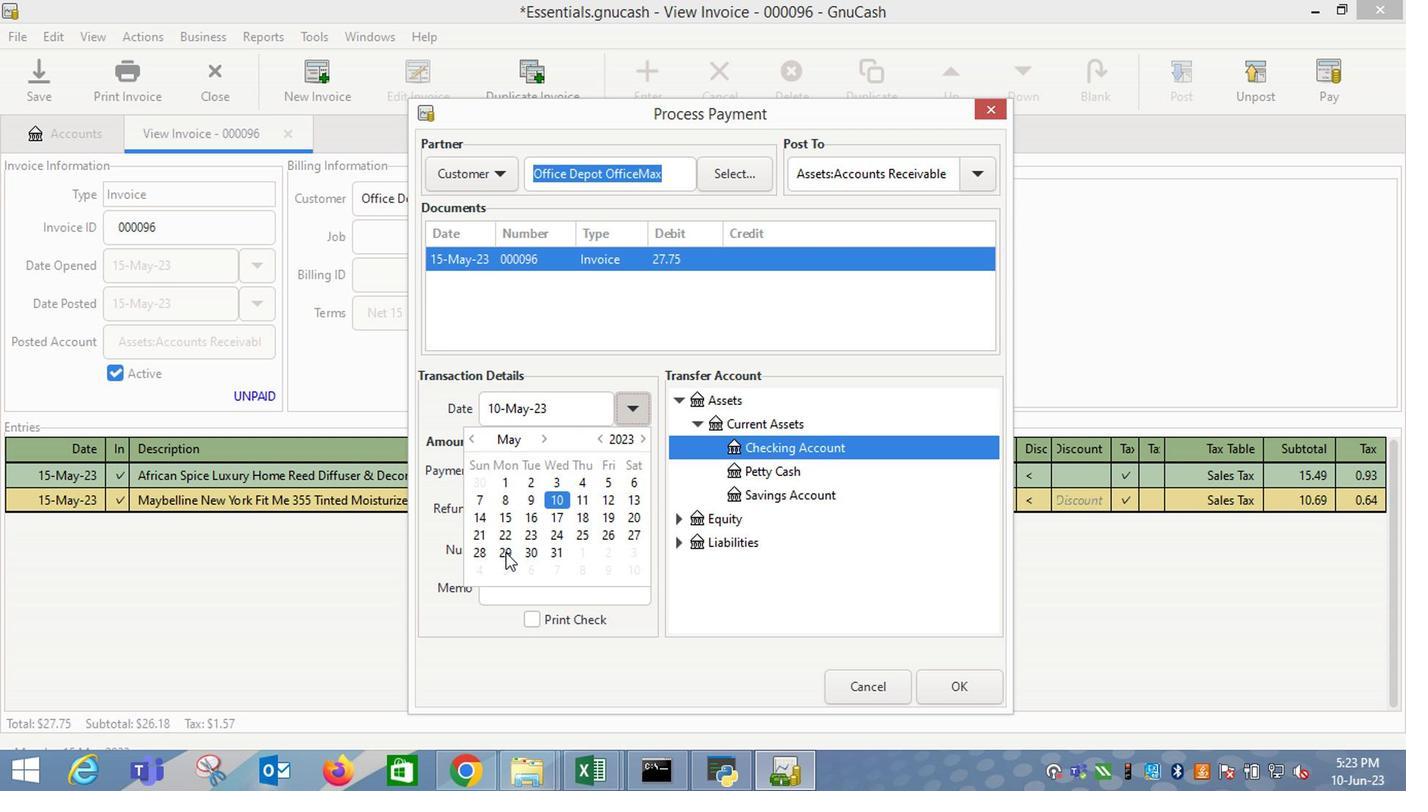 
Action: Mouse pressed left at (503, 553)
Screenshot: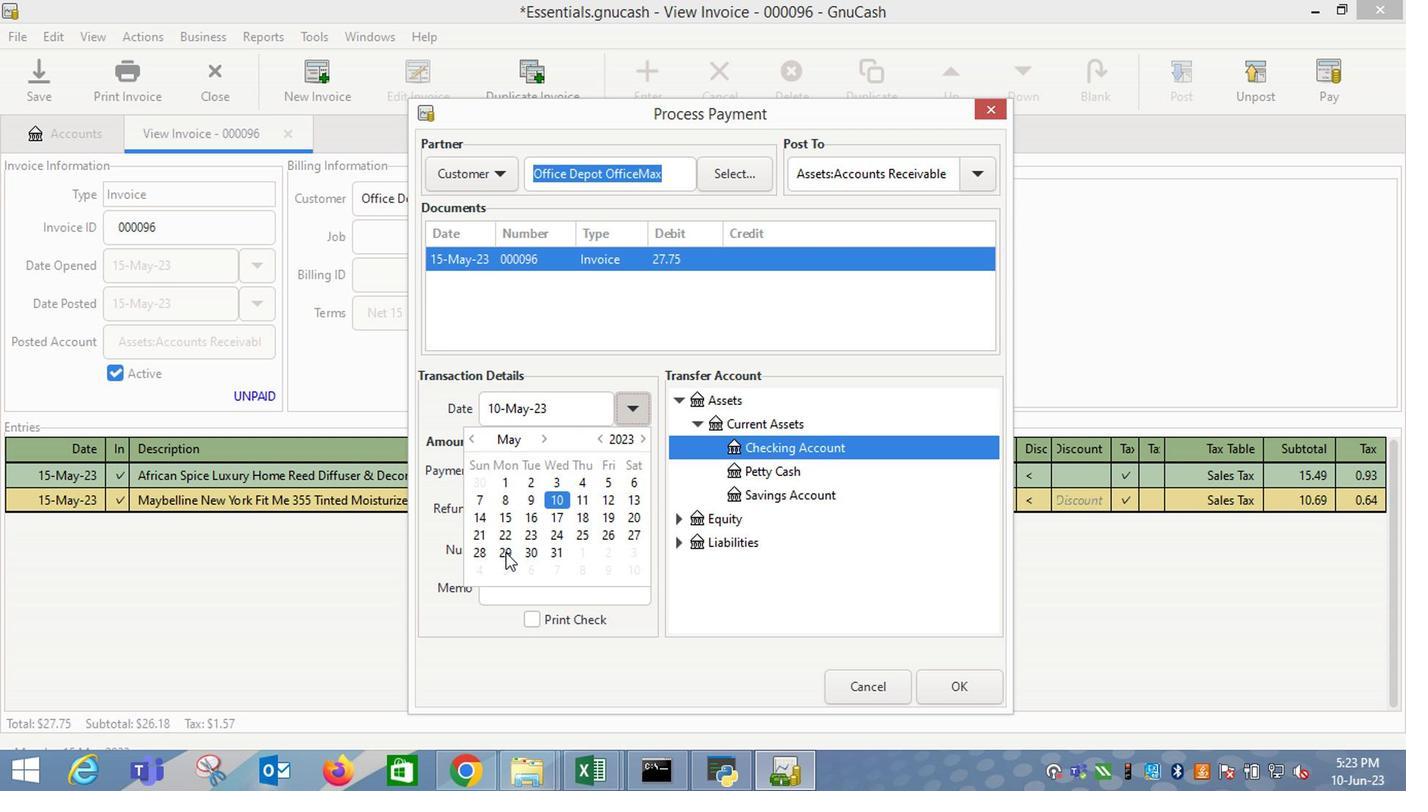
Action: Mouse moved to (785, 547)
Screenshot: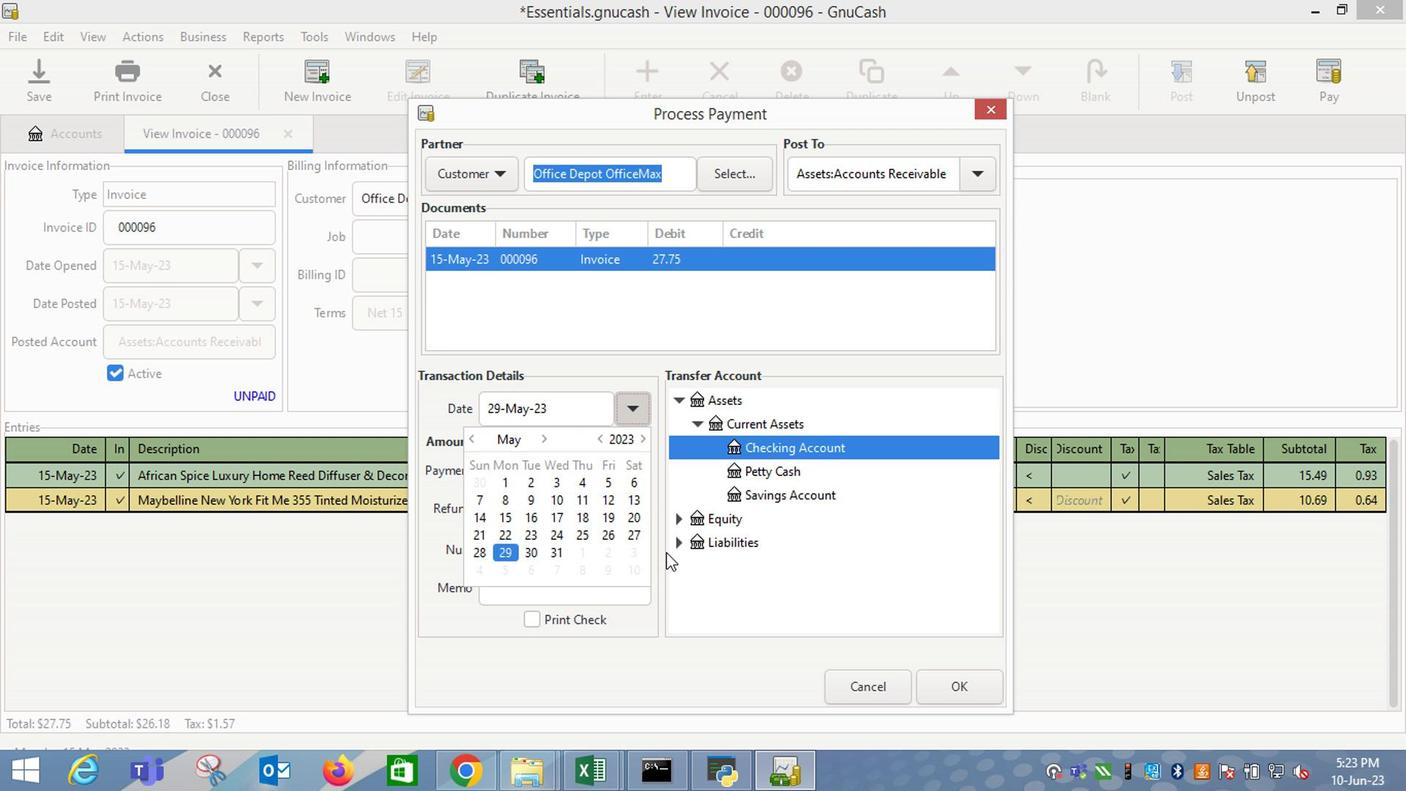 
Action: Mouse pressed left at (785, 547)
Screenshot: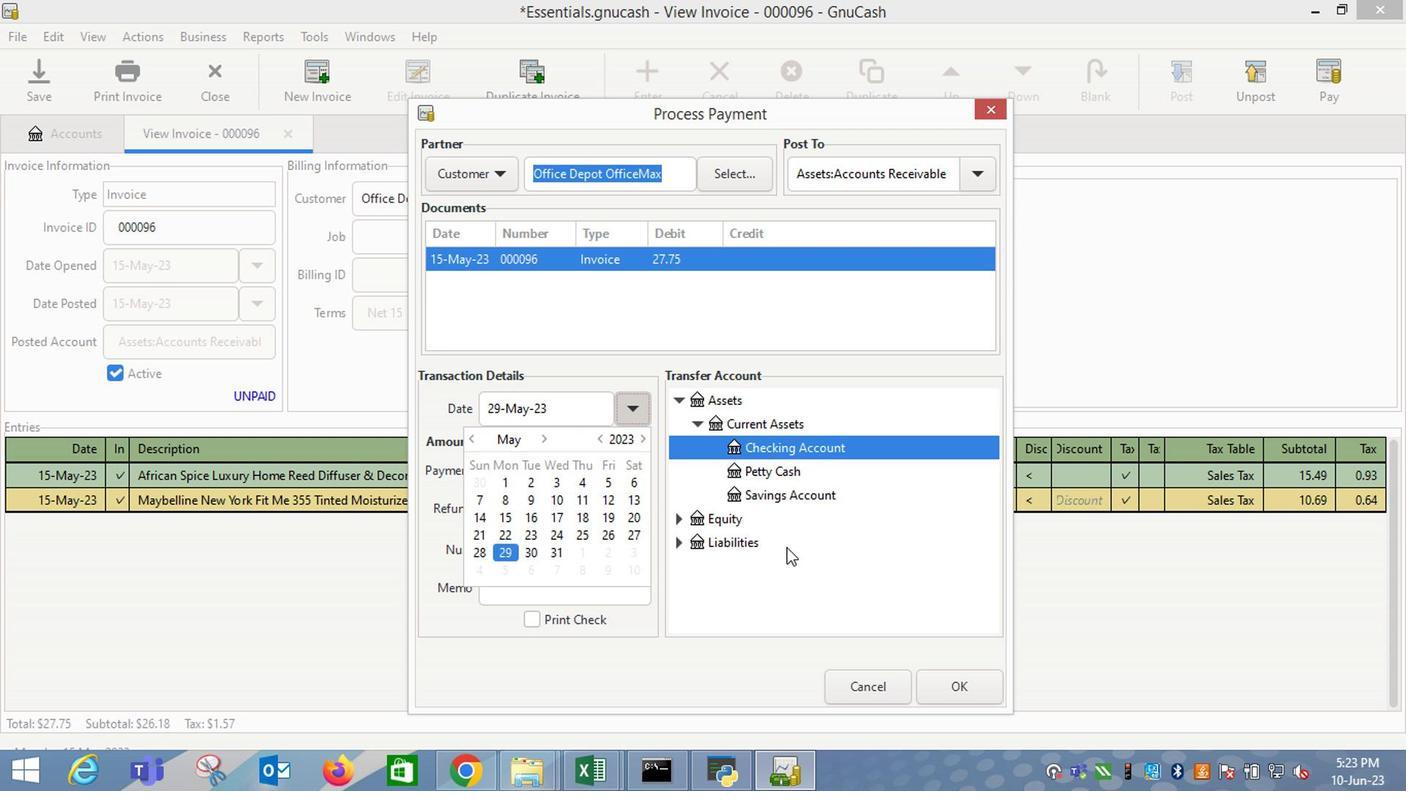 
Action: Mouse moved to (958, 687)
Screenshot: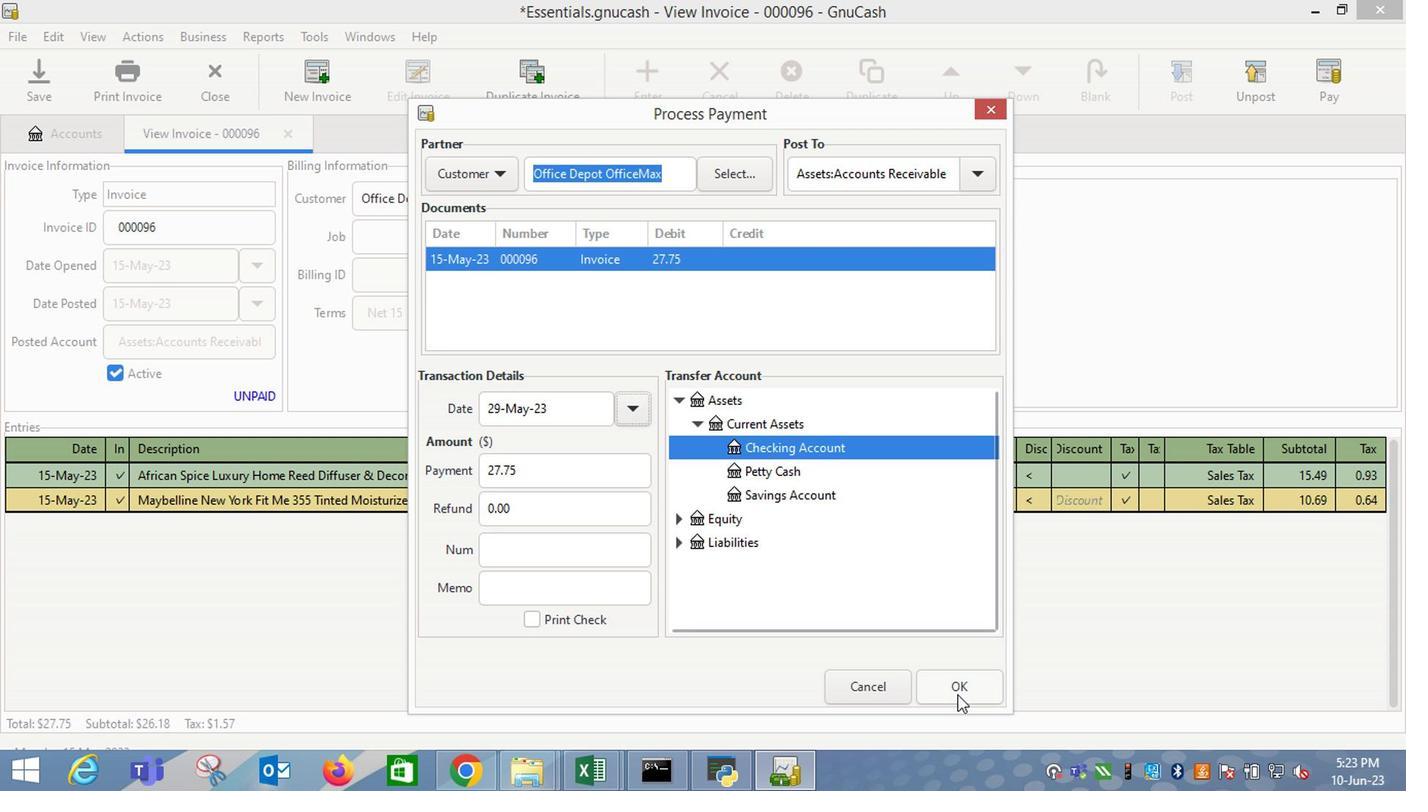 
Action: Mouse pressed left at (958, 687)
Screenshot: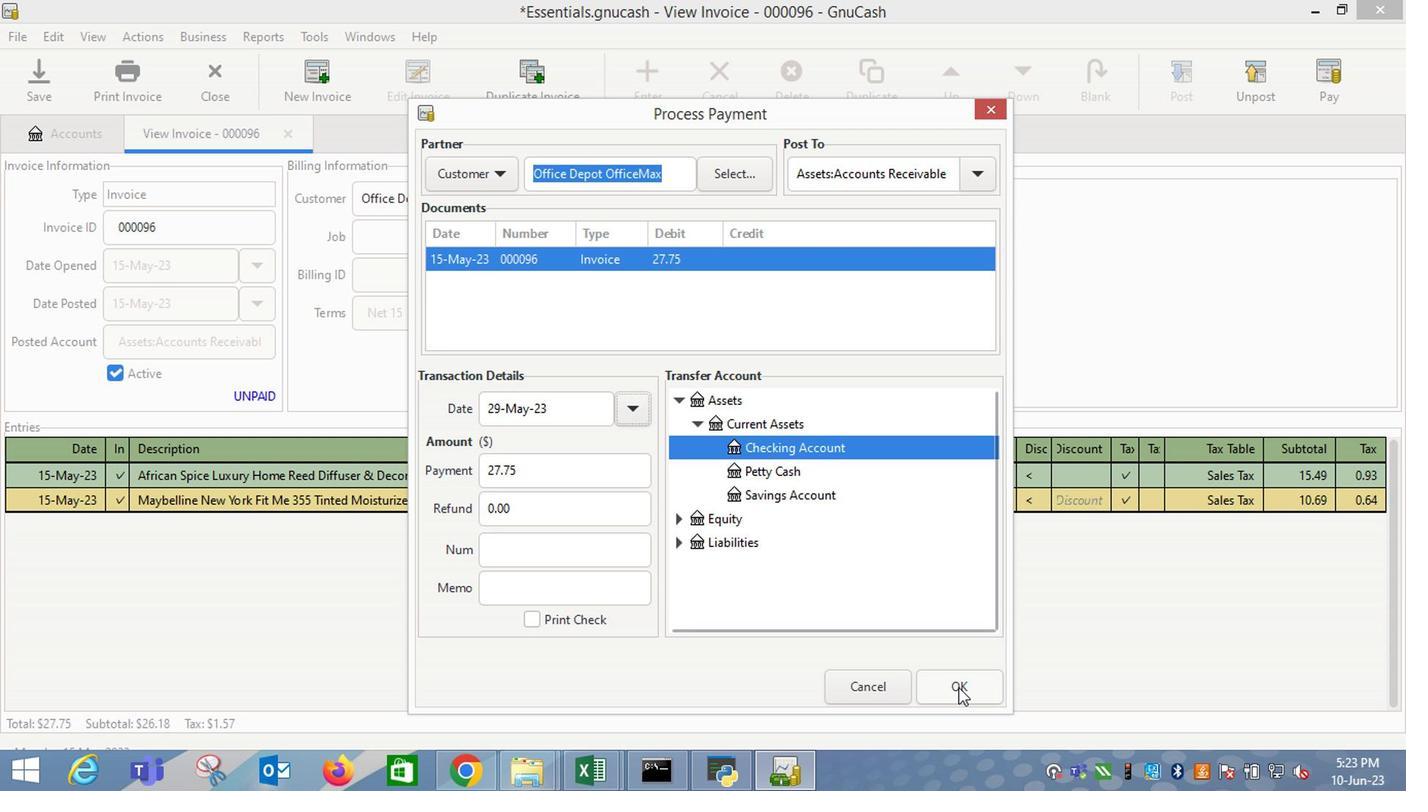 
Action: Mouse moved to (115, 77)
Screenshot: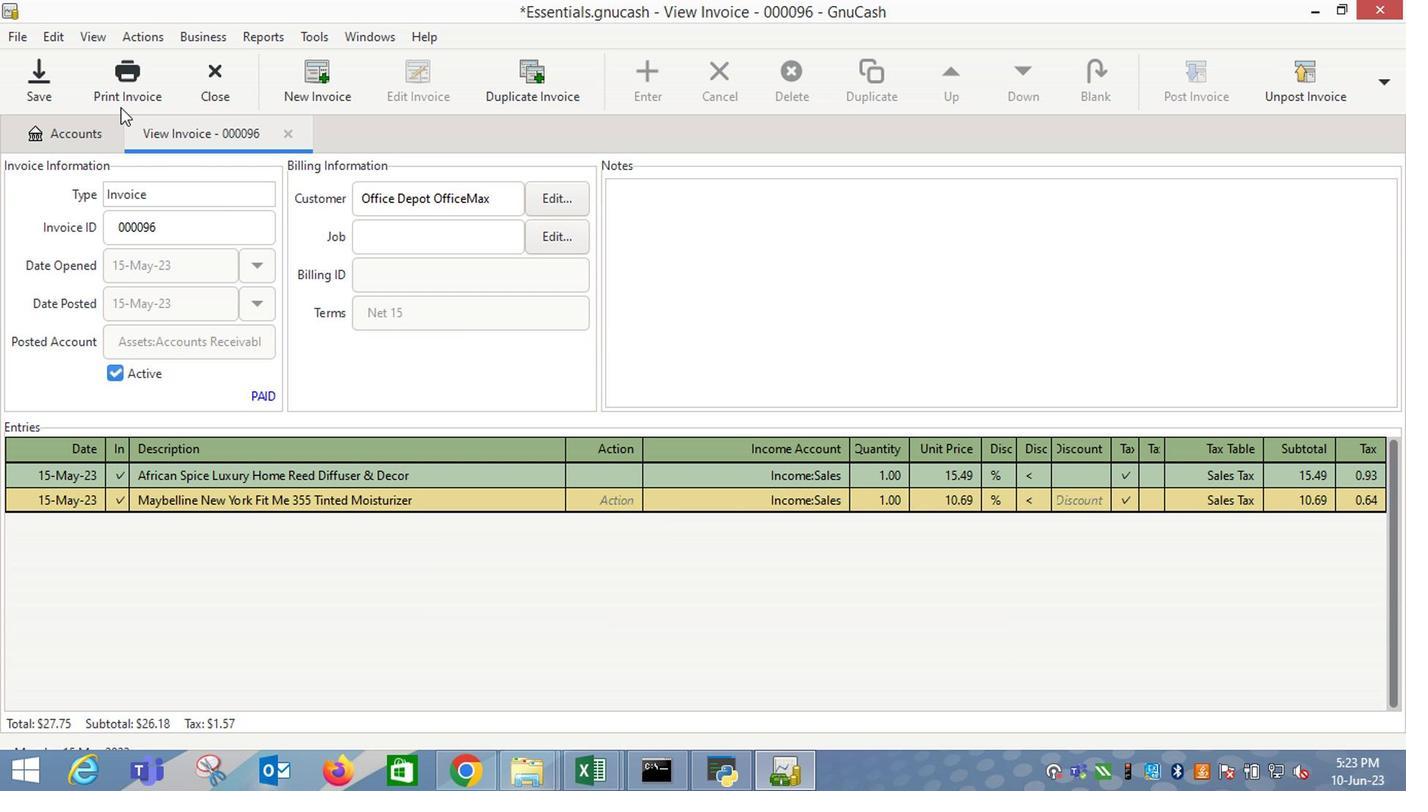 
Action: Mouse pressed left at (115, 77)
Screenshot: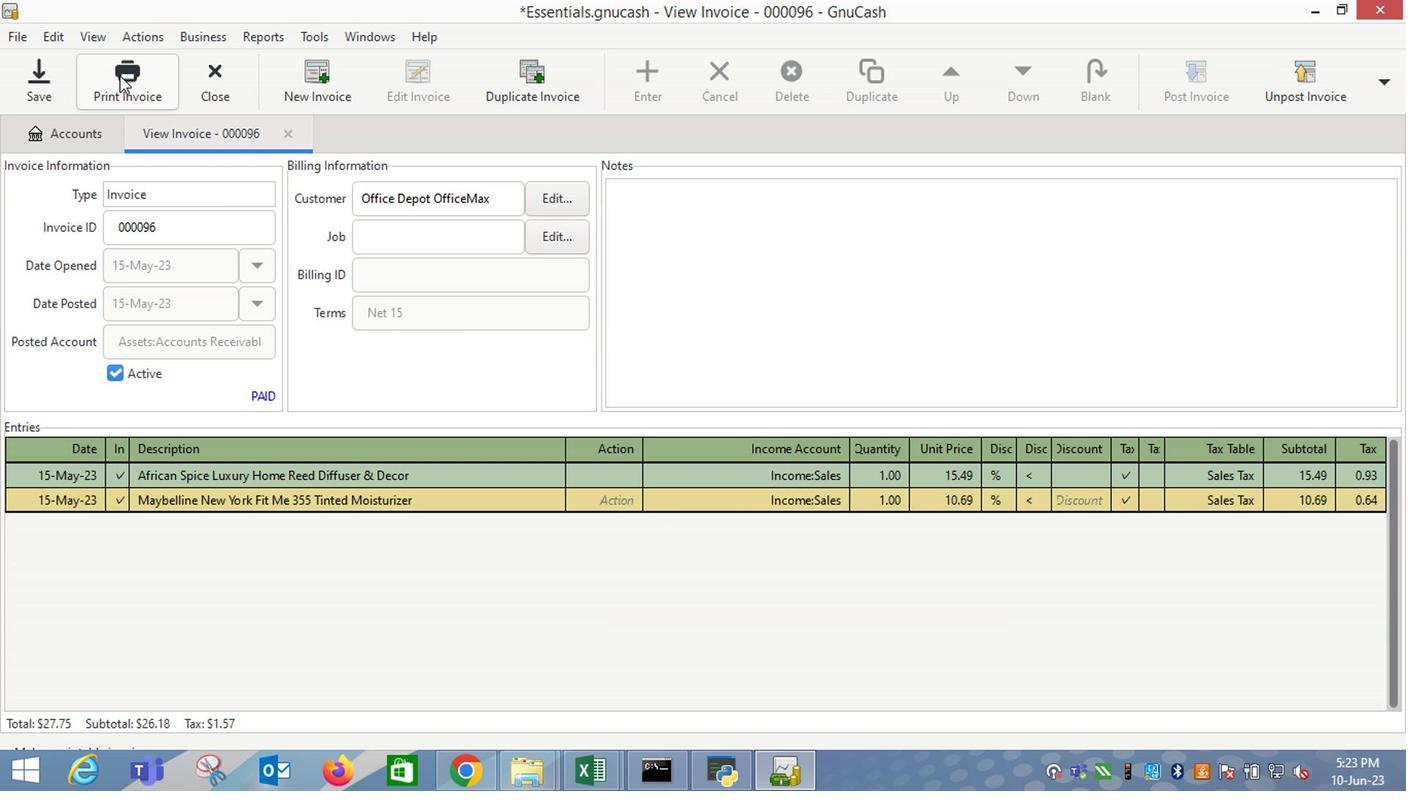 
Action: Mouse moved to (962, 76)
Screenshot: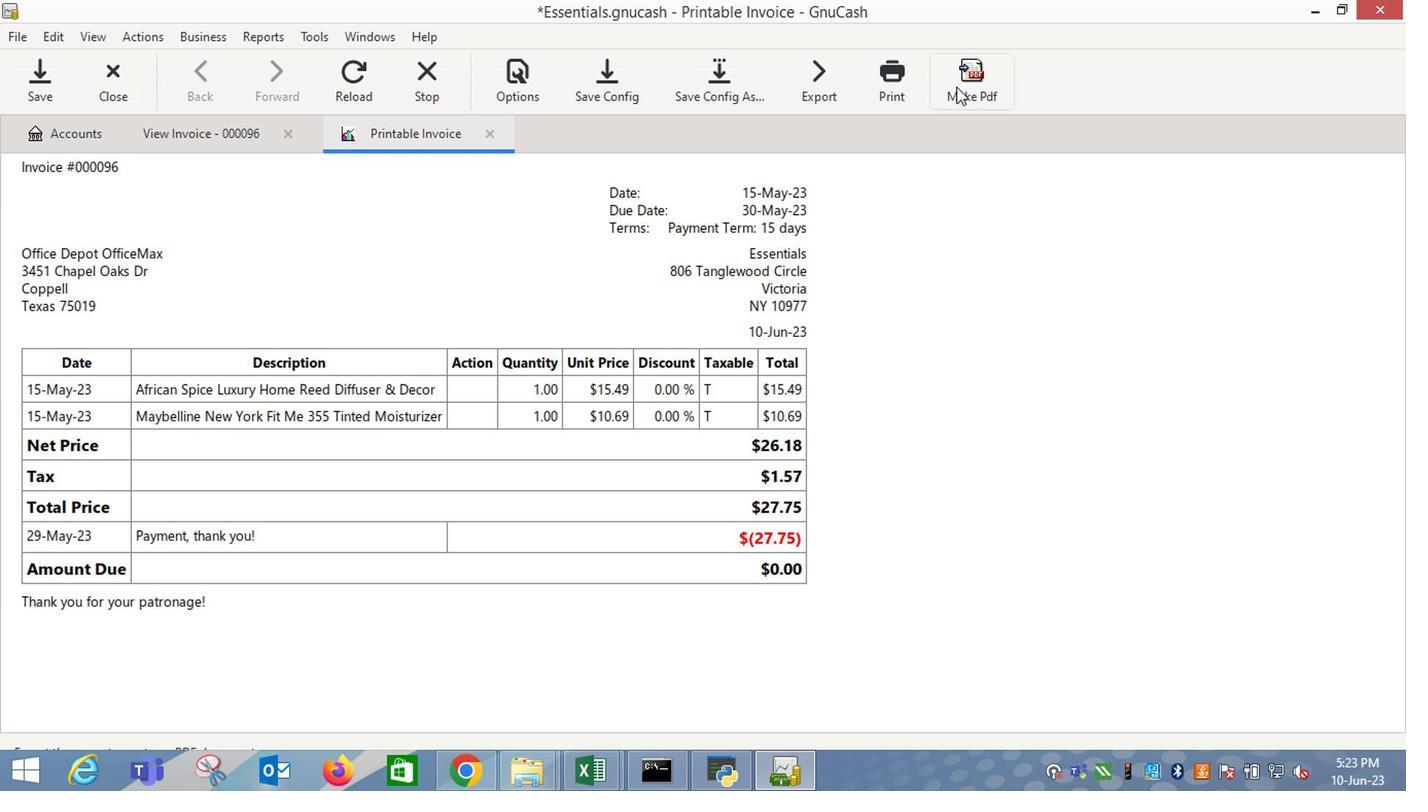 
Action: Mouse pressed left at (962, 76)
Screenshot: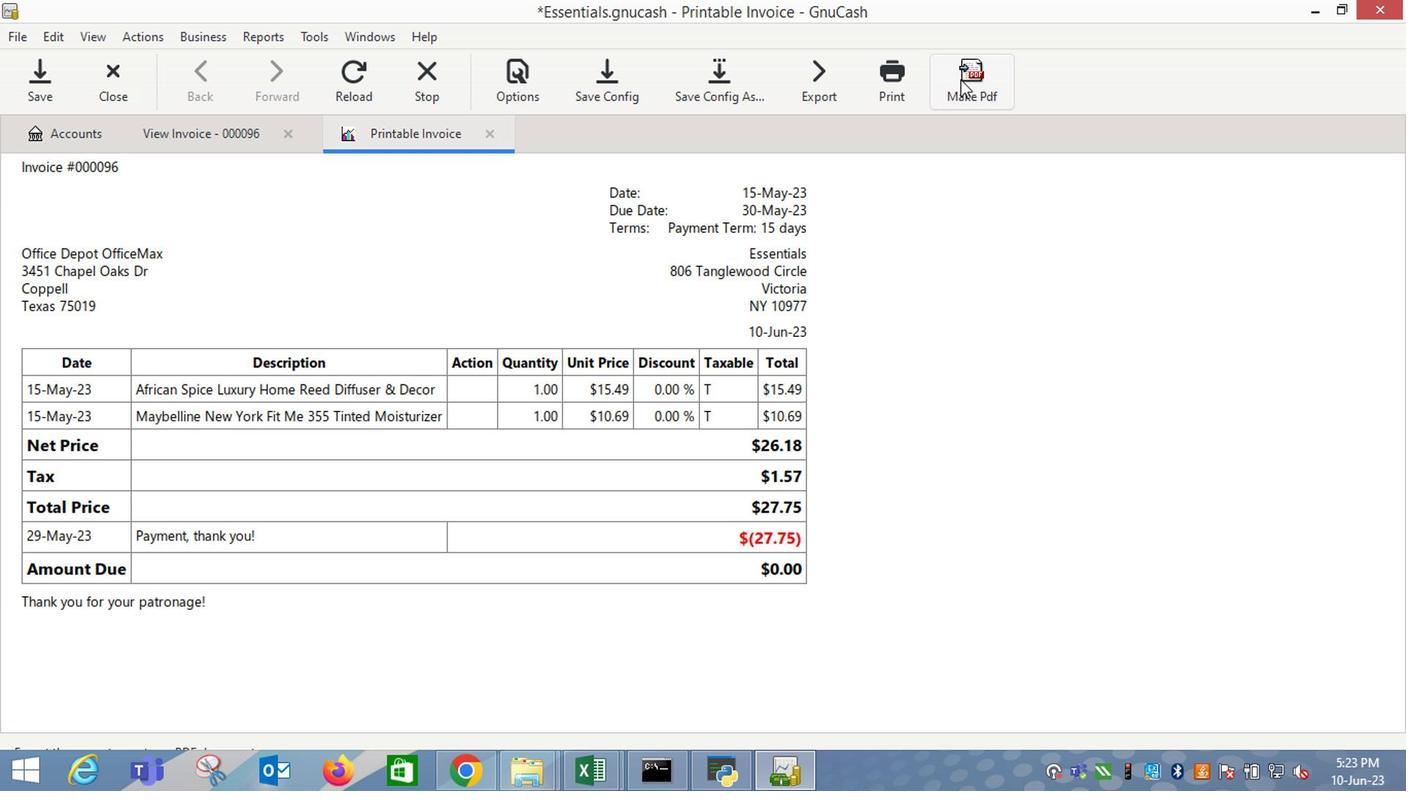 
Action: Mouse moved to (243, 517)
Screenshot: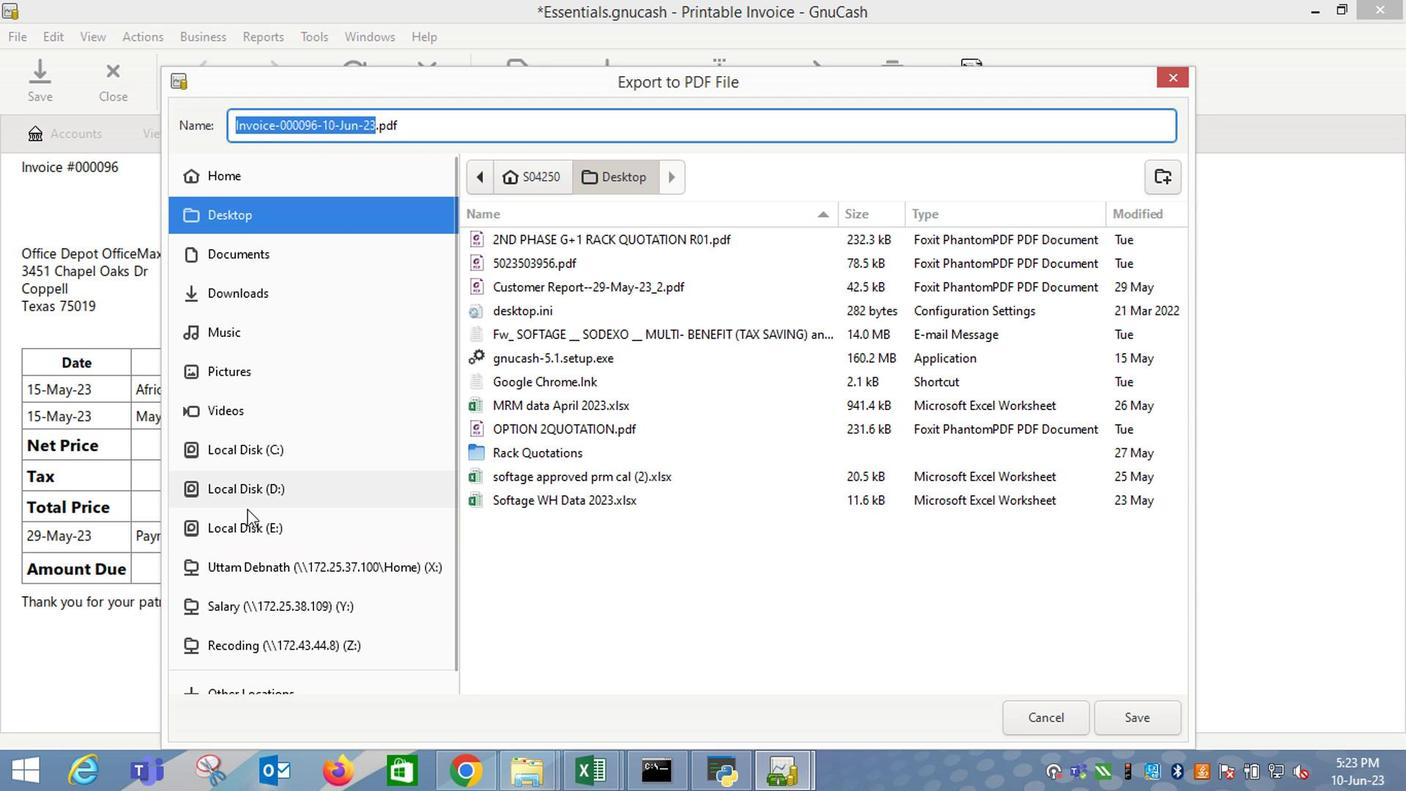 
Action: Mouse pressed left at (243, 517)
Screenshot: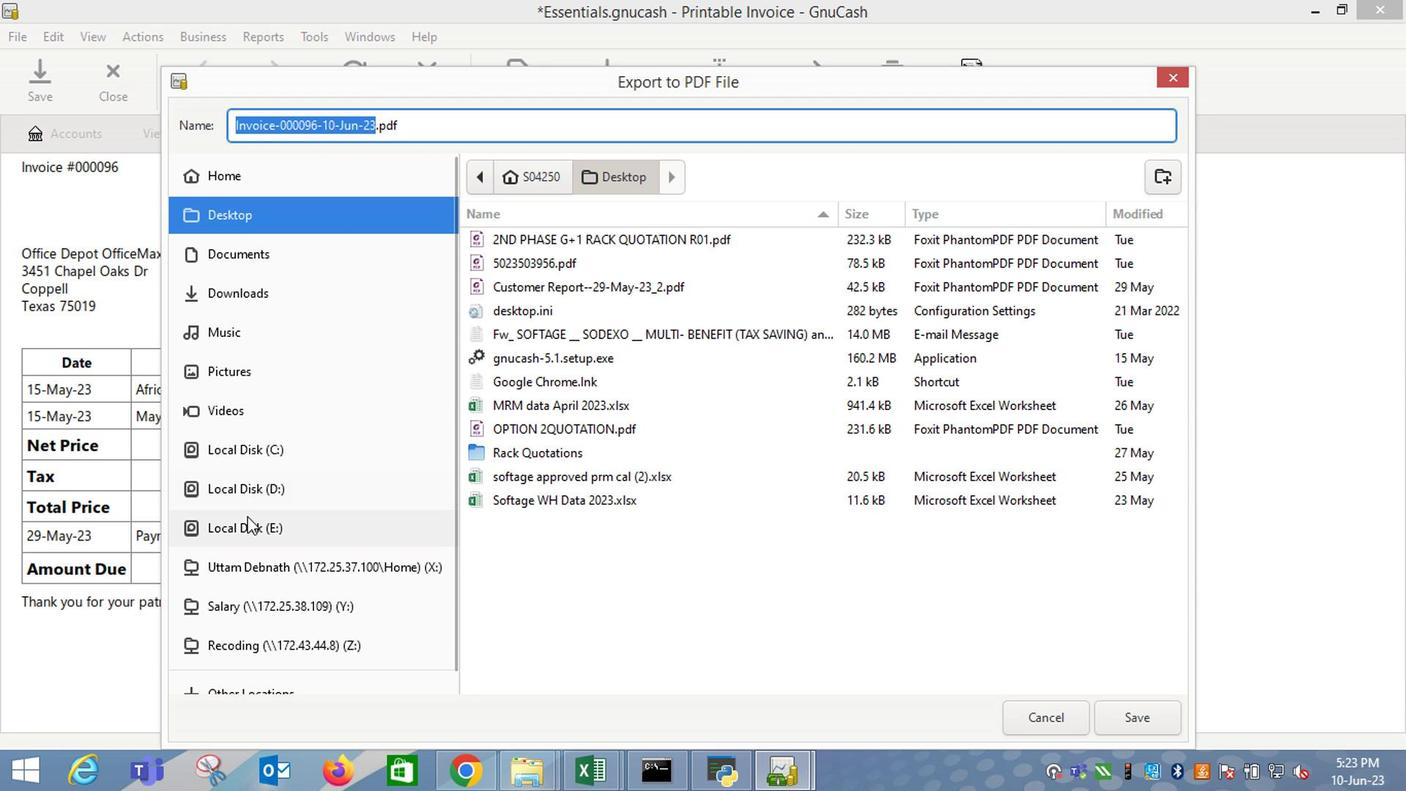 
Action: Mouse moved to (520, 408)
Screenshot: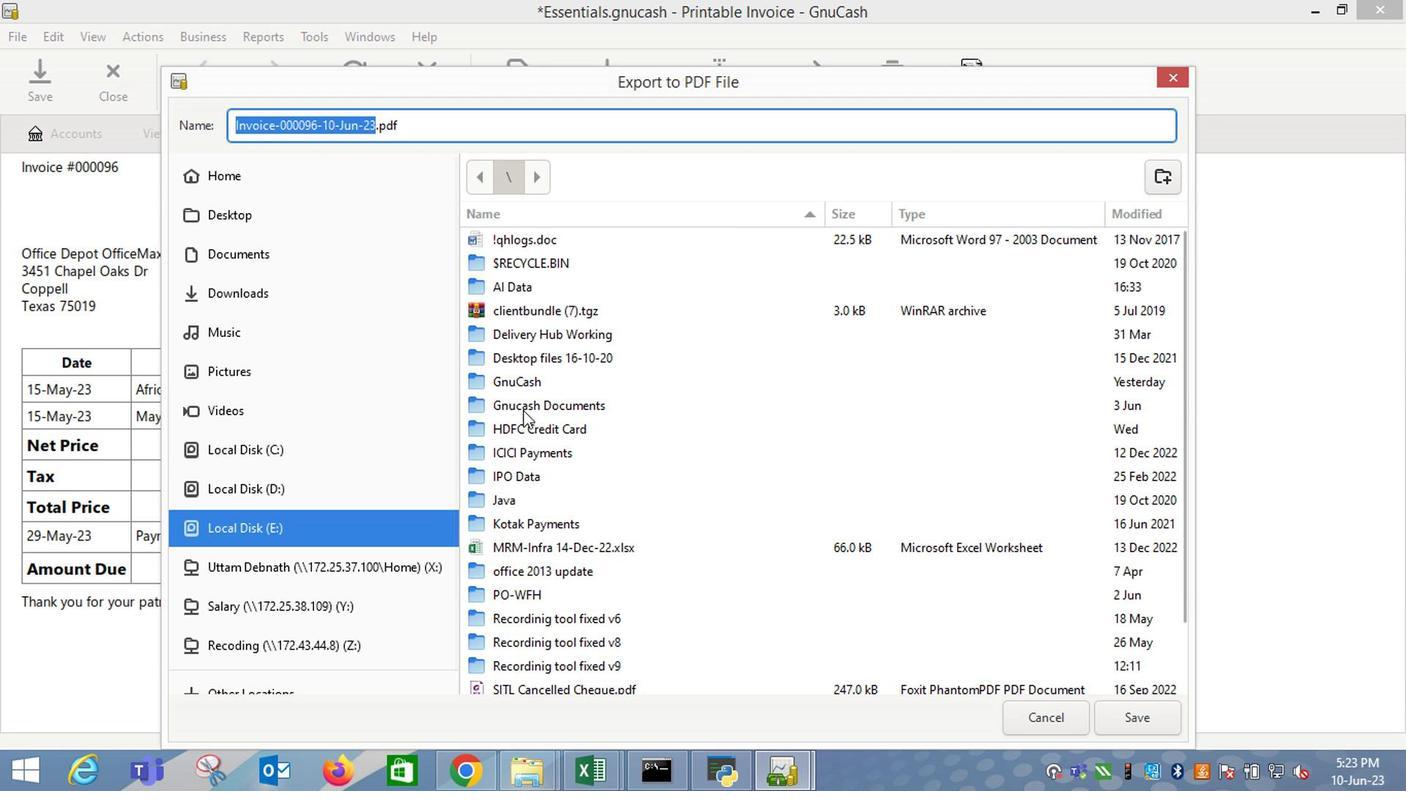 
Action: Mouse pressed left at (520, 408)
Screenshot: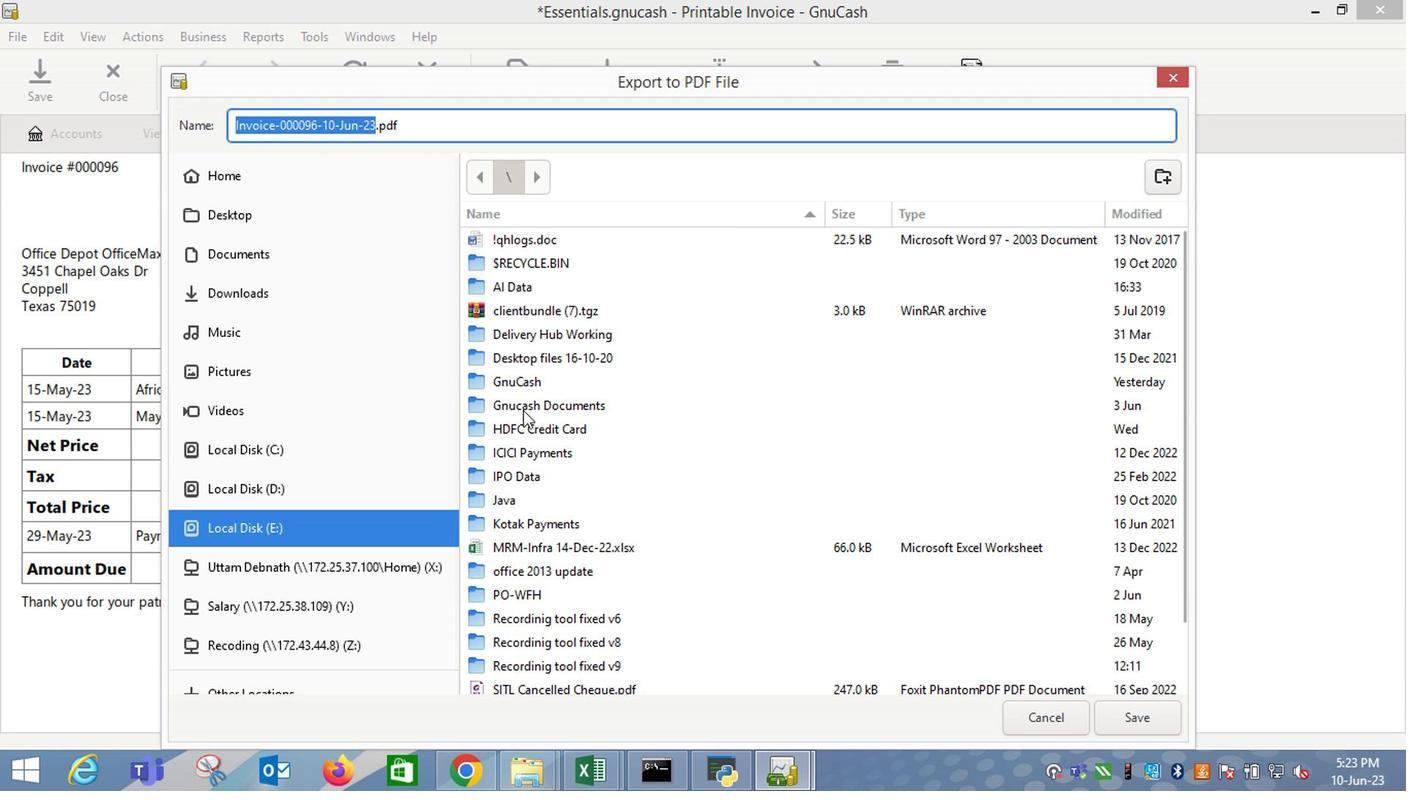 
Action: Mouse pressed left at (520, 408)
Screenshot: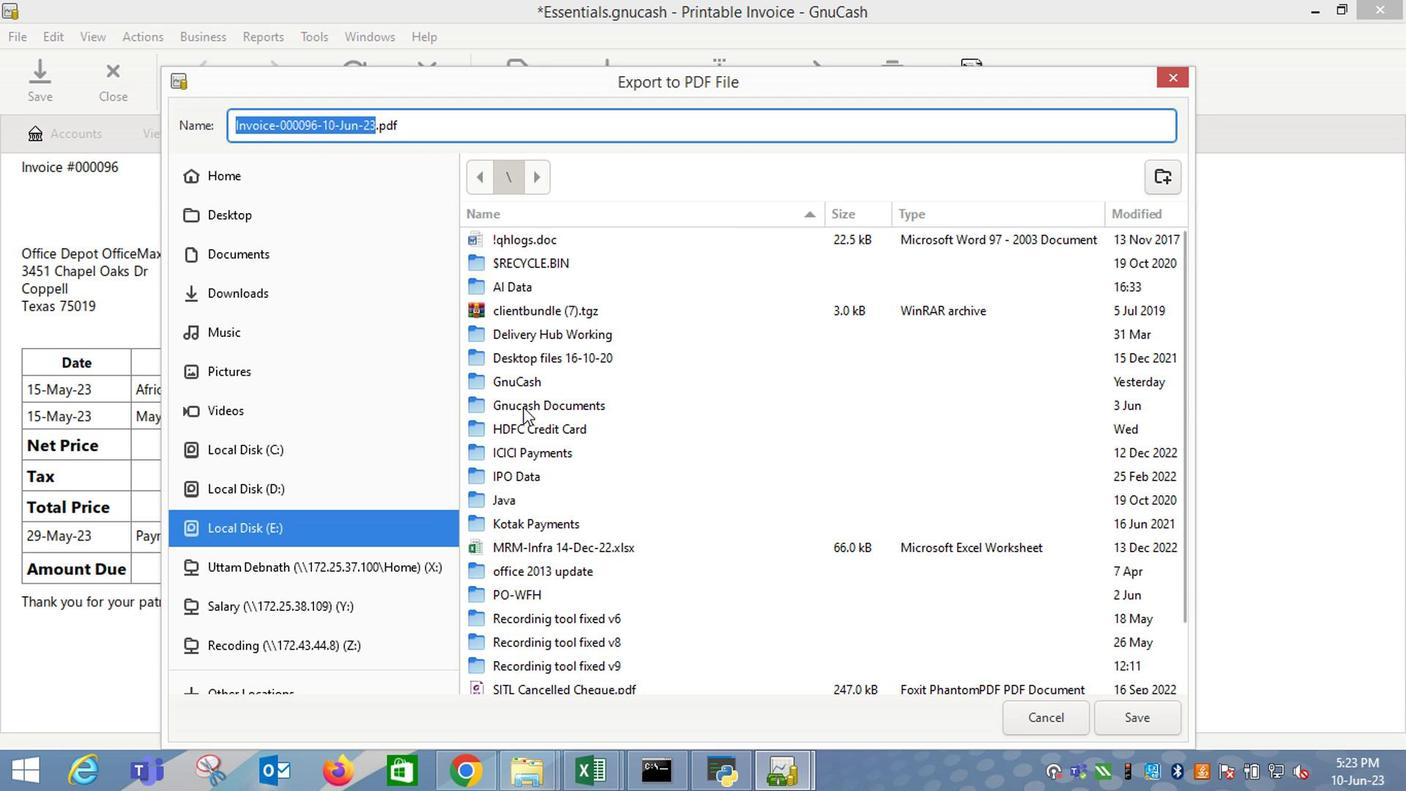 
Action: Mouse moved to (526, 243)
Screenshot: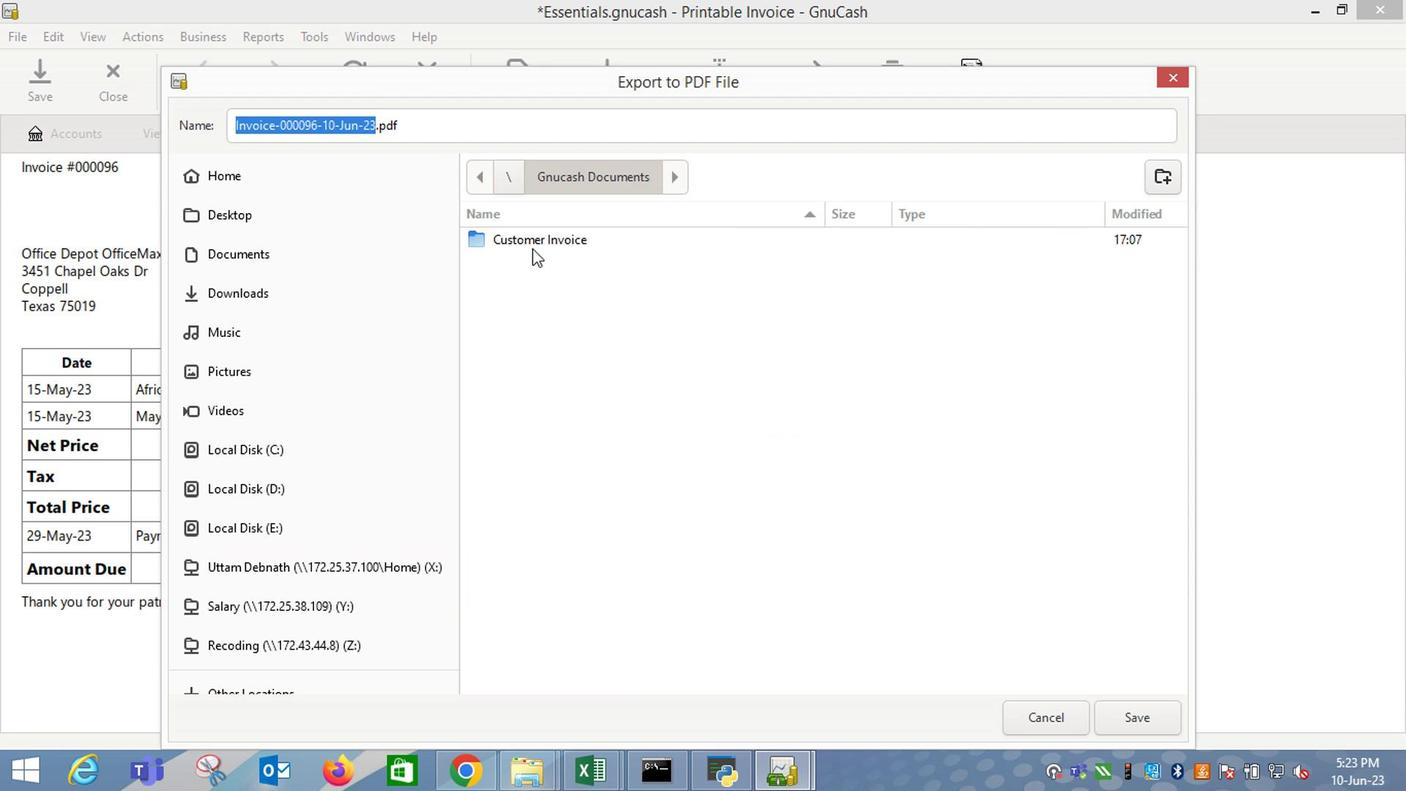 
Action: Mouse pressed left at (526, 243)
Screenshot: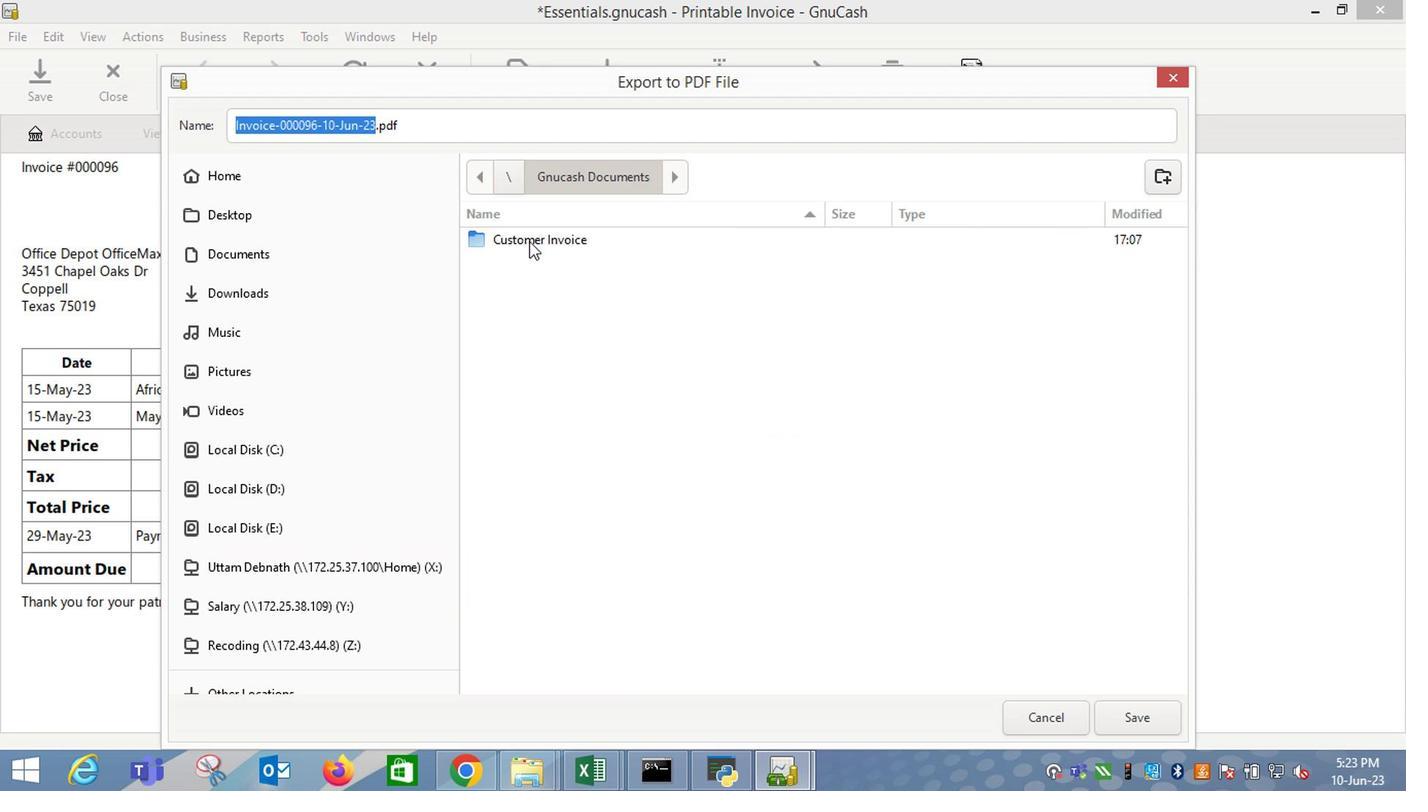 
Action: Mouse moved to (526, 243)
Screenshot: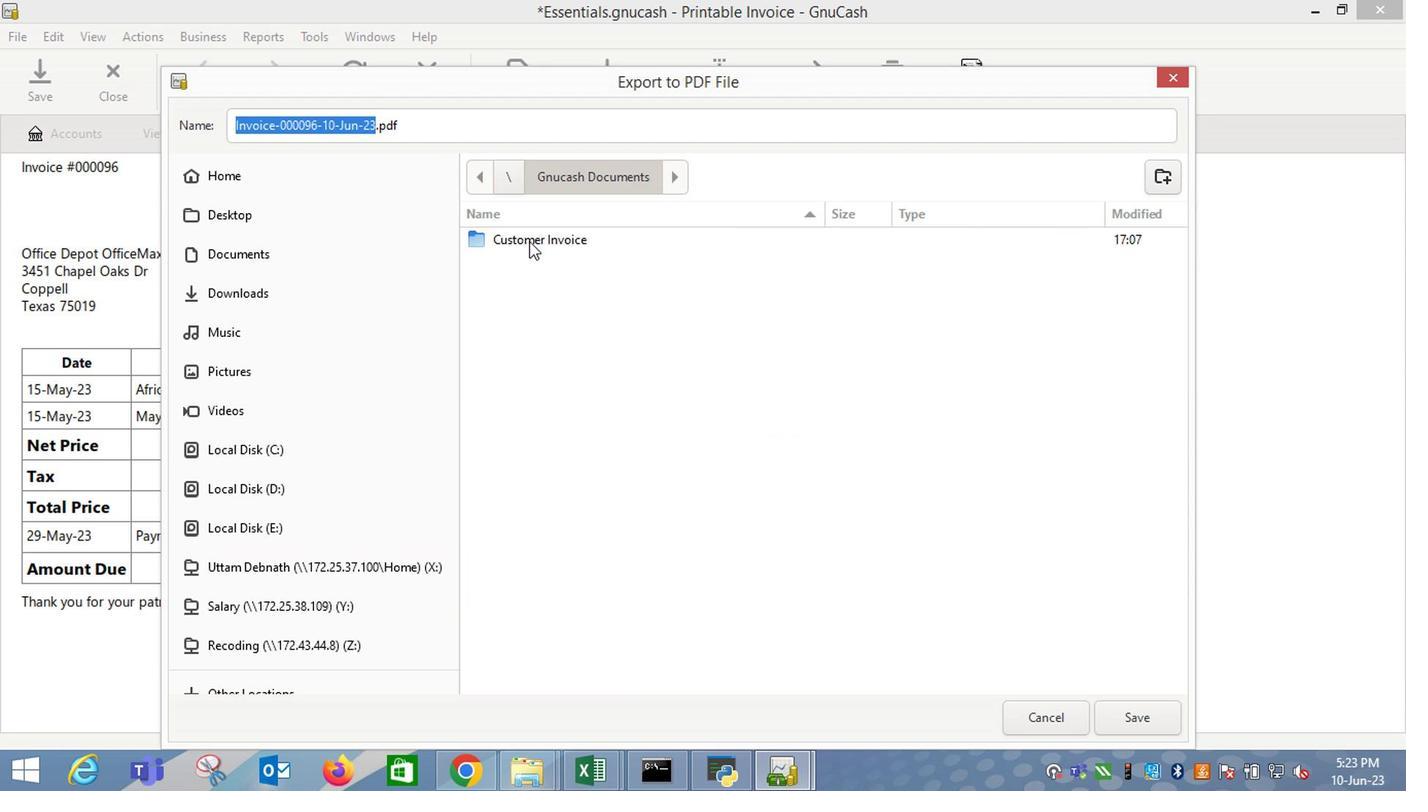 
Action: Mouse pressed left at (526, 243)
Screenshot: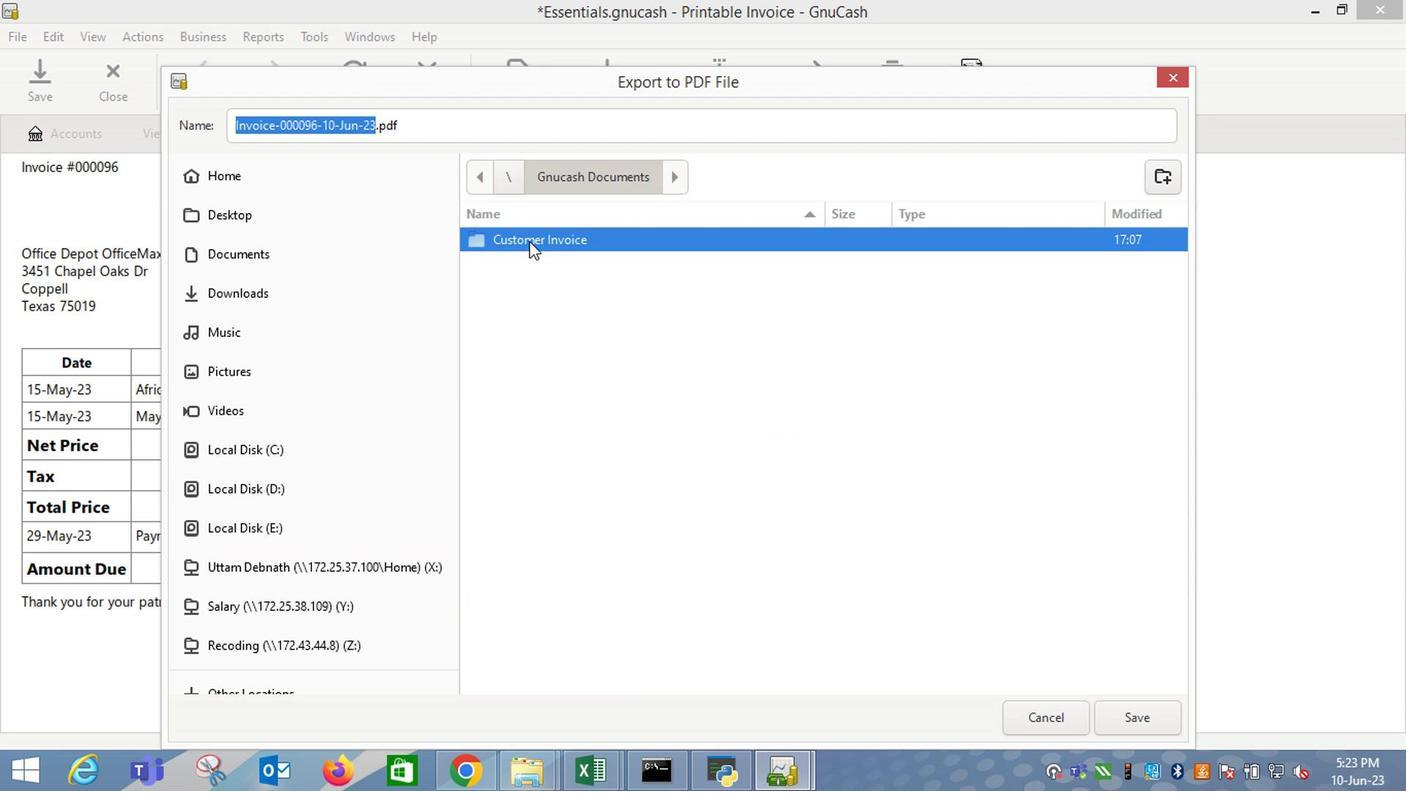 
Action: Mouse moved to (1137, 714)
Screenshot: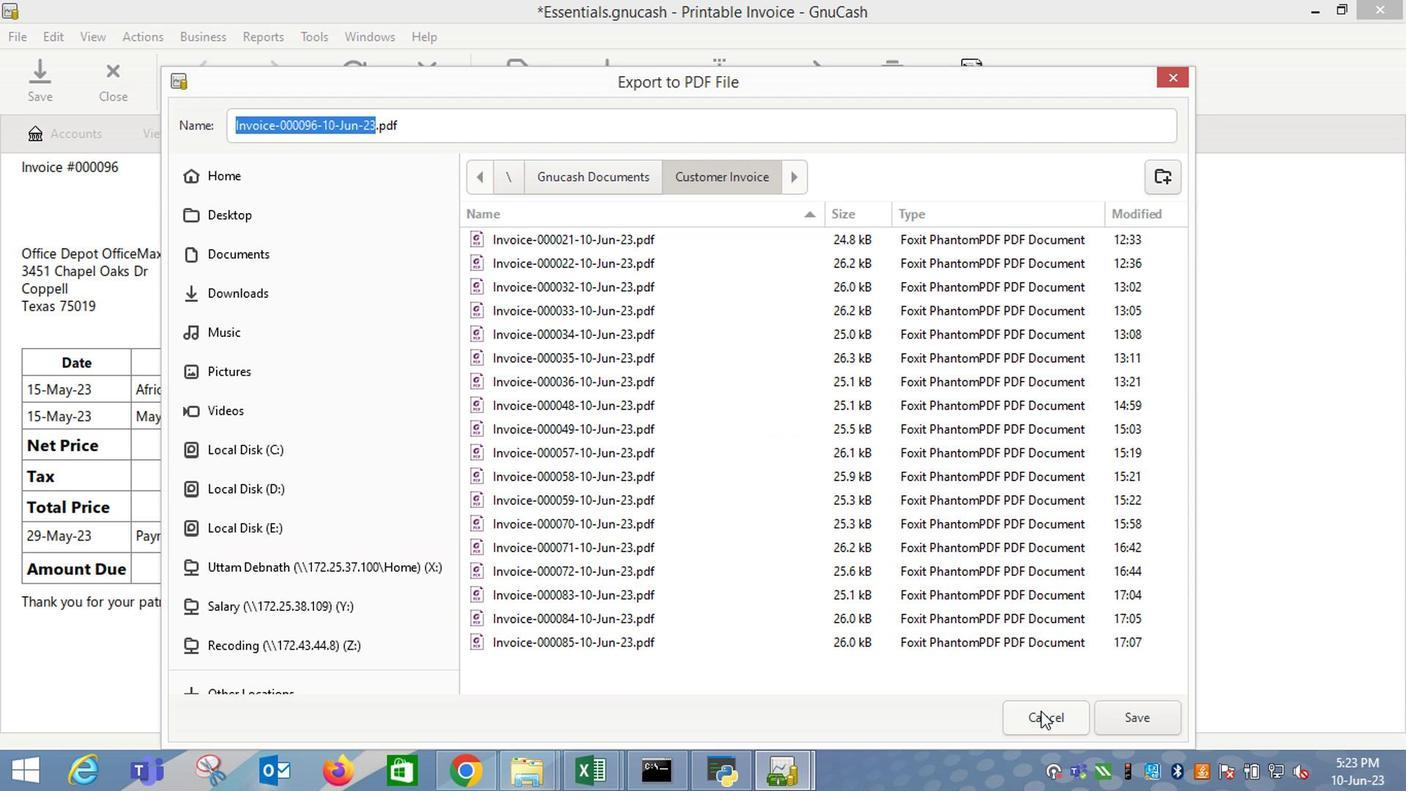 
Action: Mouse pressed left at (1137, 714)
Screenshot: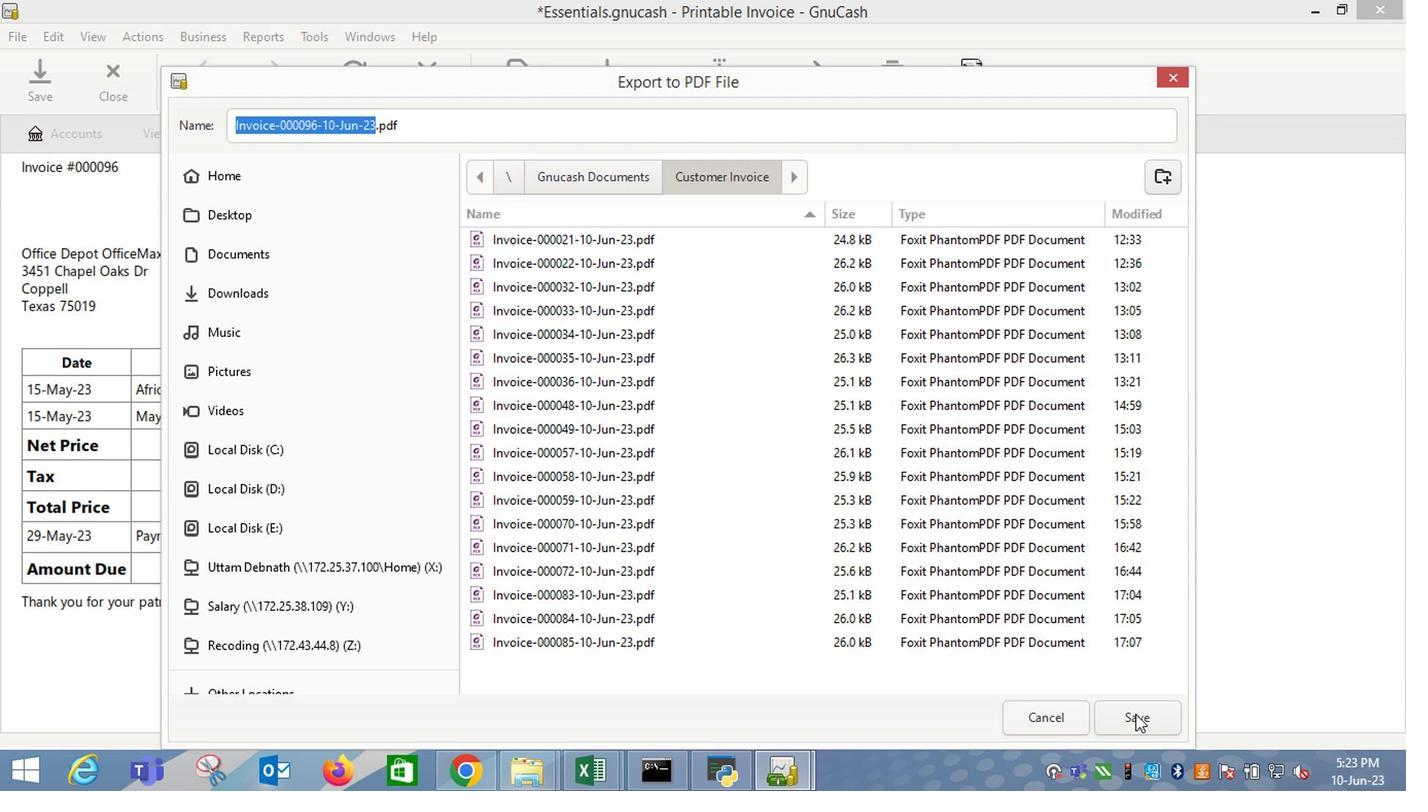 
Action: Mouse moved to (790, 564)
Screenshot: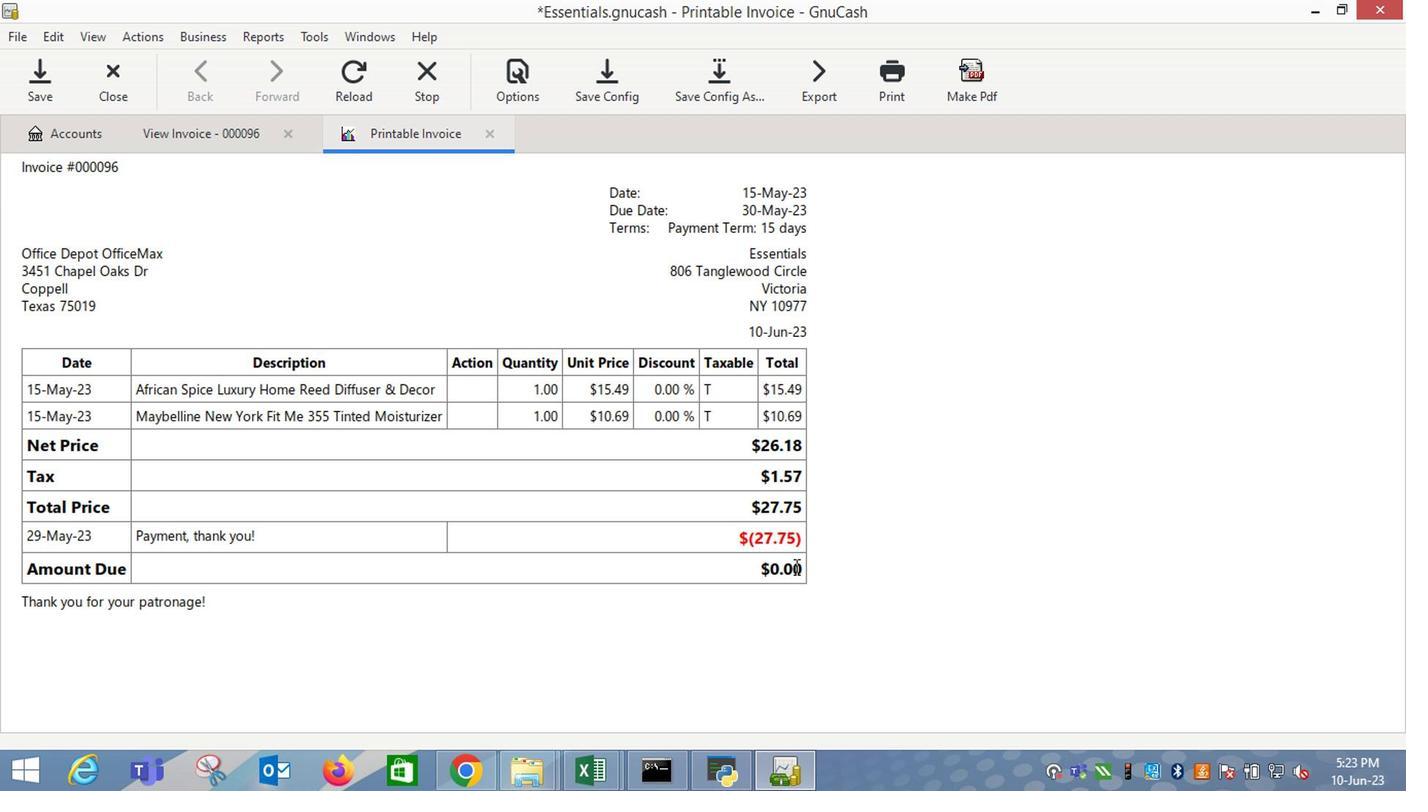 
